 Task: Add Sunfood Superfoods Maca Extreme to the cart.
Action: Mouse moved to (327, 163)
Screenshot: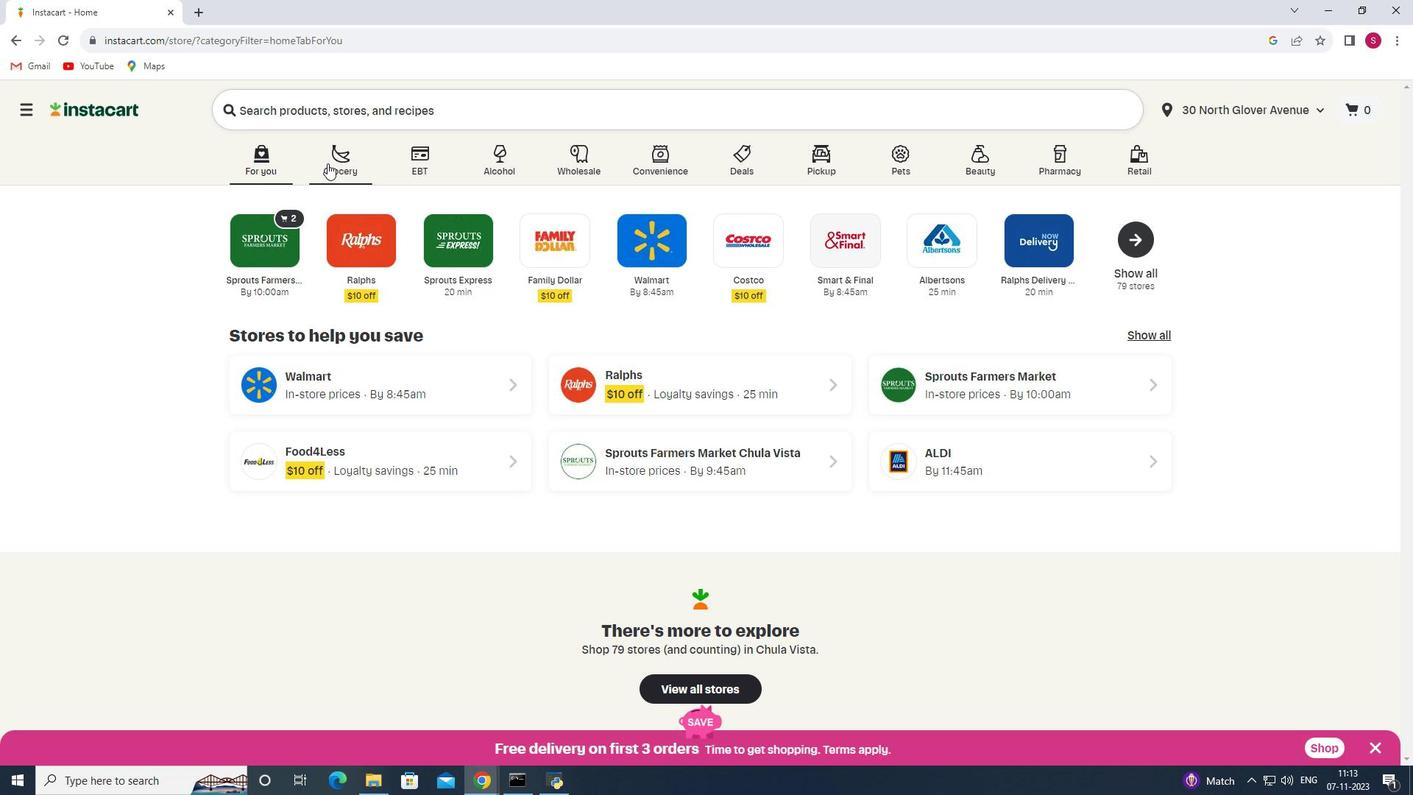 
Action: Mouse pressed left at (327, 163)
Screenshot: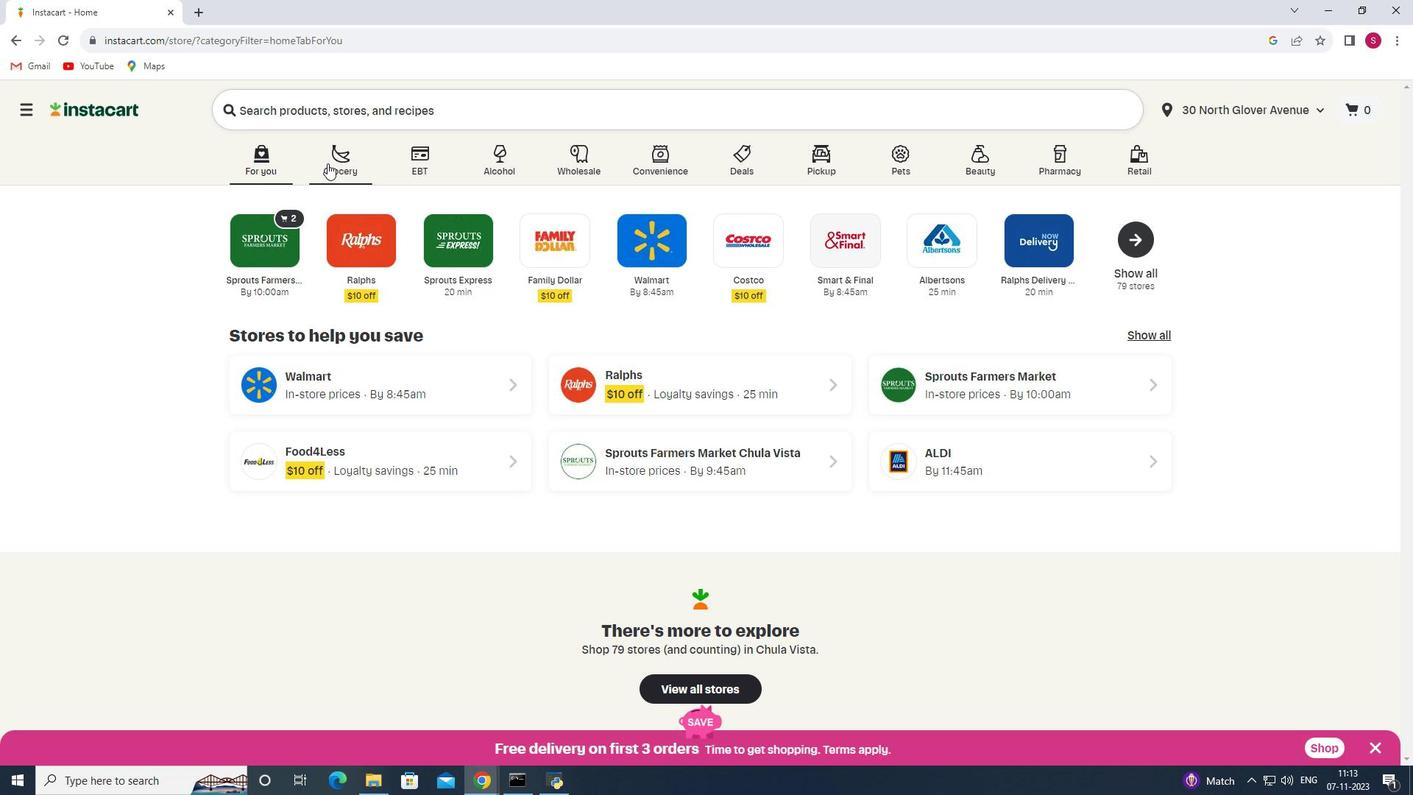 
Action: Mouse moved to (344, 415)
Screenshot: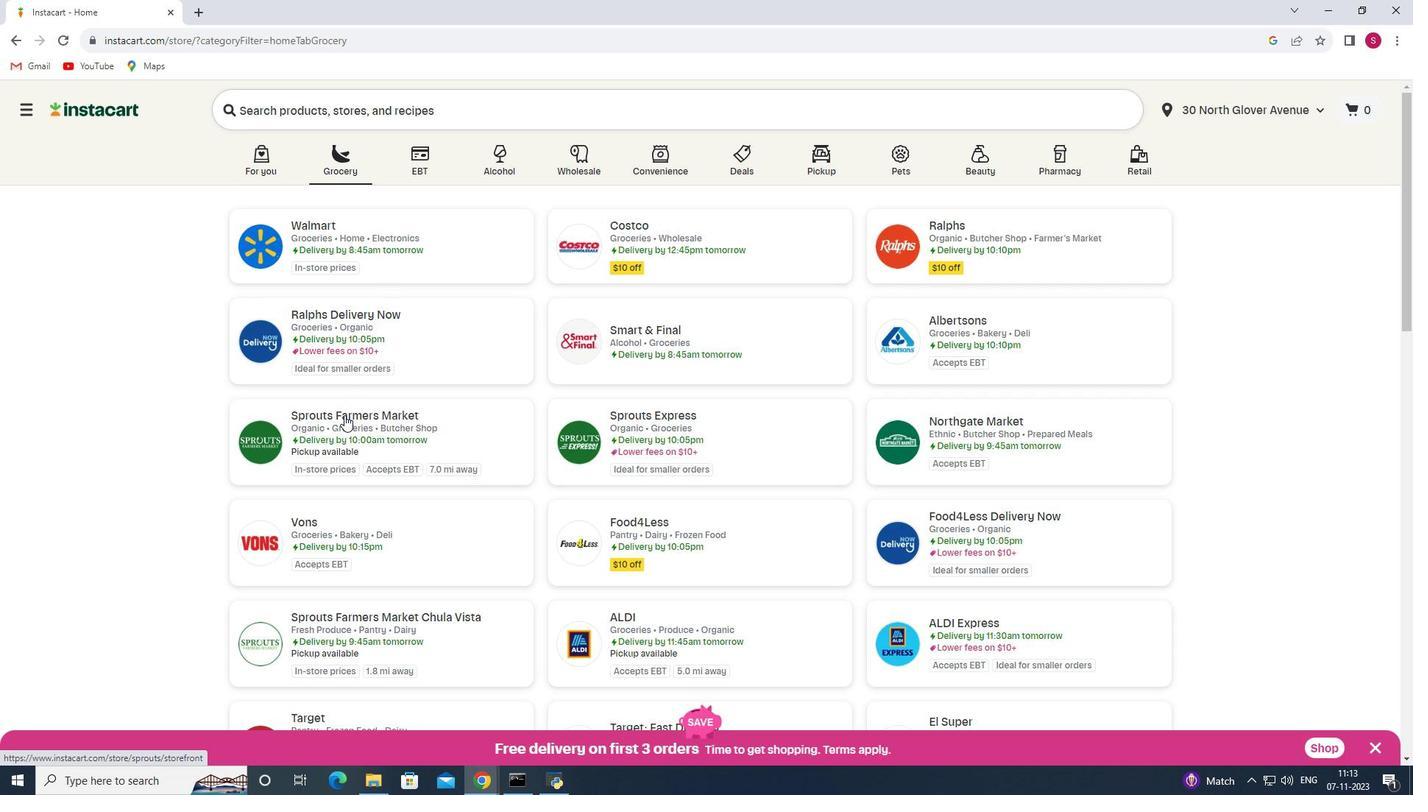 
Action: Mouse pressed left at (344, 415)
Screenshot: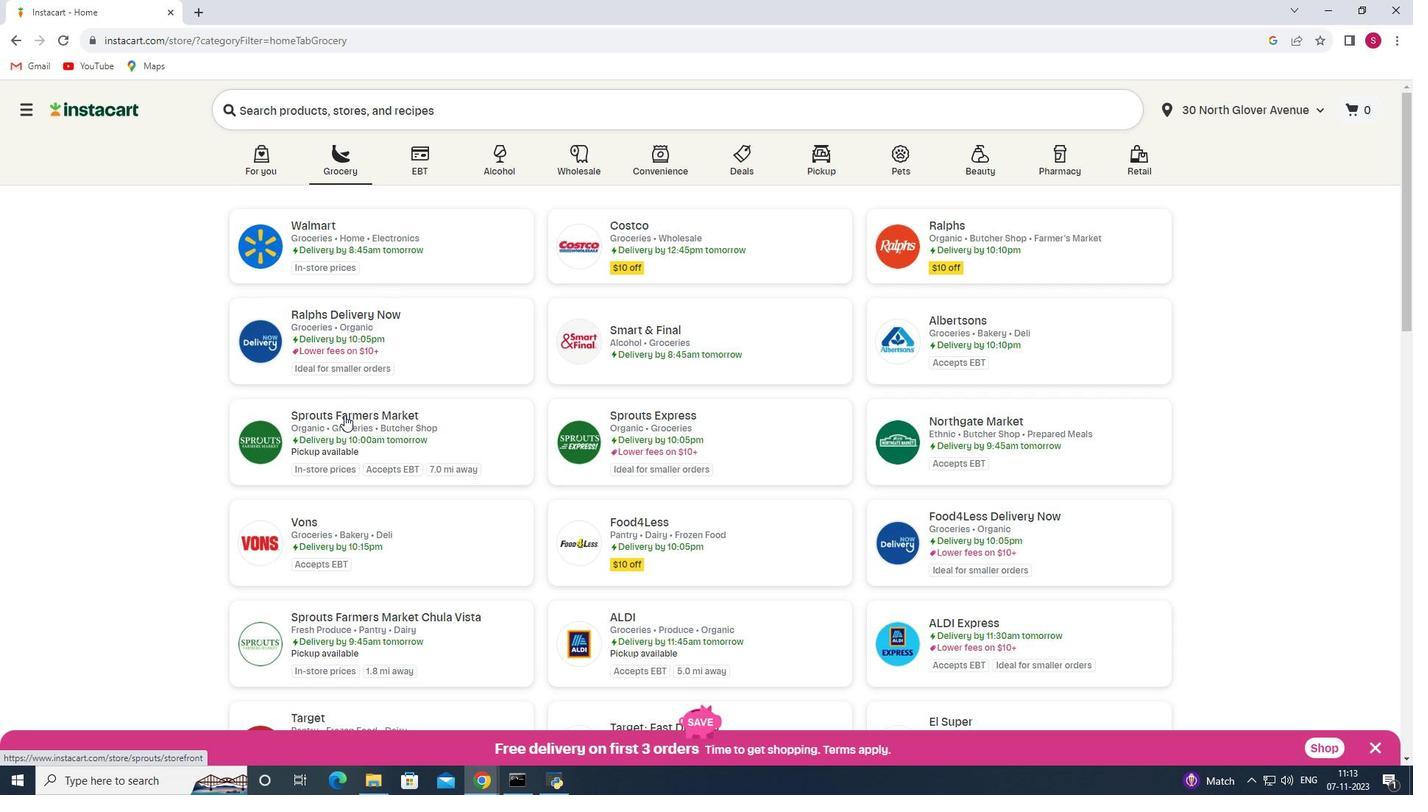 
Action: Mouse moved to (128, 463)
Screenshot: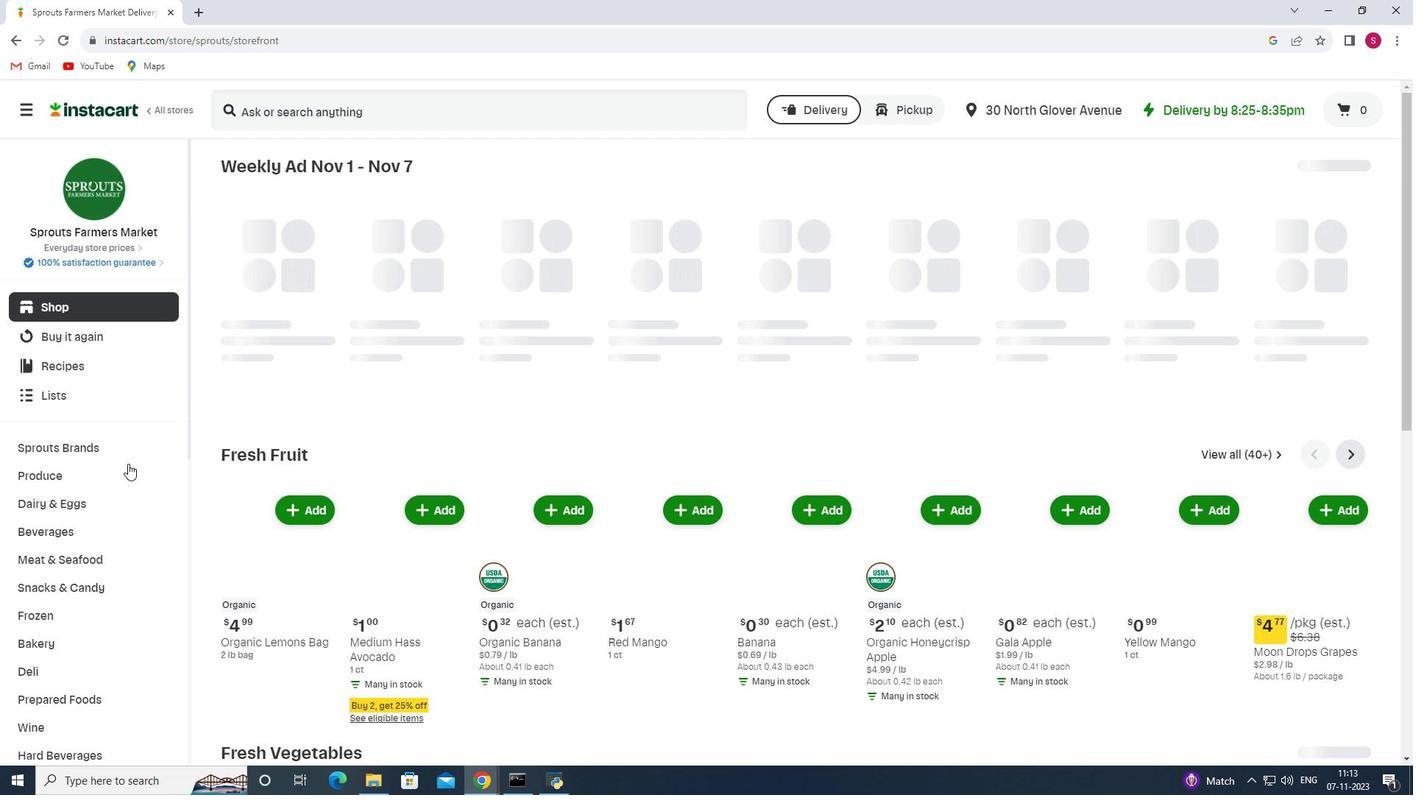
Action: Mouse scrolled (128, 463) with delta (0, 0)
Screenshot: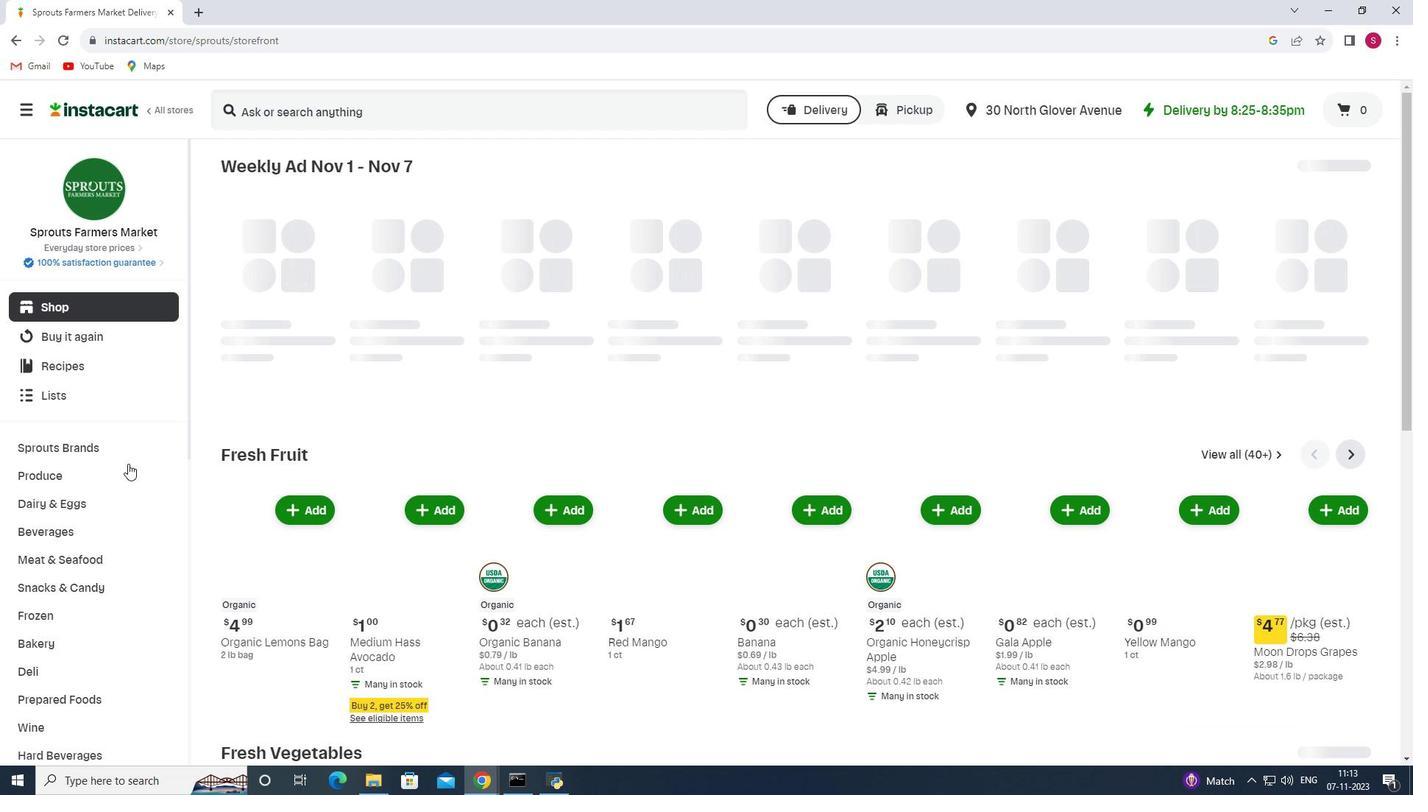 
Action: Mouse scrolled (128, 463) with delta (0, 0)
Screenshot: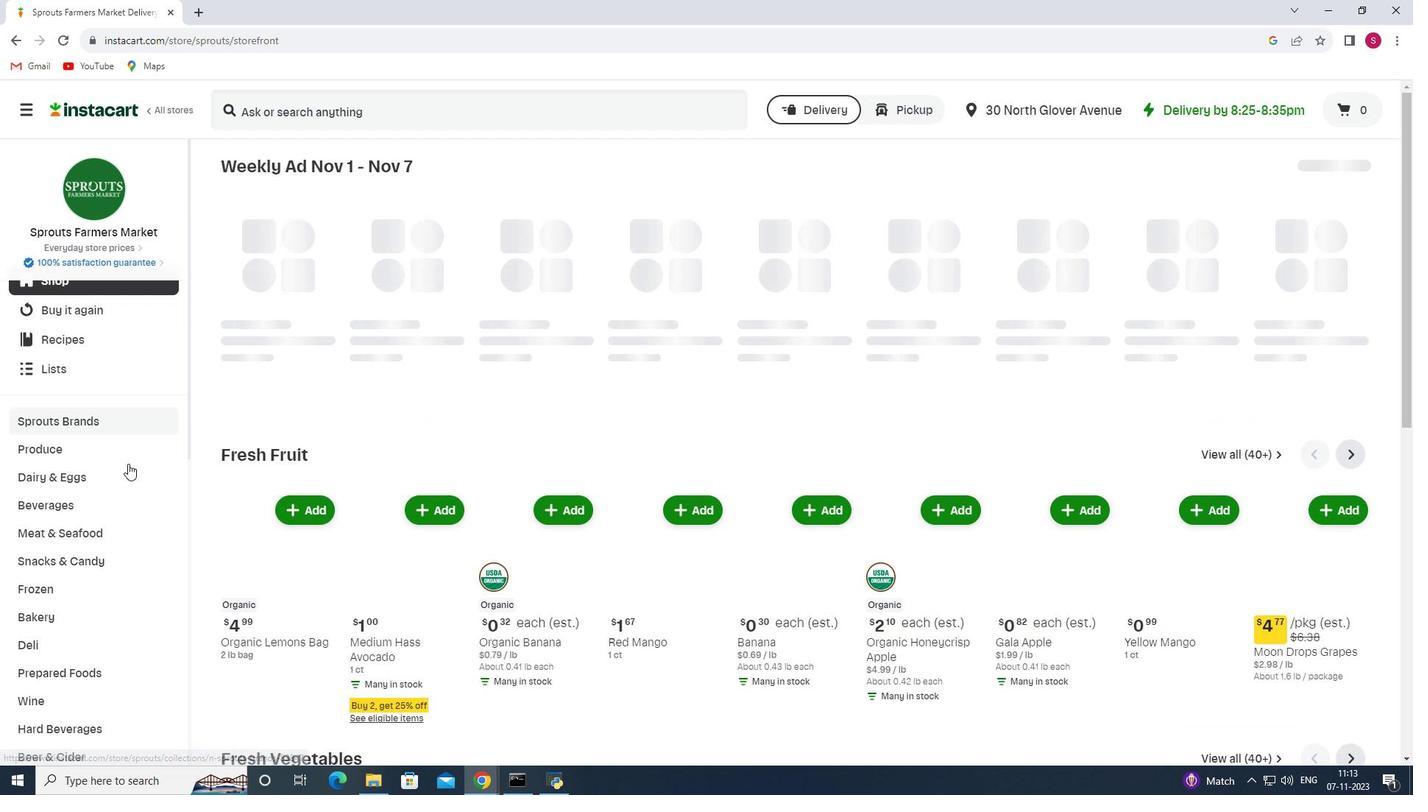 
Action: Mouse scrolled (128, 463) with delta (0, 0)
Screenshot: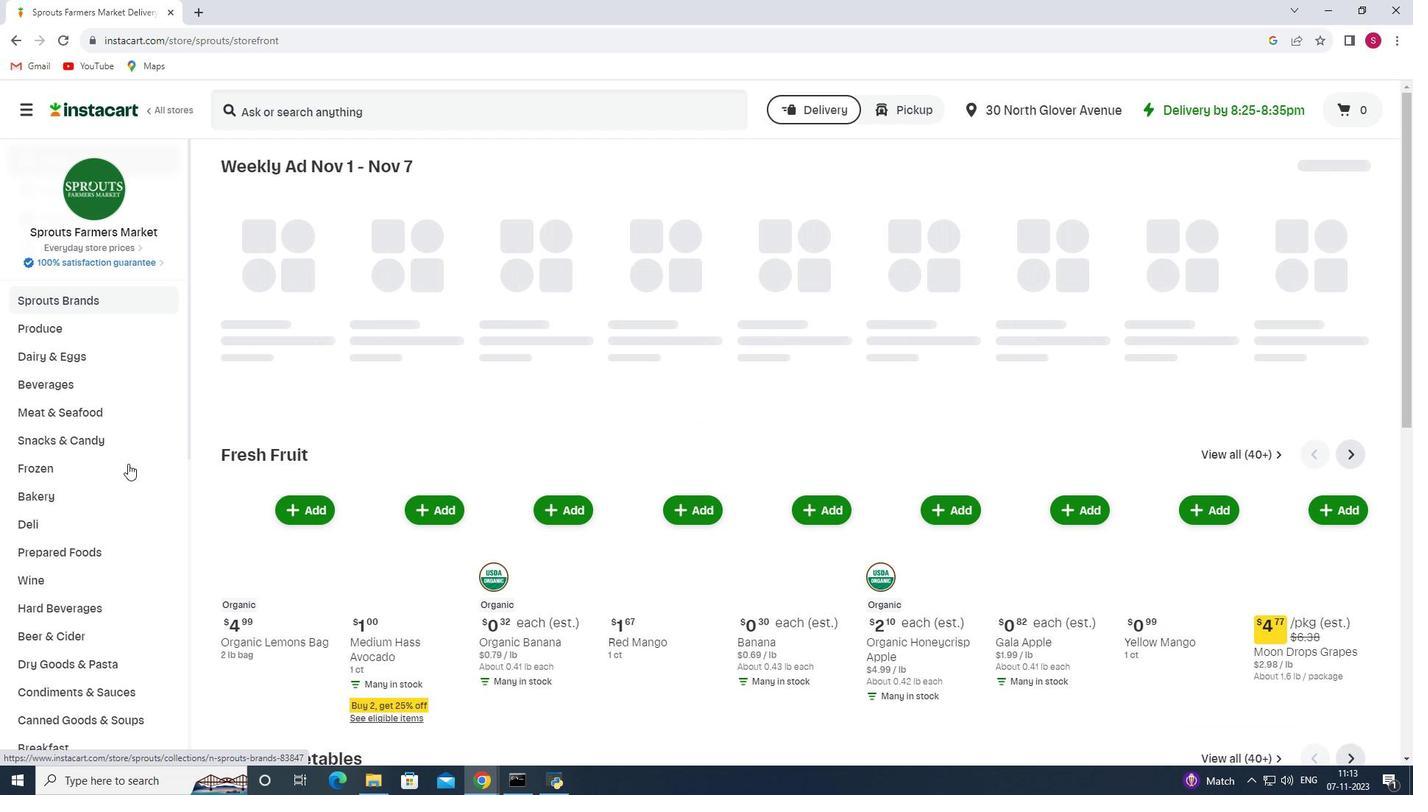 
Action: Mouse scrolled (128, 463) with delta (0, 0)
Screenshot: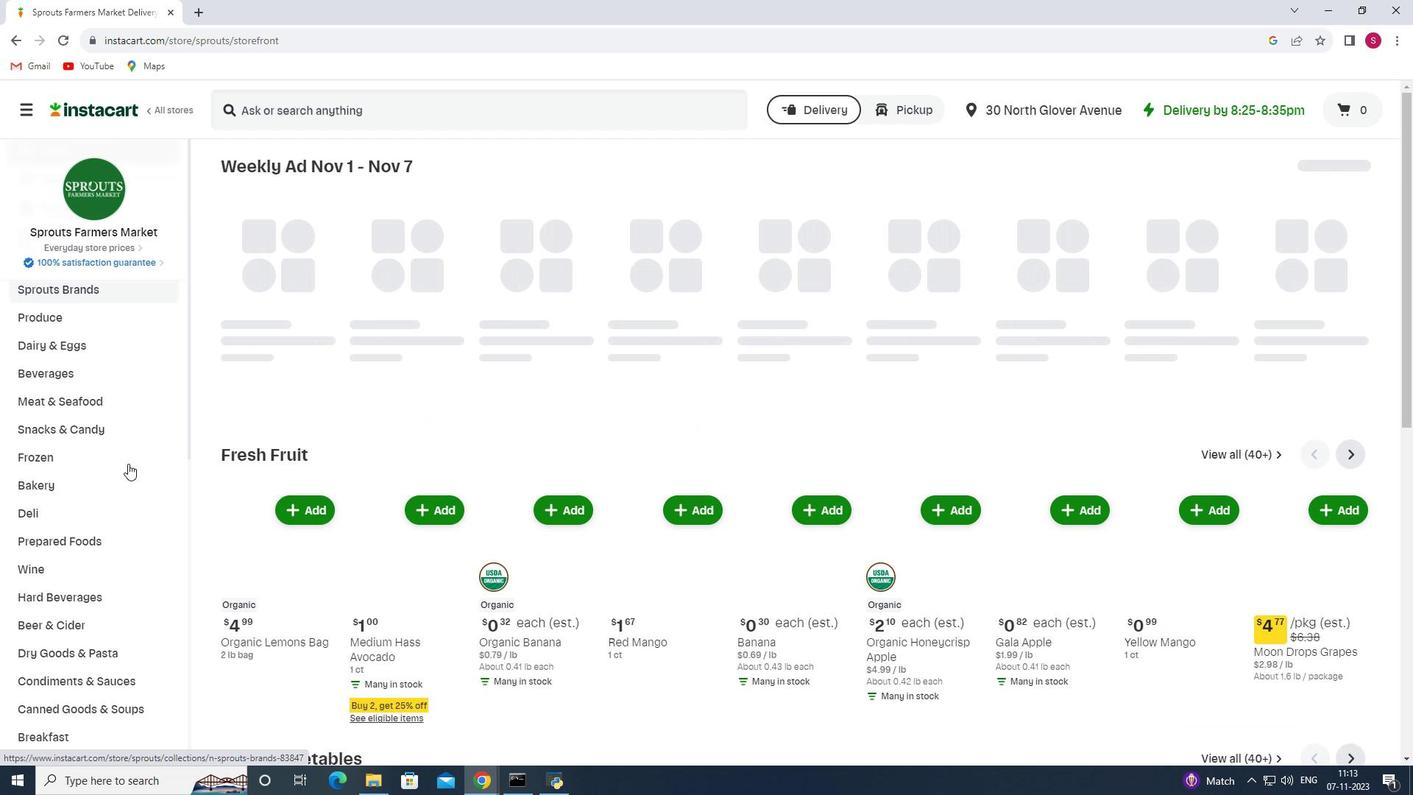 
Action: Mouse scrolled (128, 463) with delta (0, 0)
Screenshot: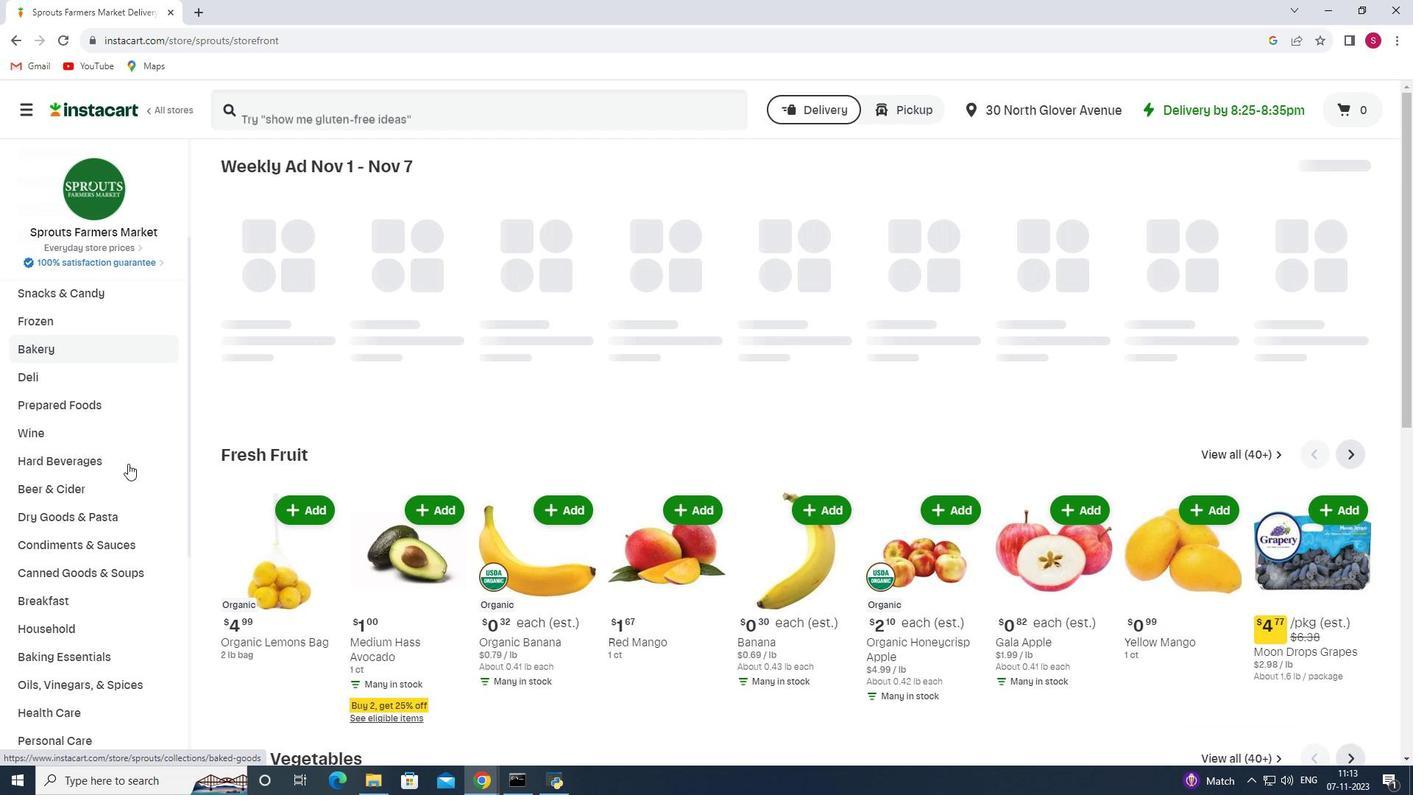 
Action: Mouse scrolled (128, 463) with delta (0, 0)
Screenshot: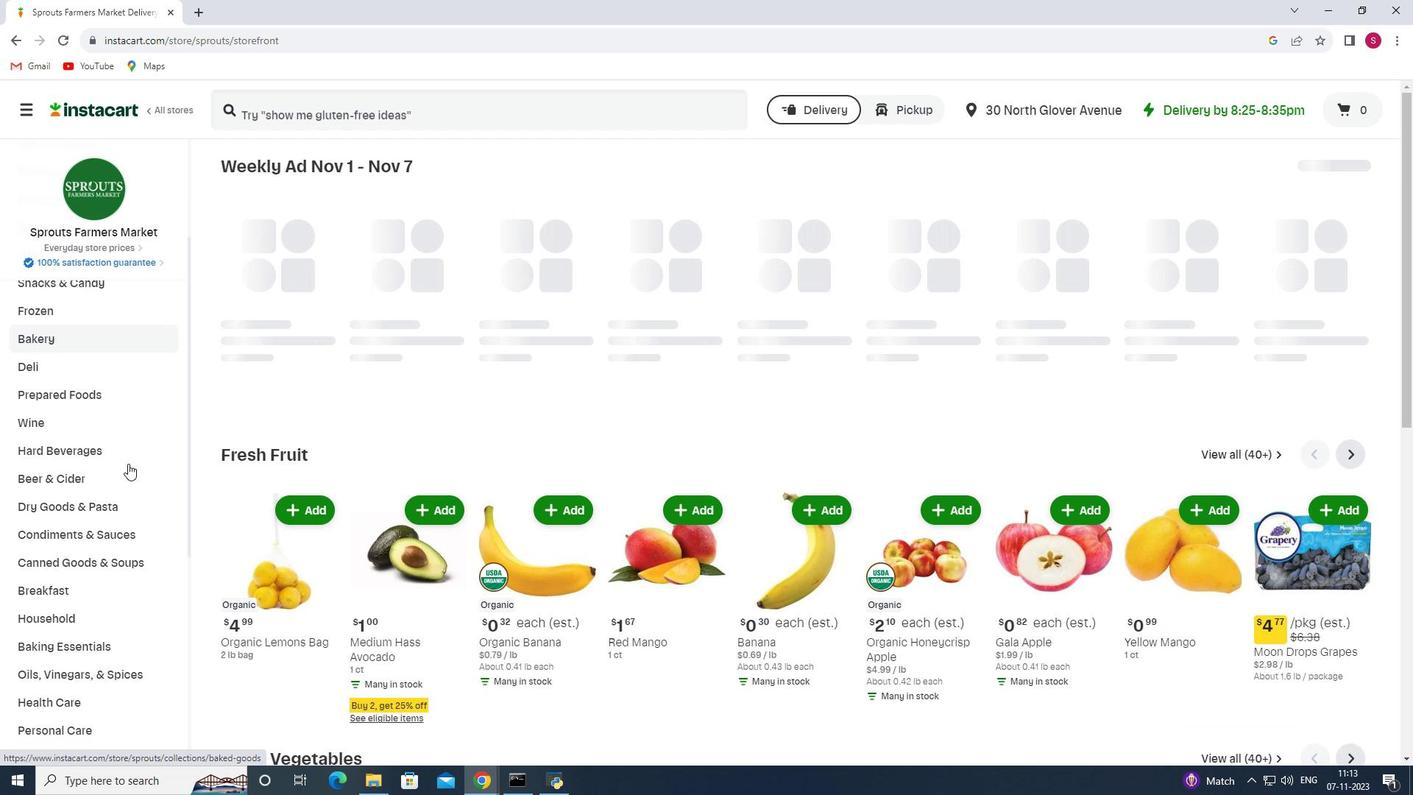 
Action: Mouse scrolled (128, 463) with delta (0, 0)
Screenshot: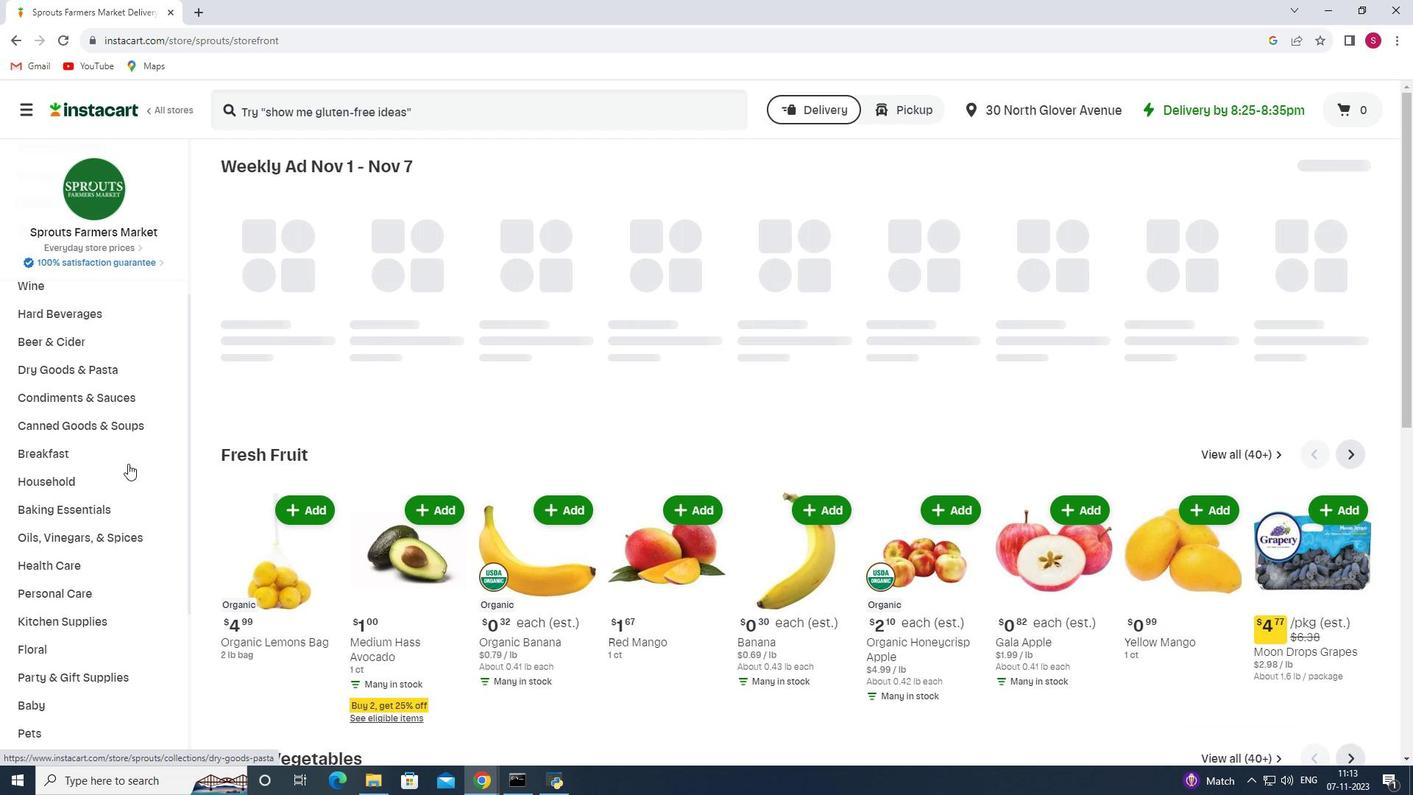 
Action: Mouse scrolled (128, 463) with delta (0, 0)
Screenshot: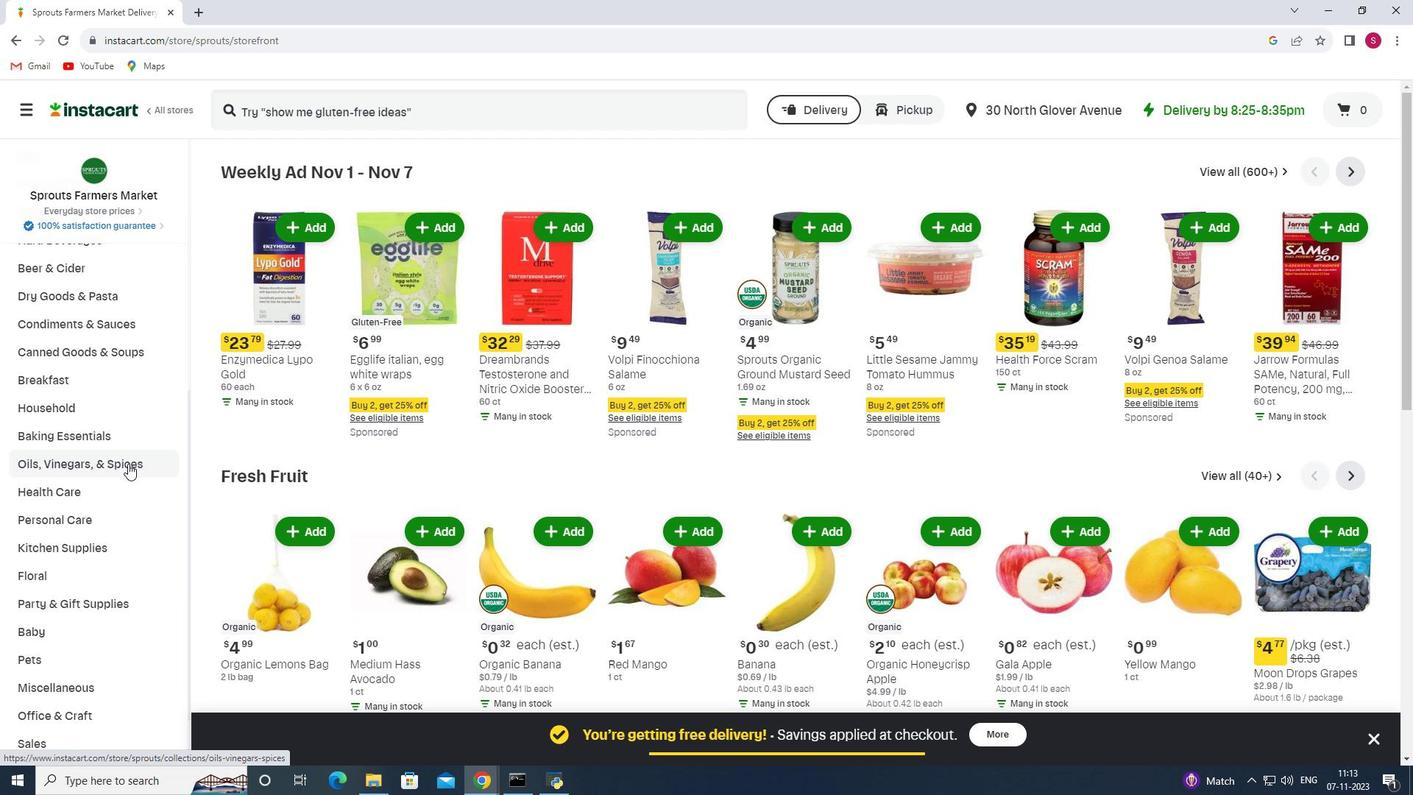 
Action: Mouse moved to (114, 418)
Screenshot: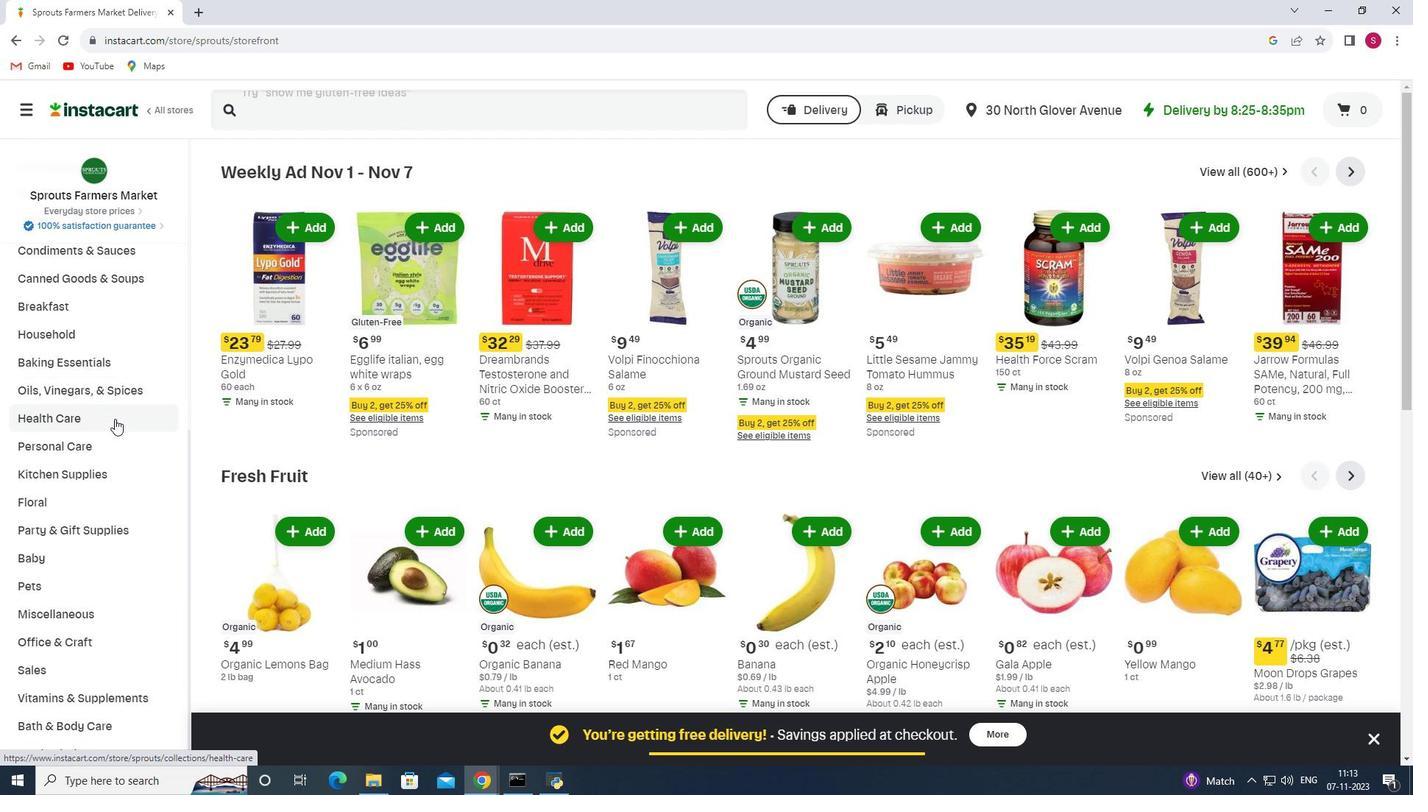 
Action: Mouse pressed left at (114, 418)
Screenshot: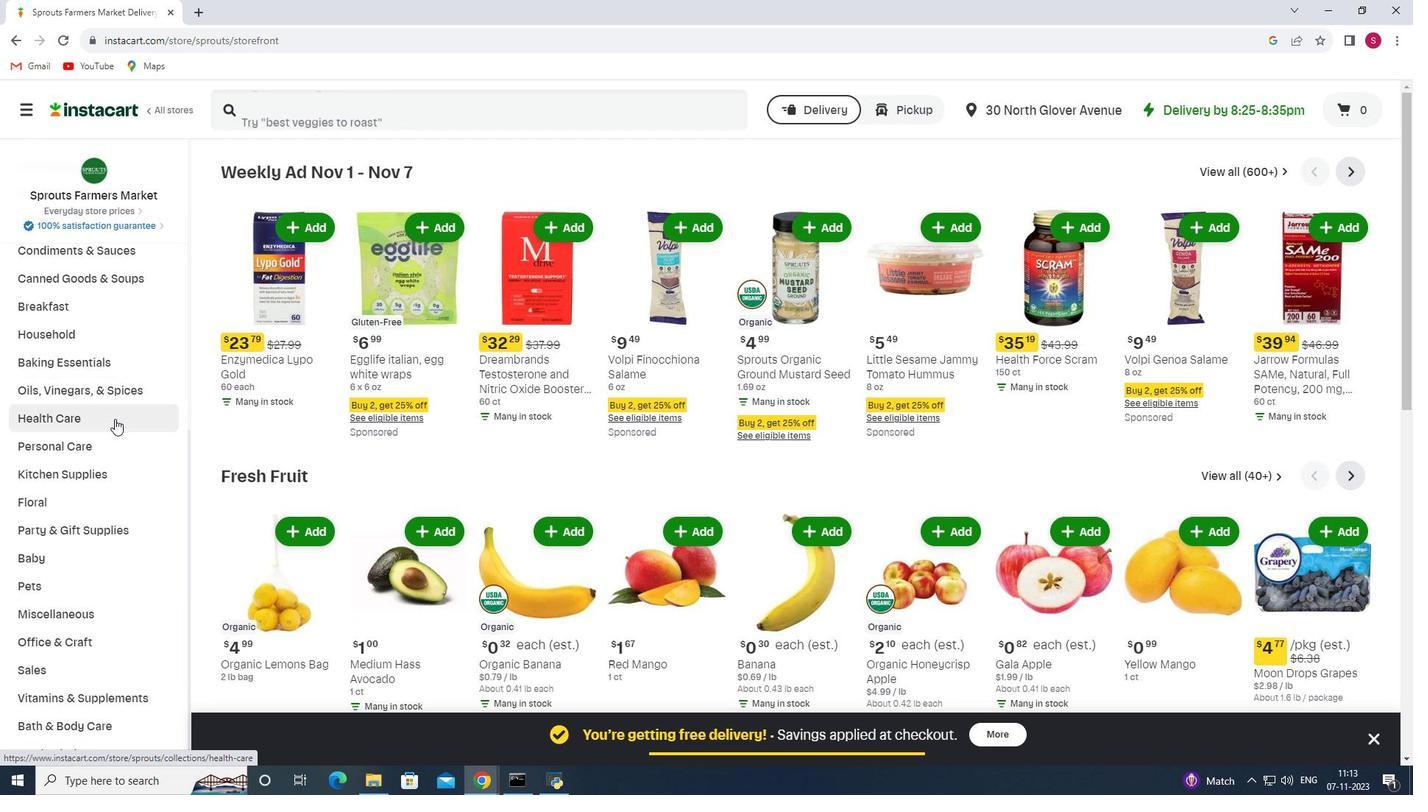 
Action: Mouse moved to (495, 206)
Screenshot: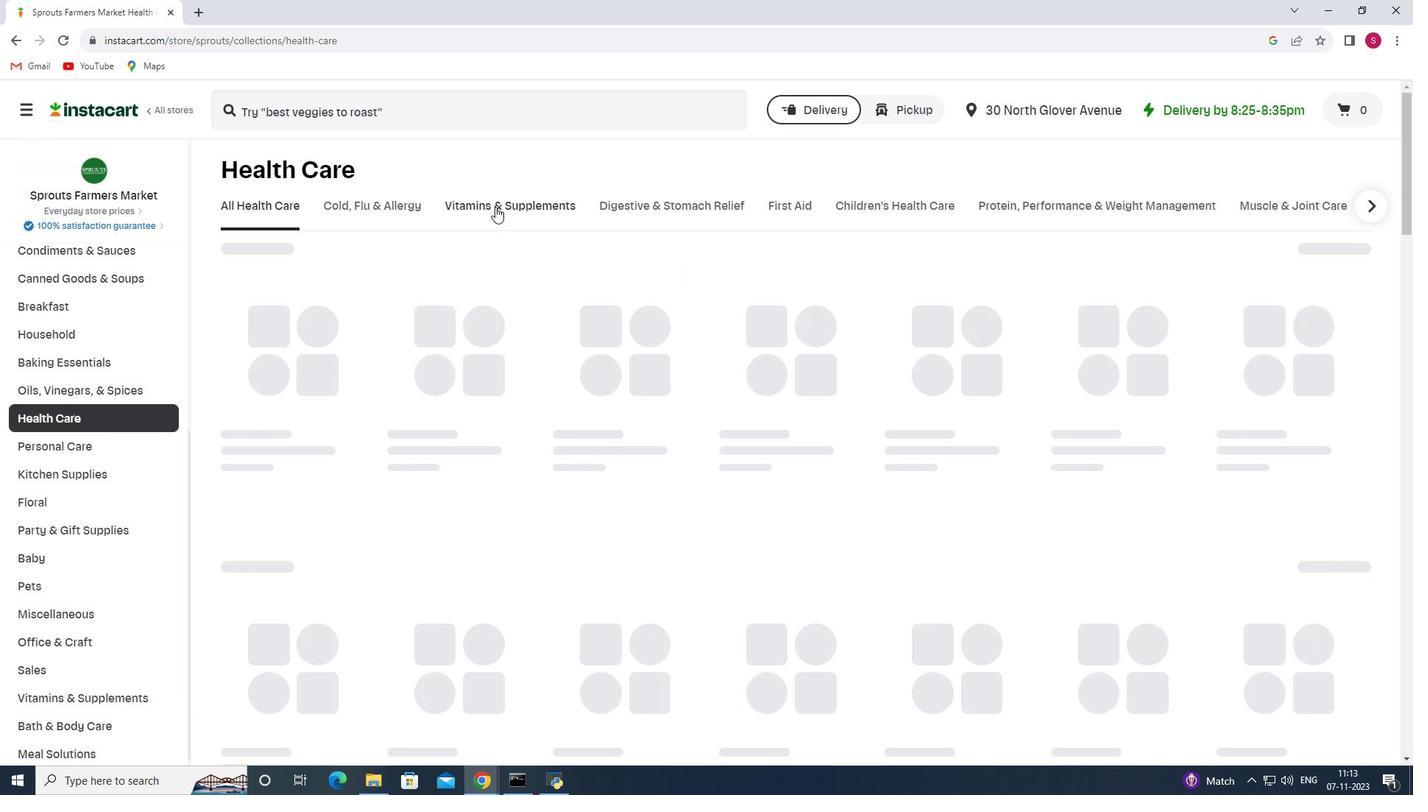 
Action: Mouse pressed left at (495, 206)
Screenshot: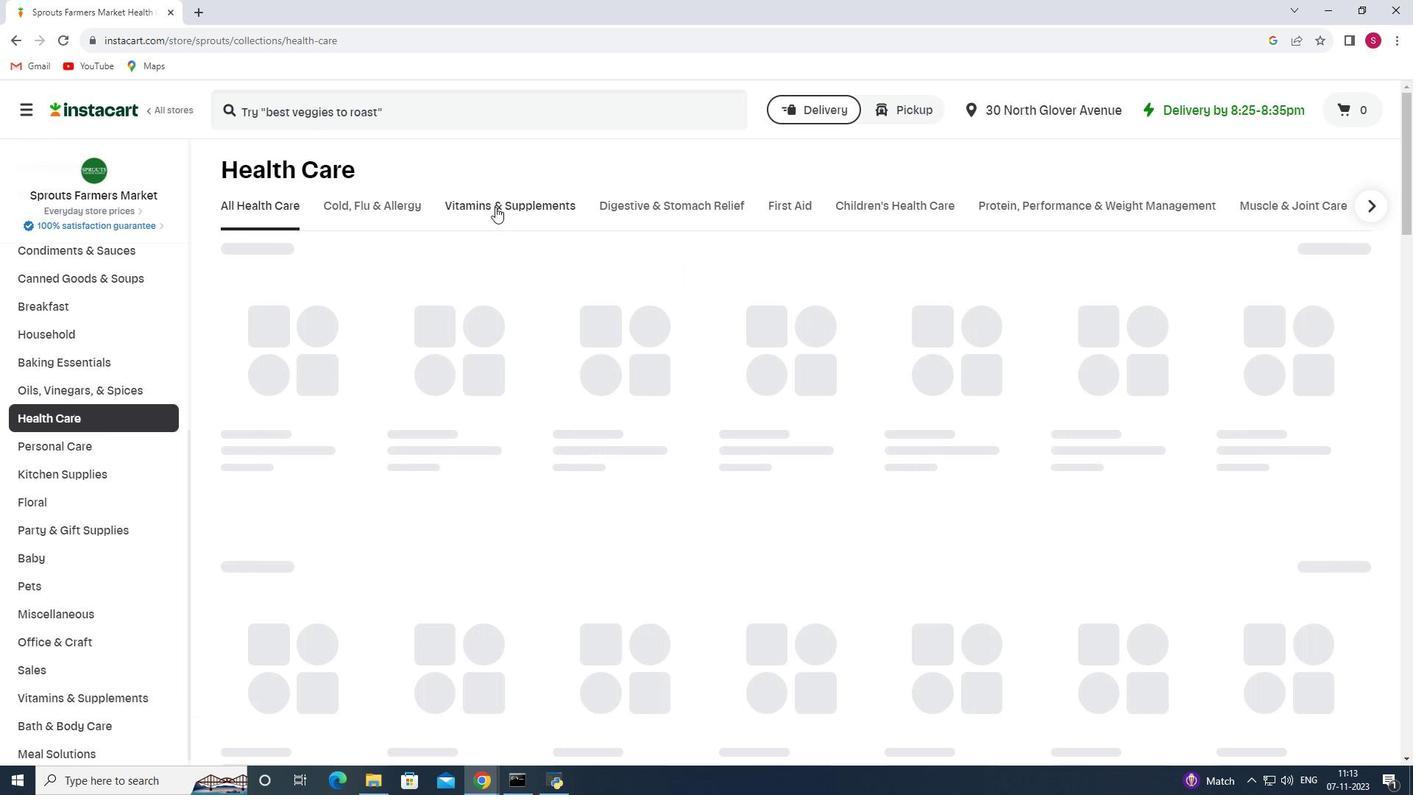 
Action: Mouse moved to (605, 277)
Screenshot: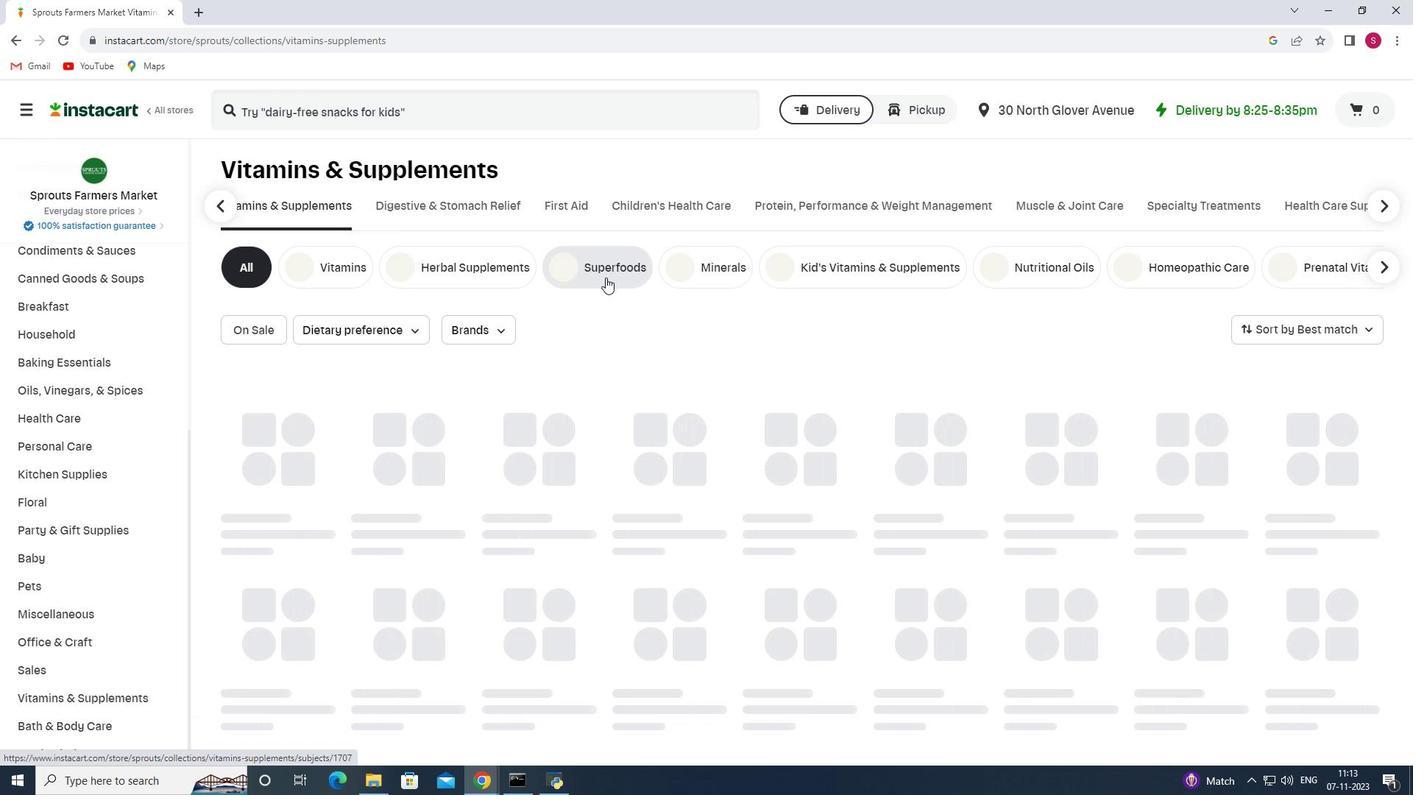 
Action: Mouse pressed left at (605, 277)
Screenshot: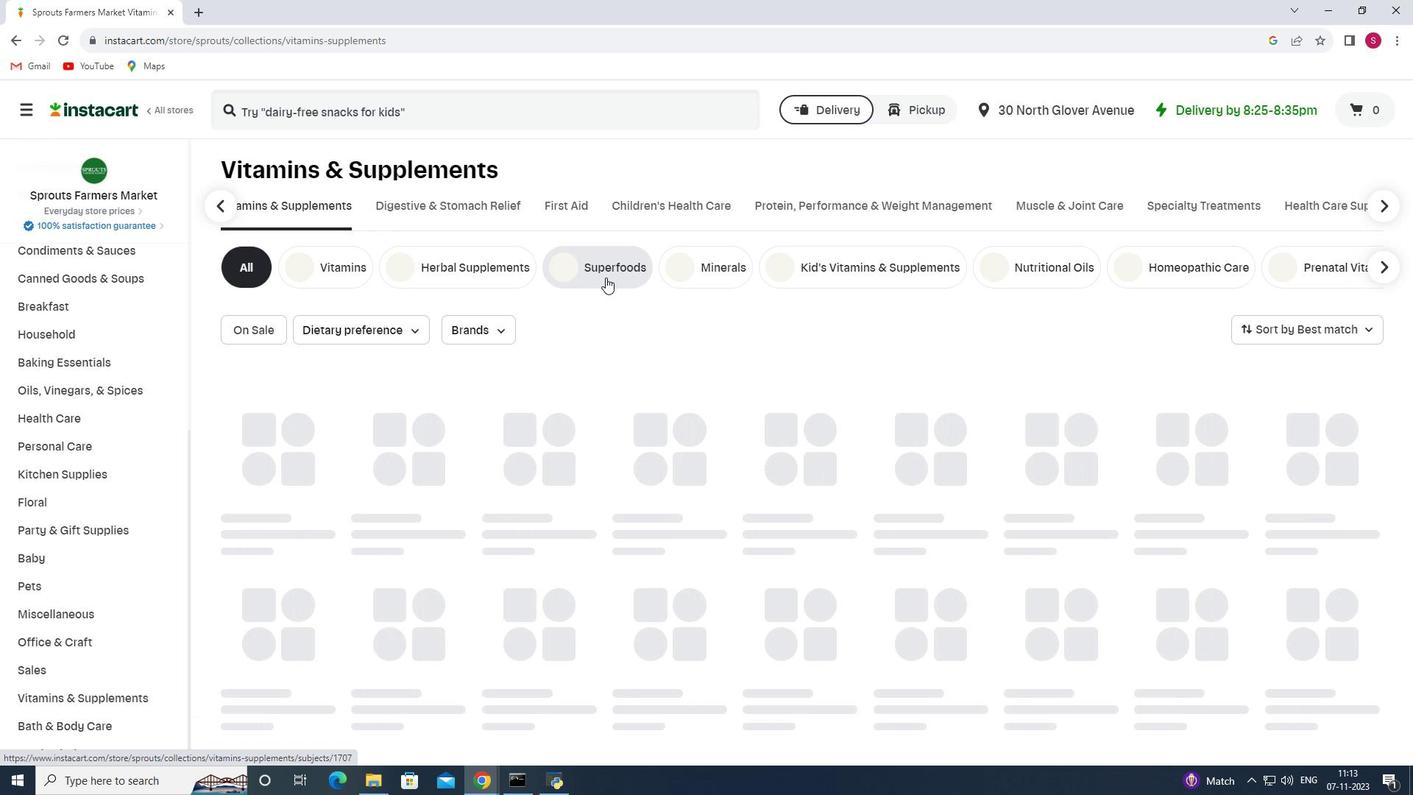 
Action: Mouse moved to (380, 108)
Screenshot: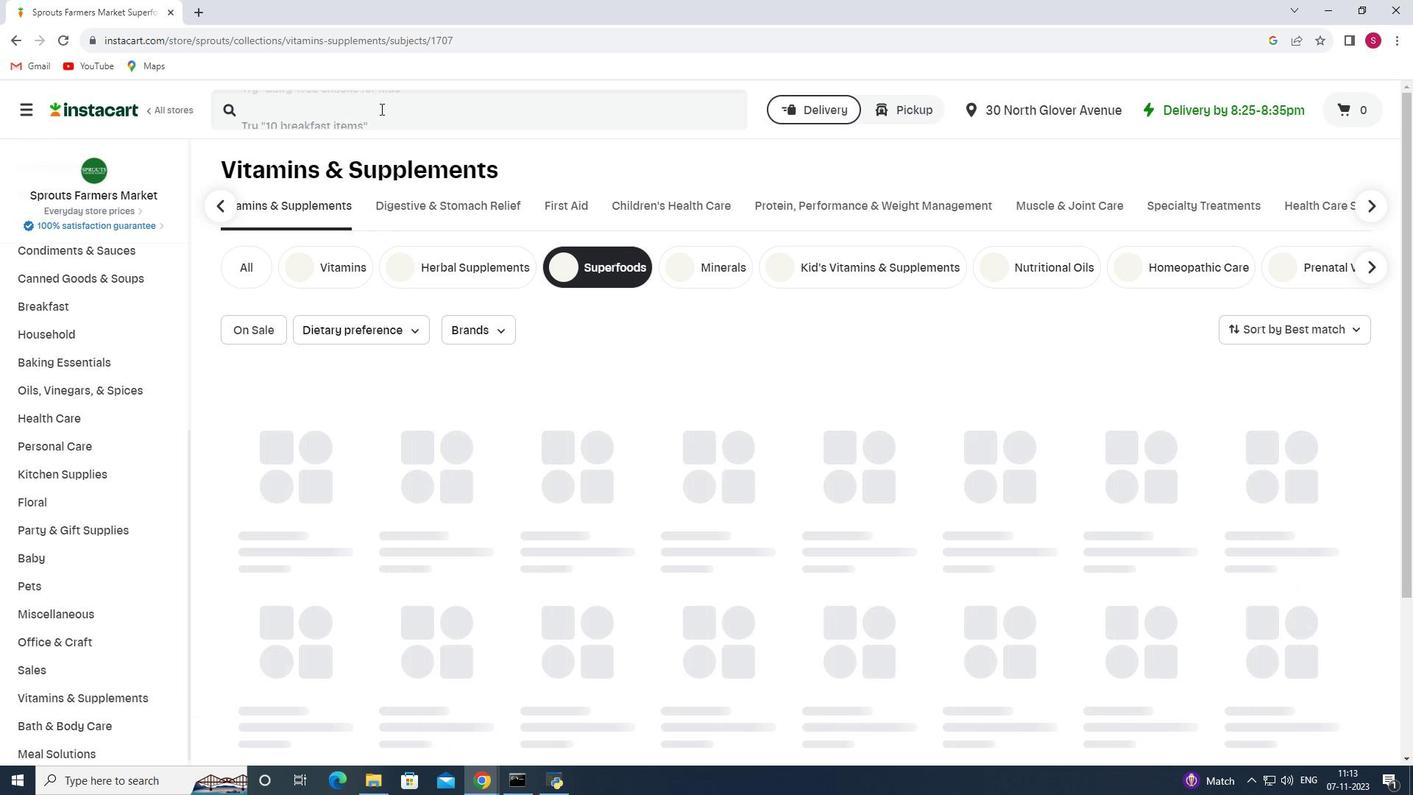 
Action: Mouse pressed left at (380, 108)
Screenshot: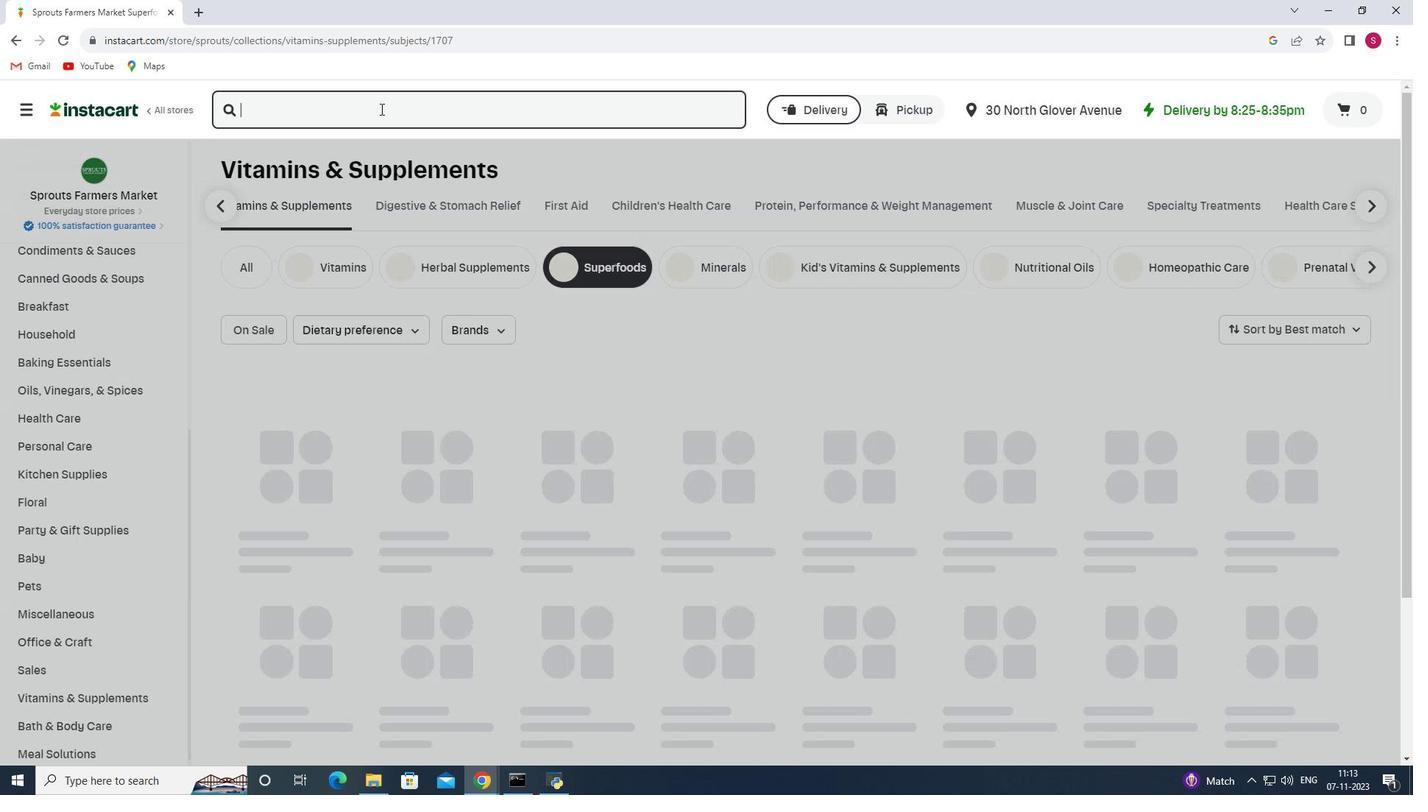
Action: Key pressed <Key.shift>Sunfood<Key.space><Key.shift>Superfoods<Key.space><Key.shift>maca<Key.space><Key.shift>Extreme<Key.enter>
Screenshot: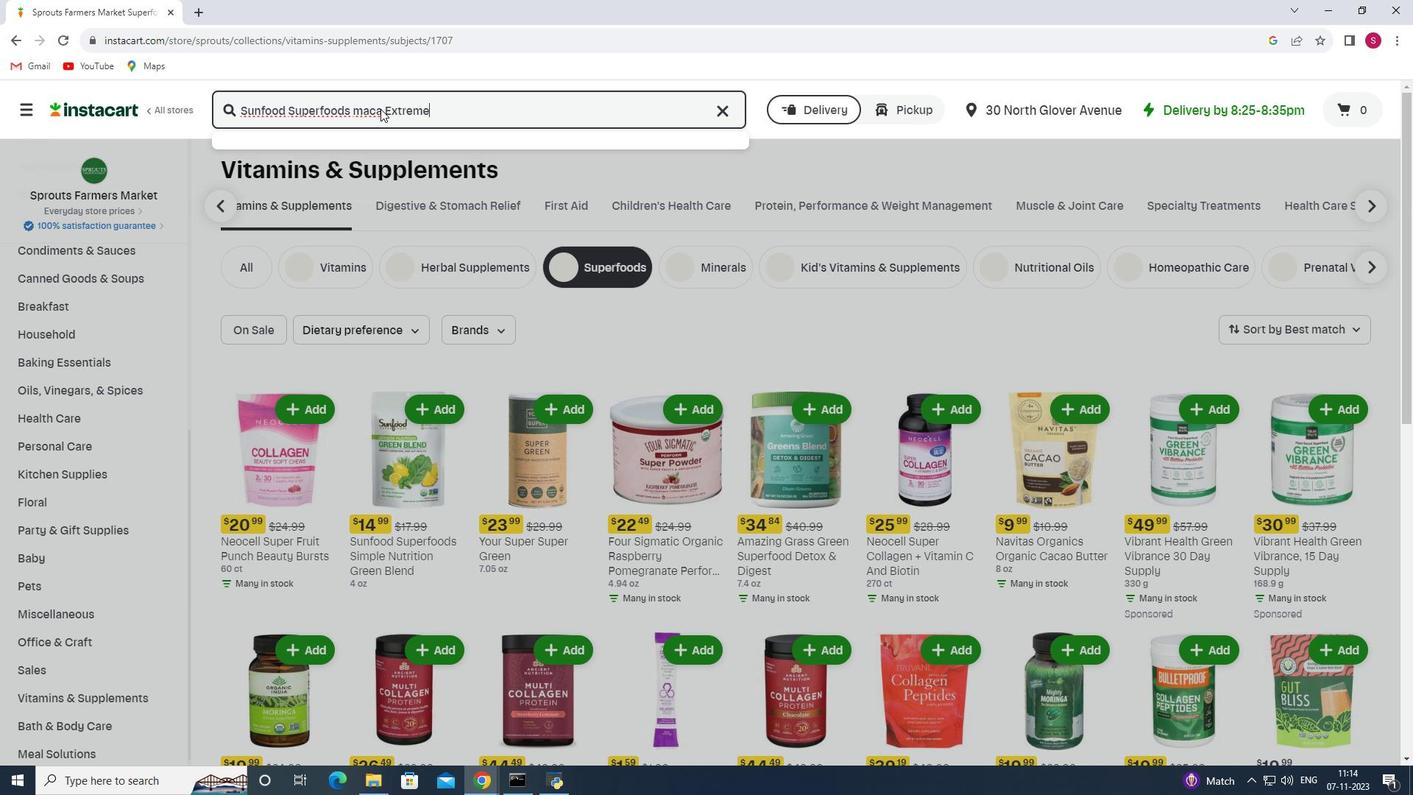 
Action: Mouse moved to (459, 212)
Screenshot: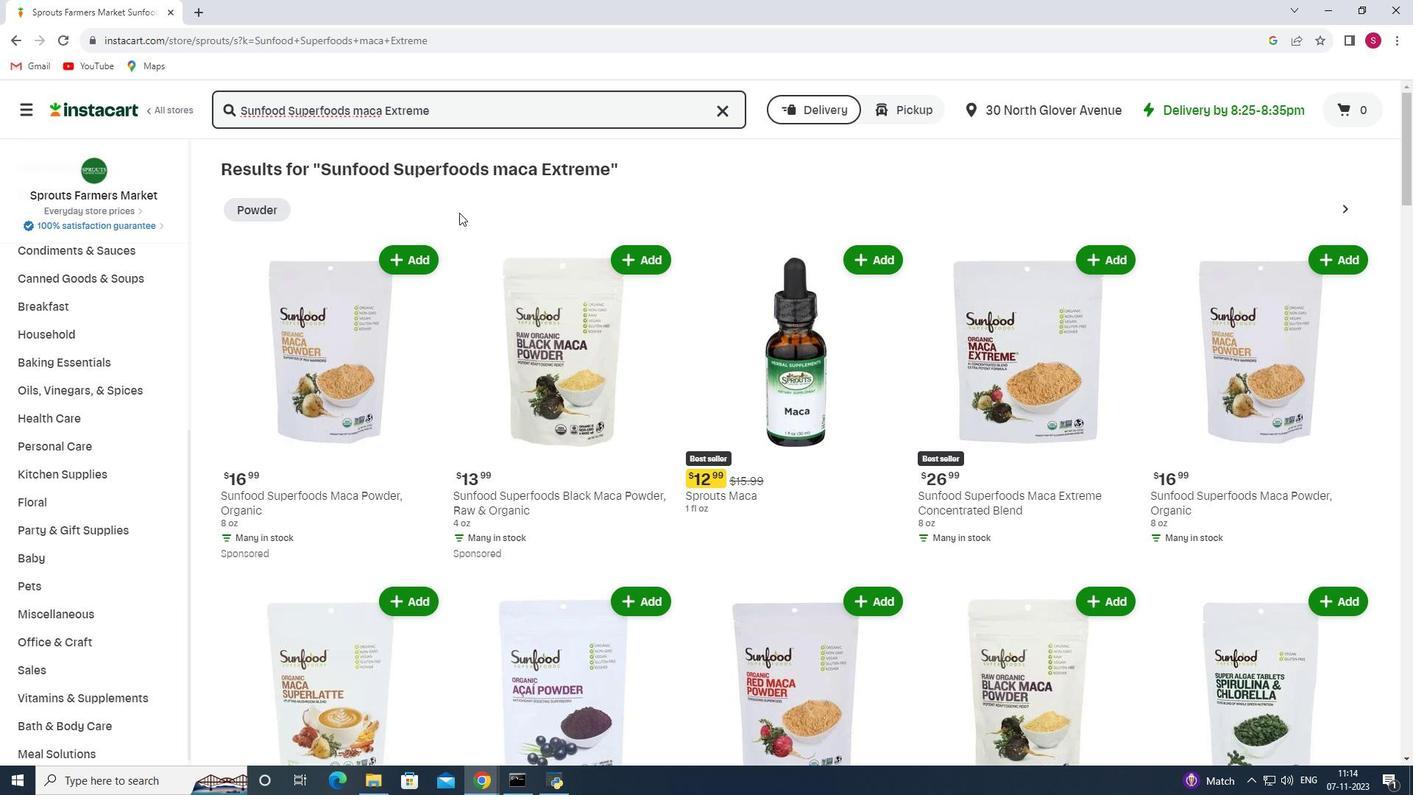 
Action: Mouse scrolled (459, 212) with delta (0, 0)
Screenshot: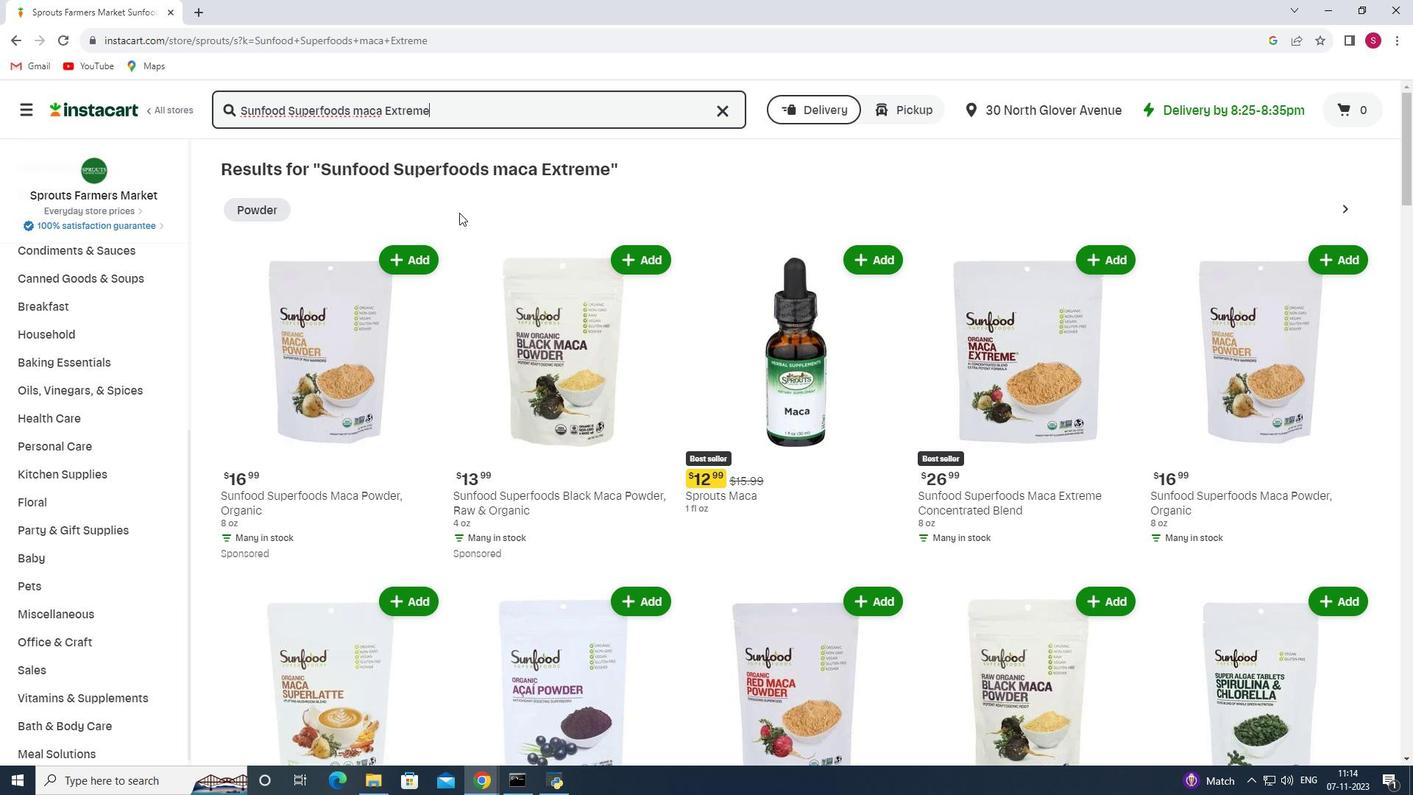 
Action: Mouse moved to (475, 216)
Screenshot: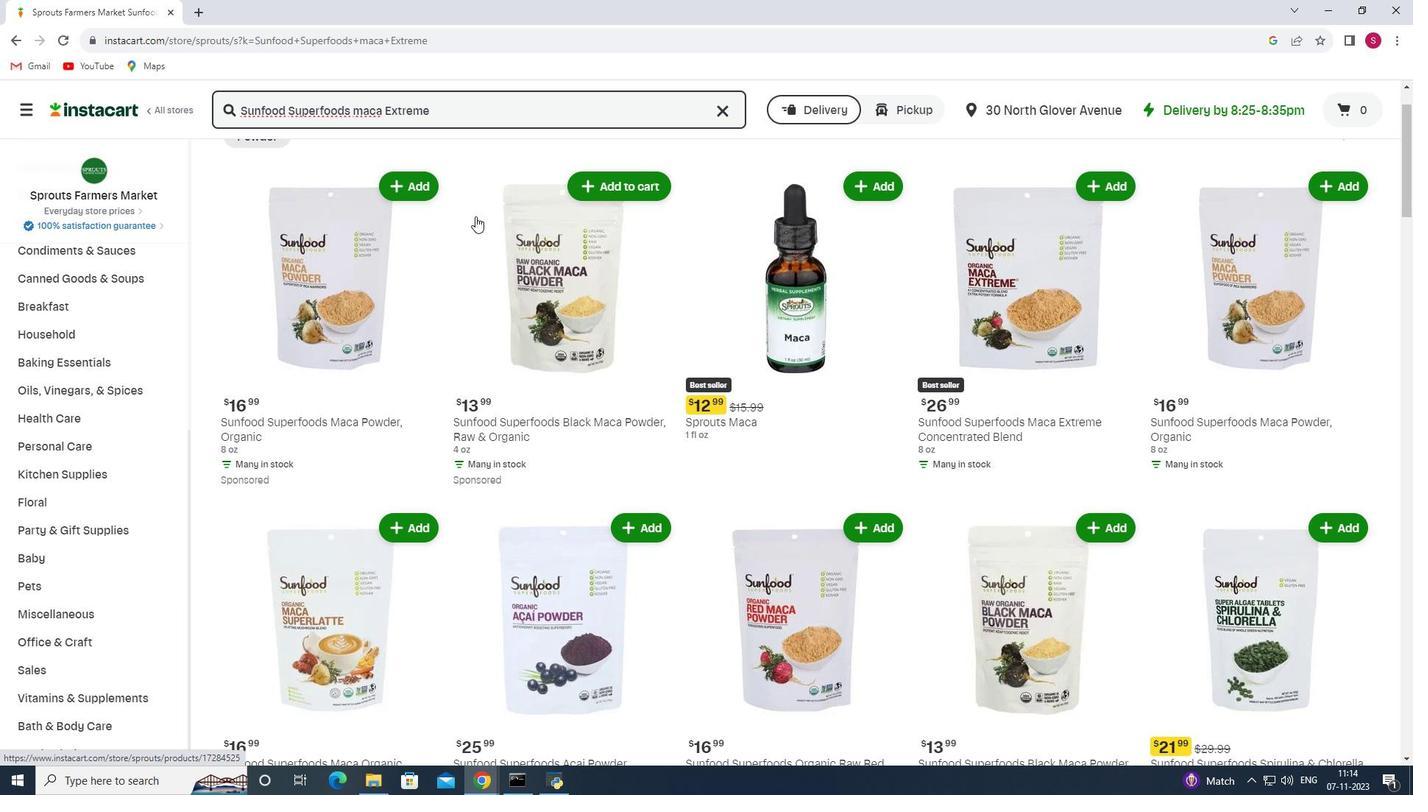
Action: Mouse scrolled (475, 215) with delta (0, 0)
Screenshot: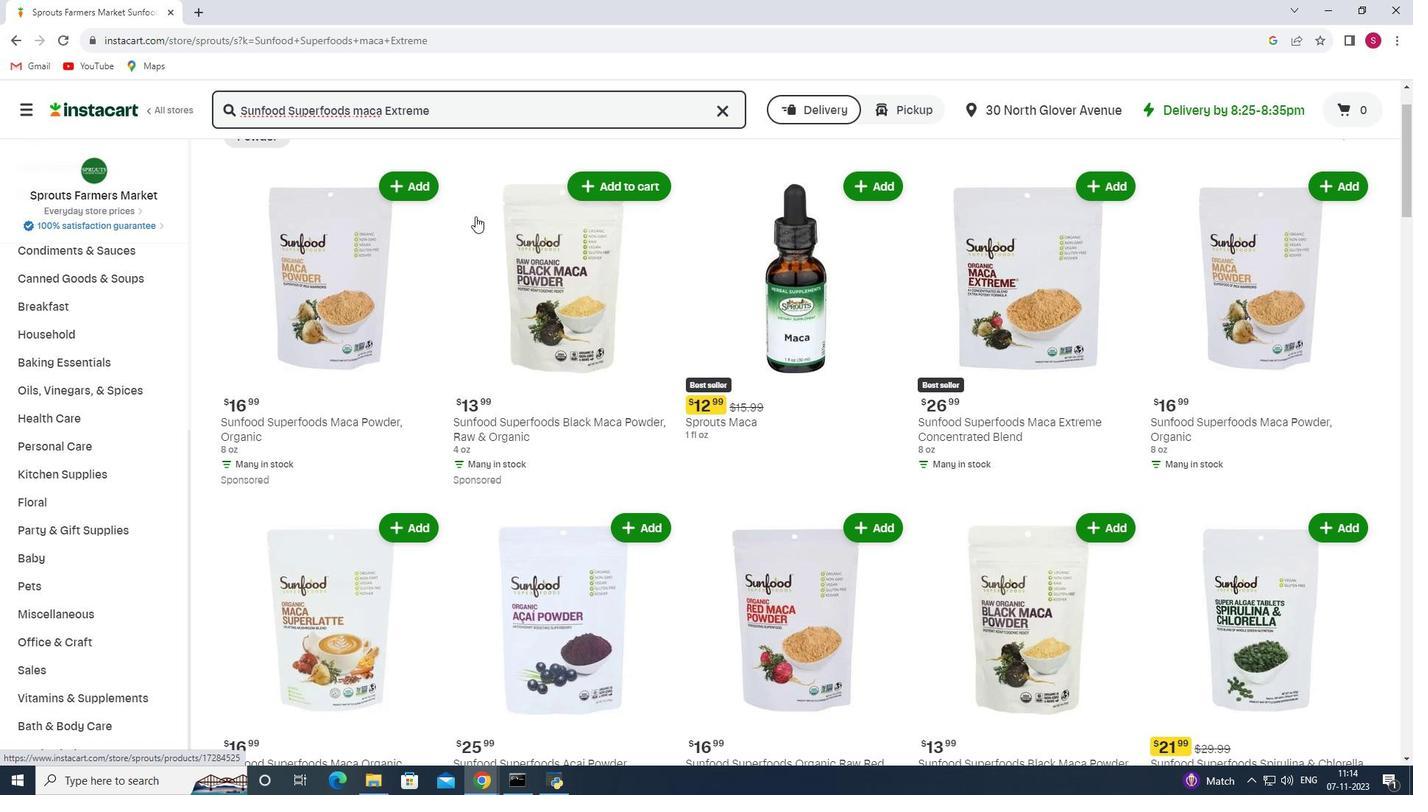 
Action: Mouse scrolled (475, 215) with delta (0, 0)
Screenshot: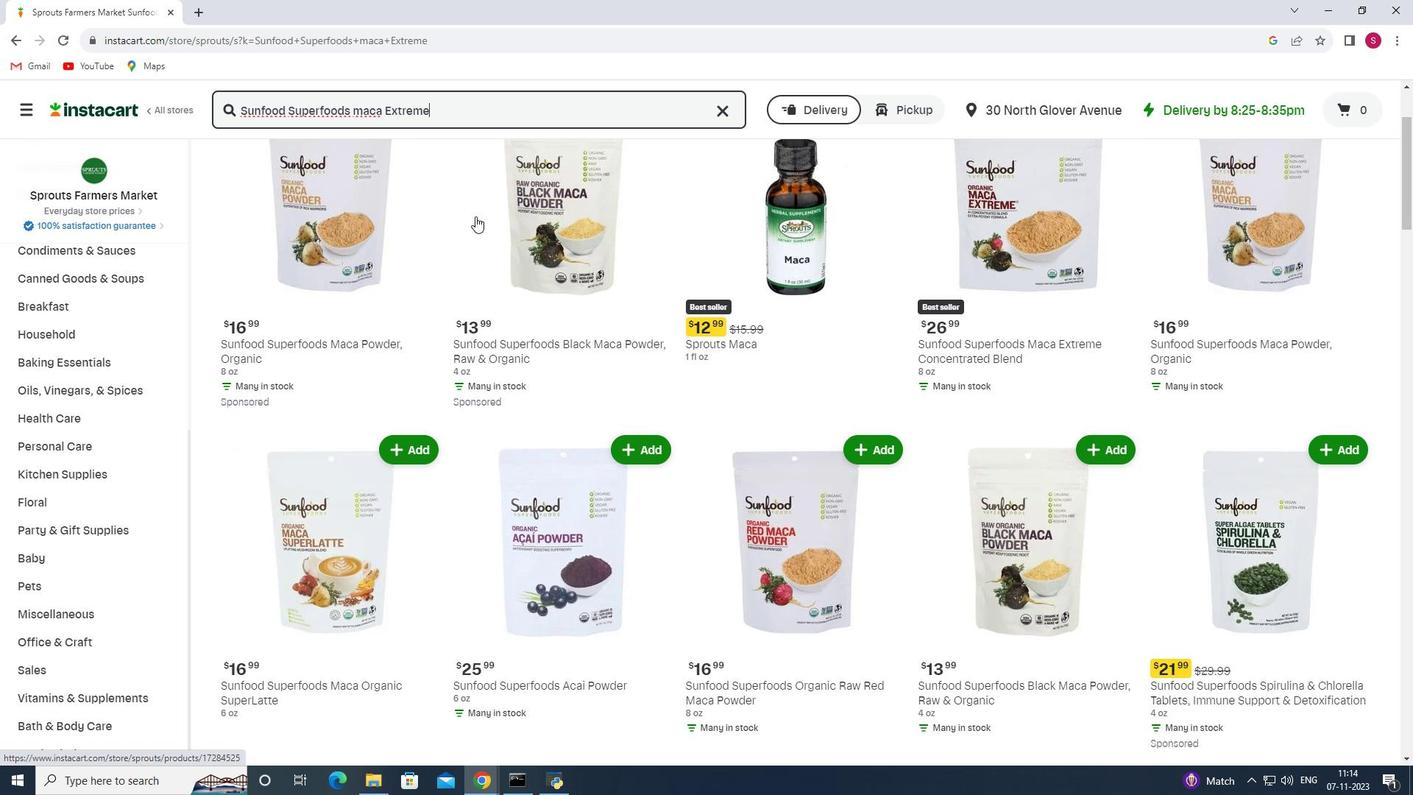 
Action: Mouse scrolled (475, 215) with delta (0, 0)
Screenshot: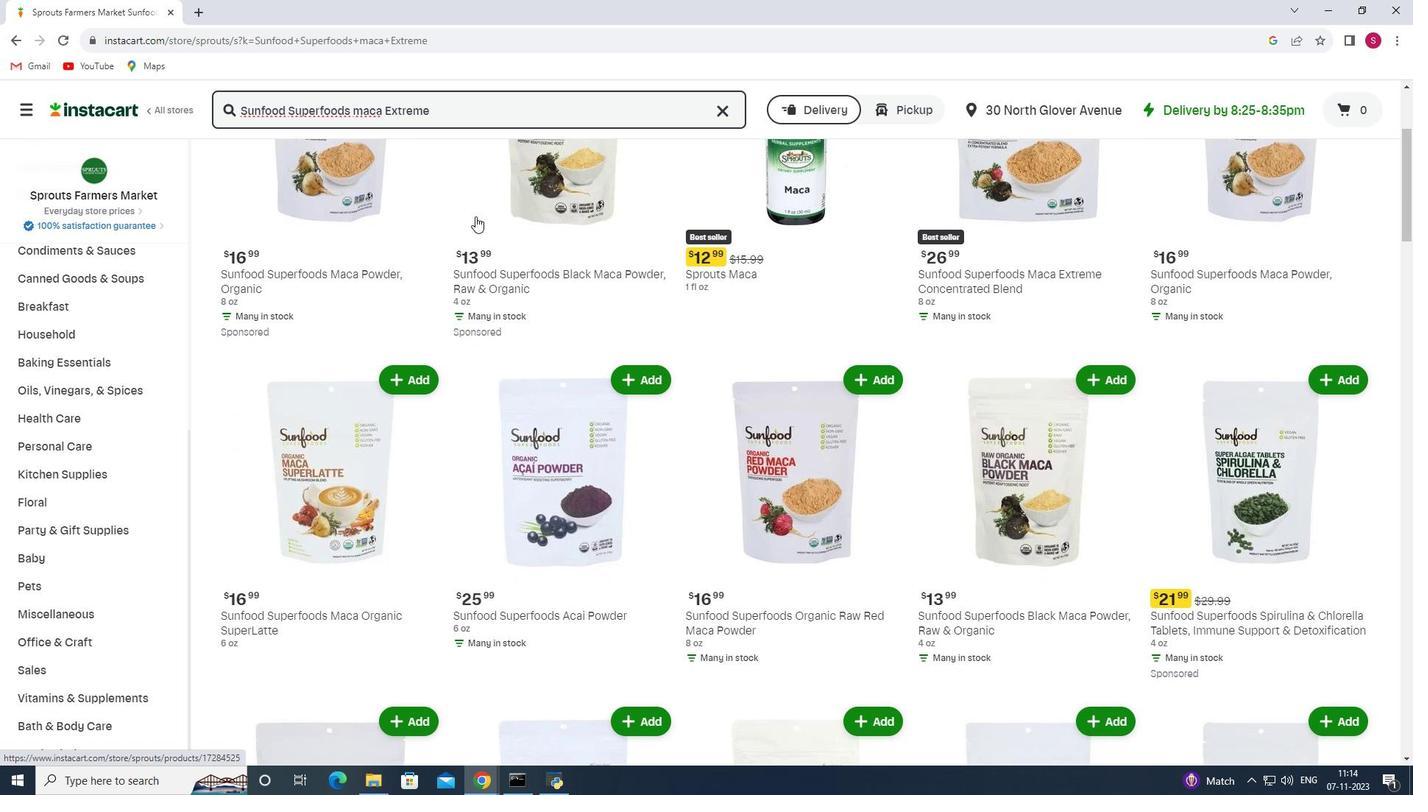 
Action: Mouse scrolled (475, 215) with delta (0, 0)
Screenshot: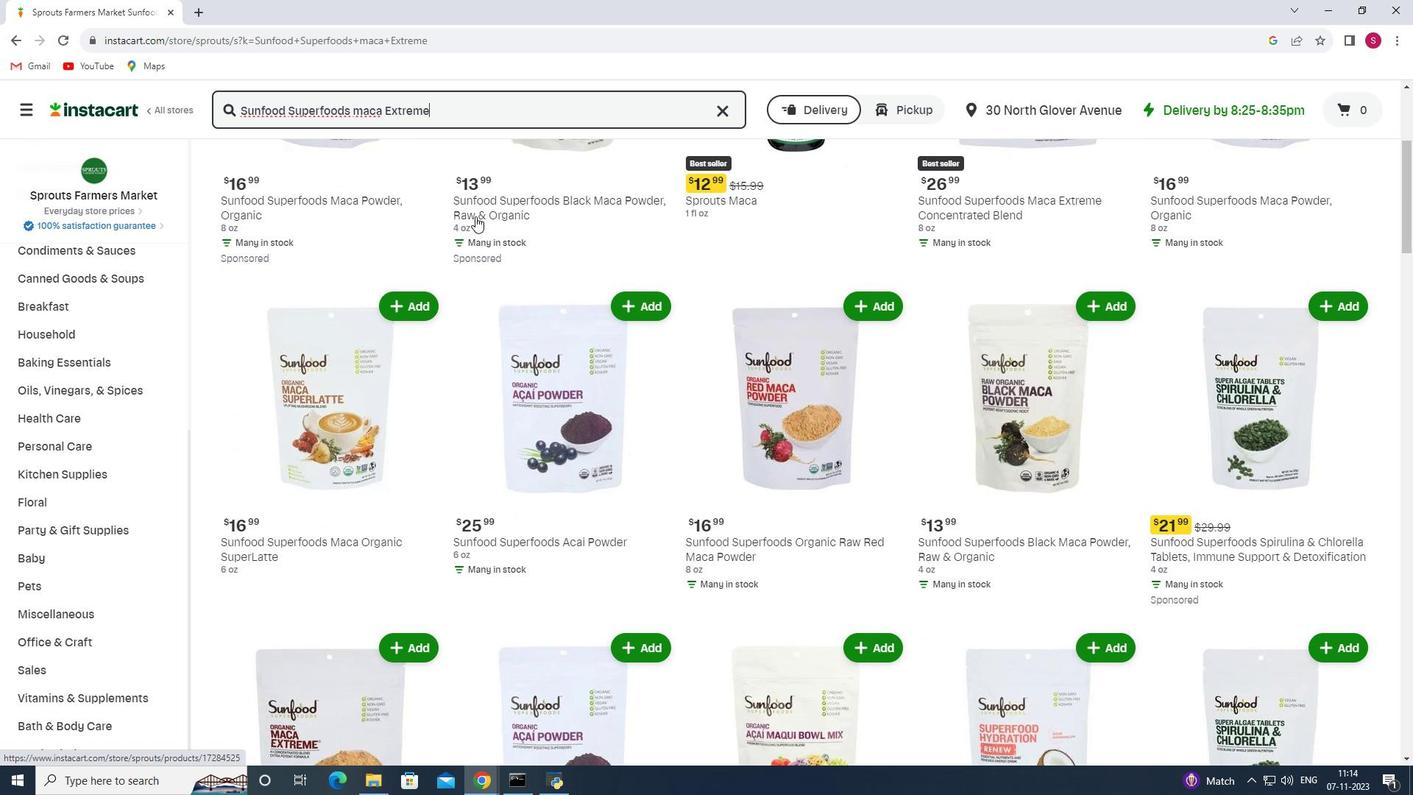 
Action: Mouse scrolled (475, 215) with delta (0, 0)
Screenshot: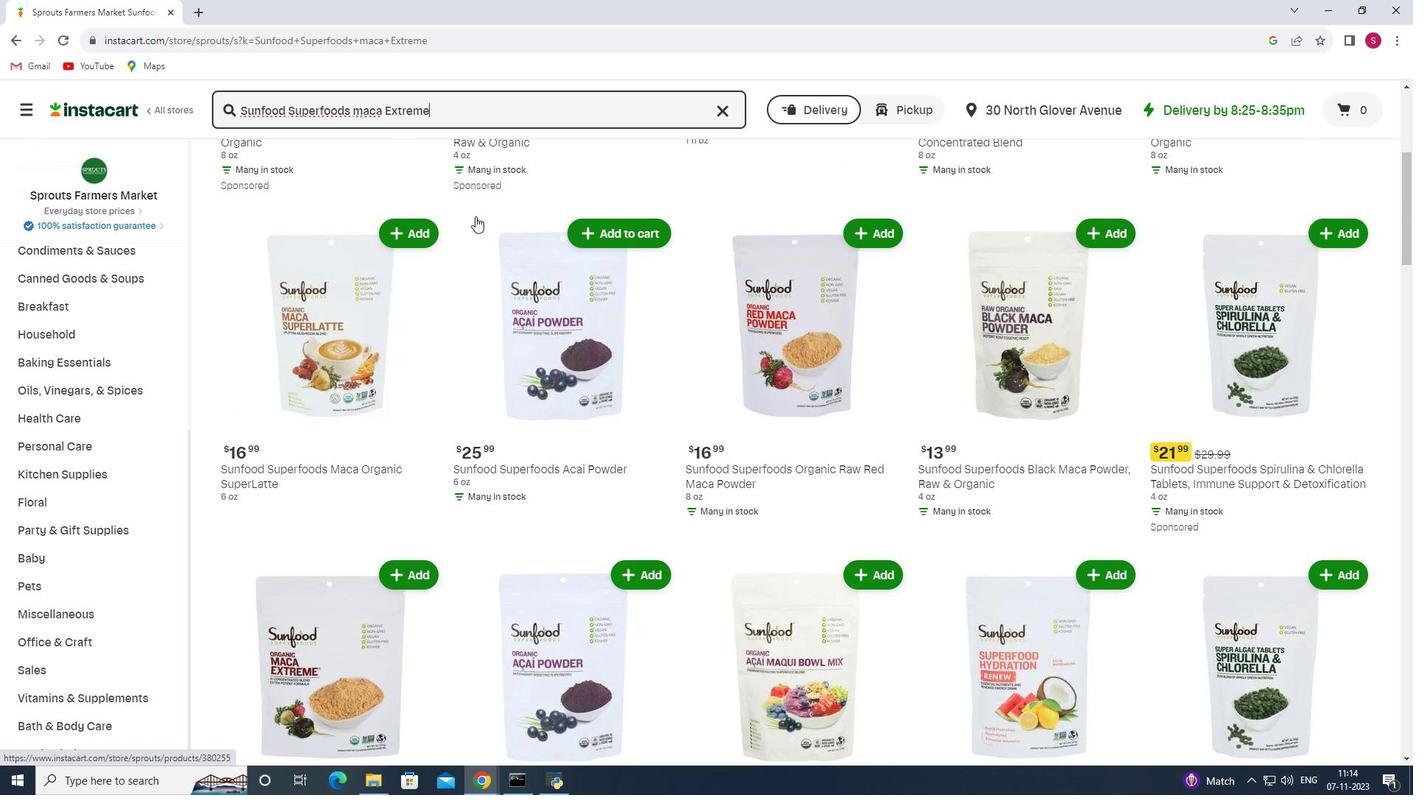 
Action: Mouse moved to (495, 223)
Screenshot: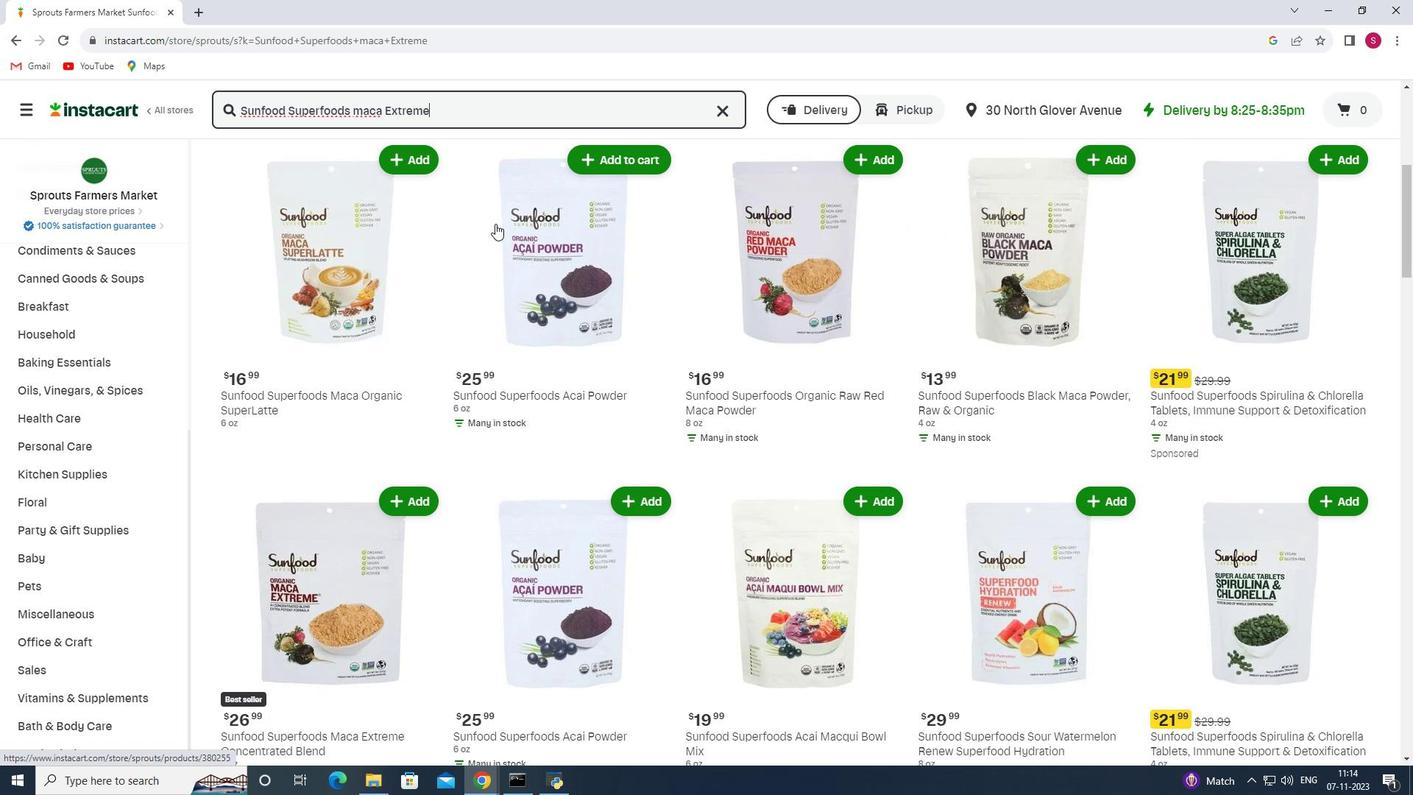 
Action: Mouse scrolled (495, 223) with delta (0, 0)
Screenshot: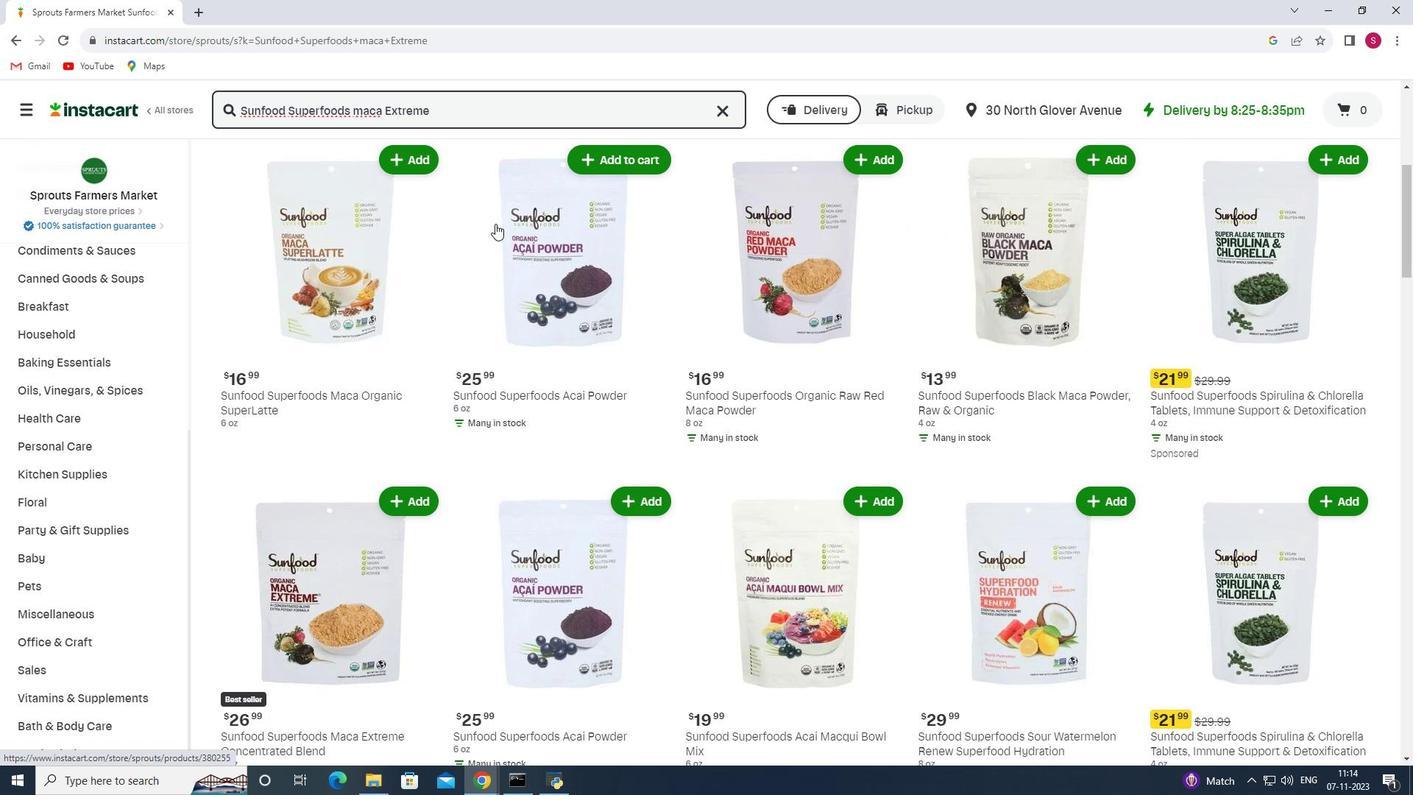 
Action: Mouse scrolled (495, 223) with delta (0, 0)
Screenshot: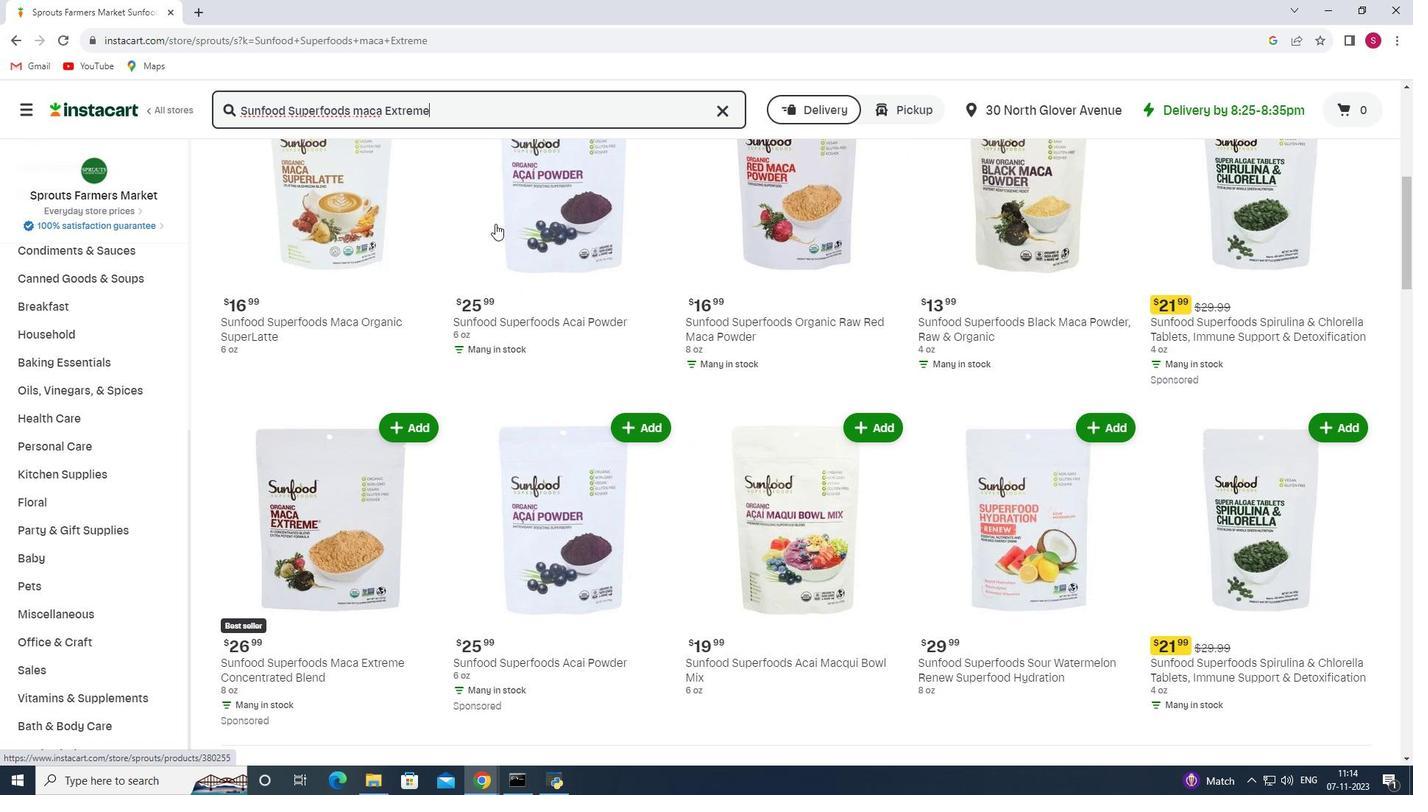 
Action: Mouse scrolled (495, 223) with delta (0, 0)
Screenshot: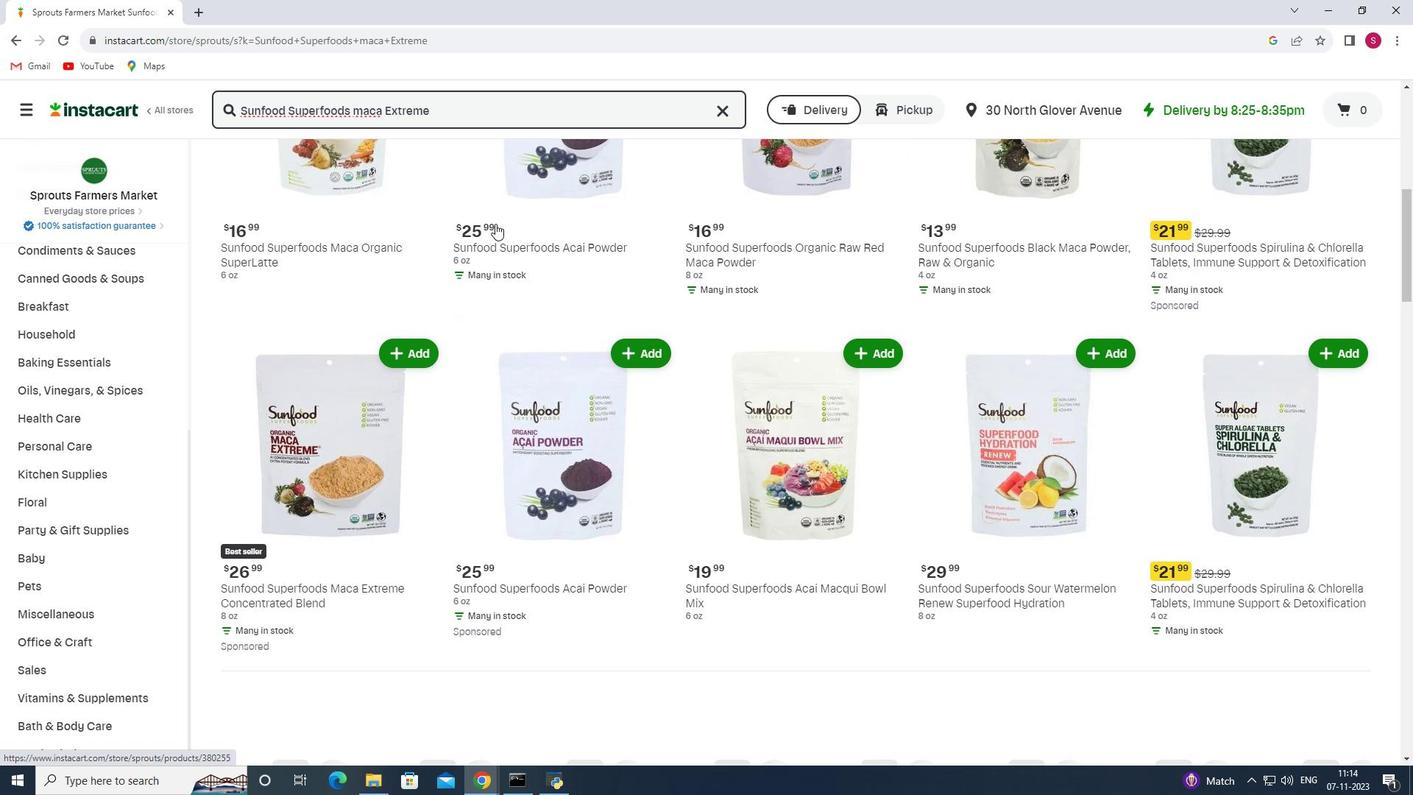 
Action: Mouse scrolled (495, 223) with delta (0, 0)
Screenshot: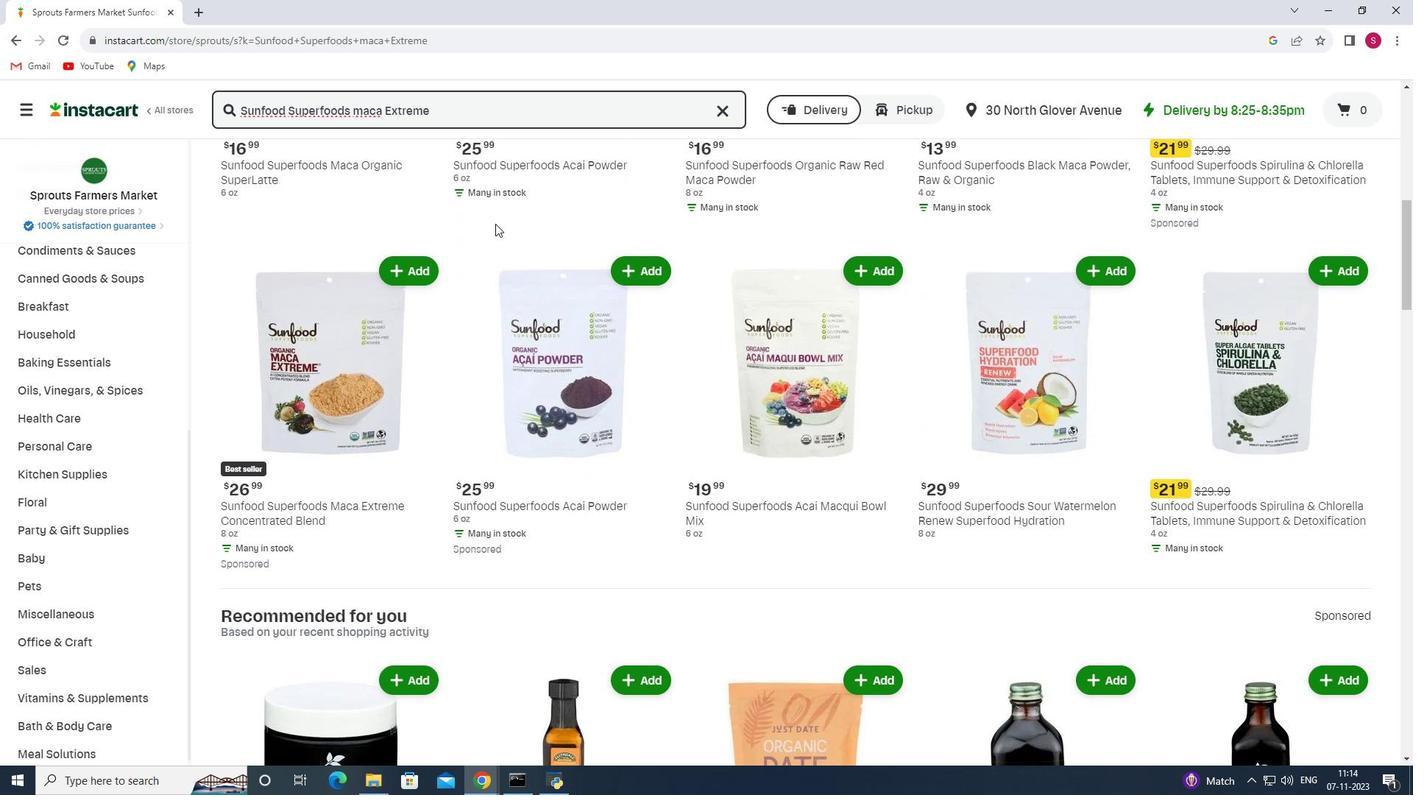 
Action: Mouse scrolled (495, 223) with delta (0, 0)
Screenshot: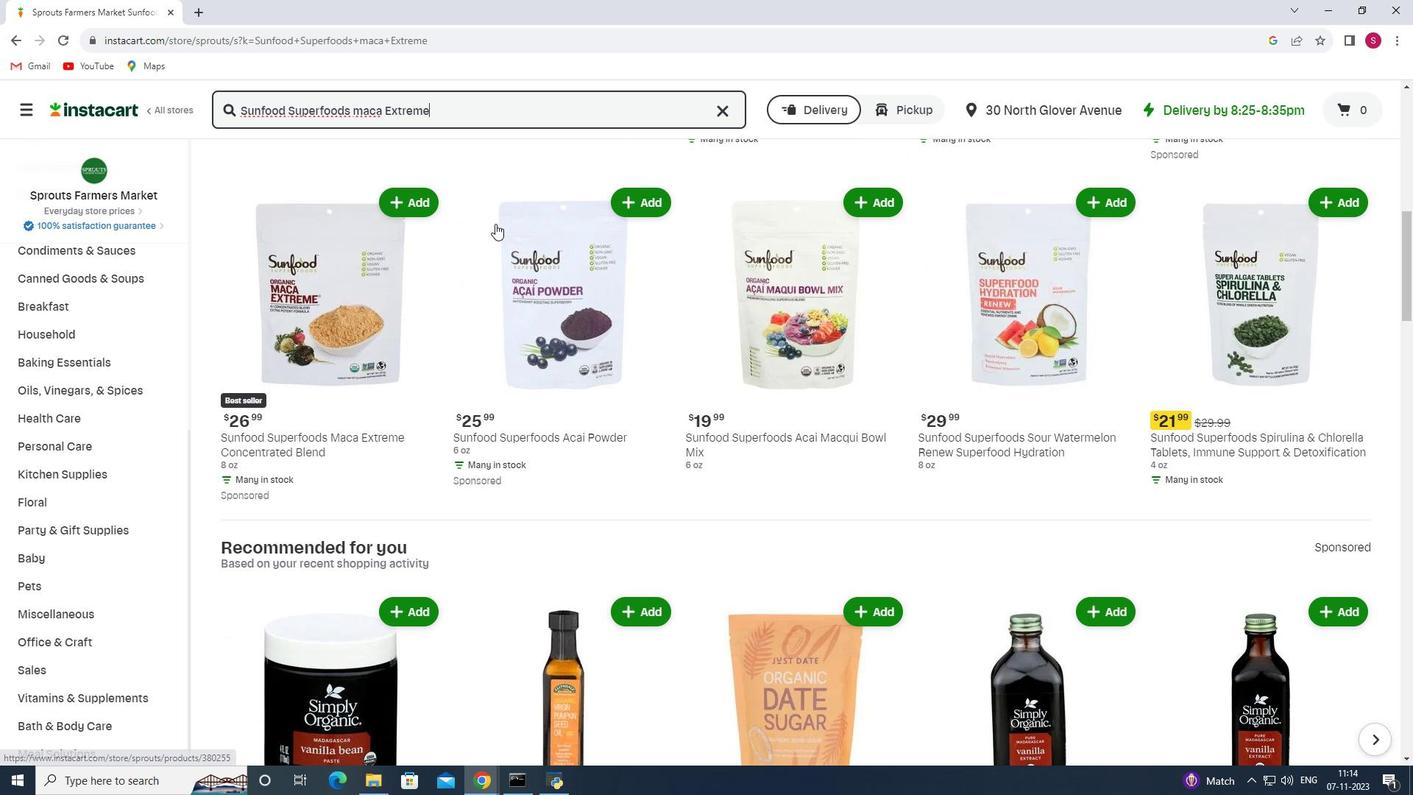 
Action: Mouse scrolled (495, 223) with delta (0, 0)
Screenshot: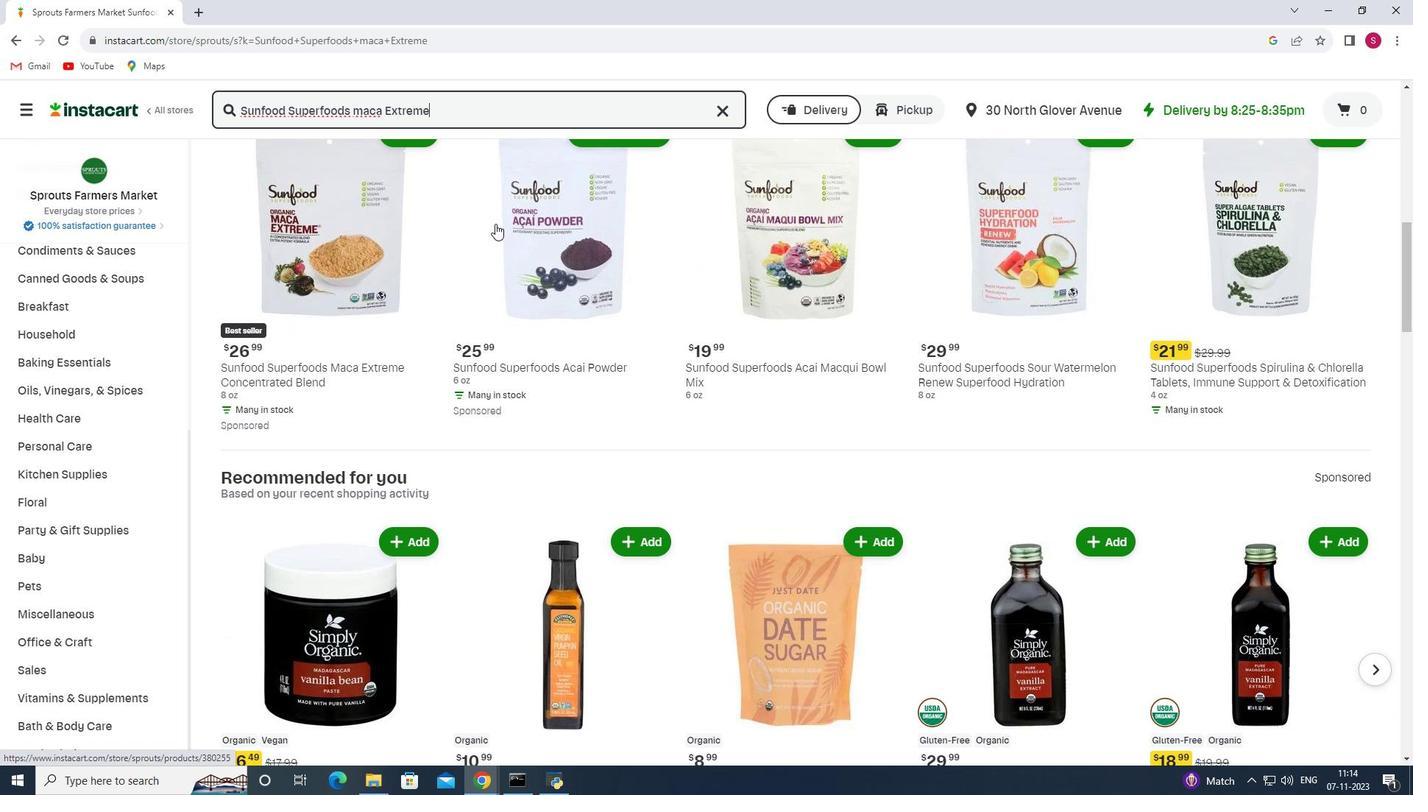 
Action: Mouse scrolled (495, 223) with delta (0, 0)
Screenshot: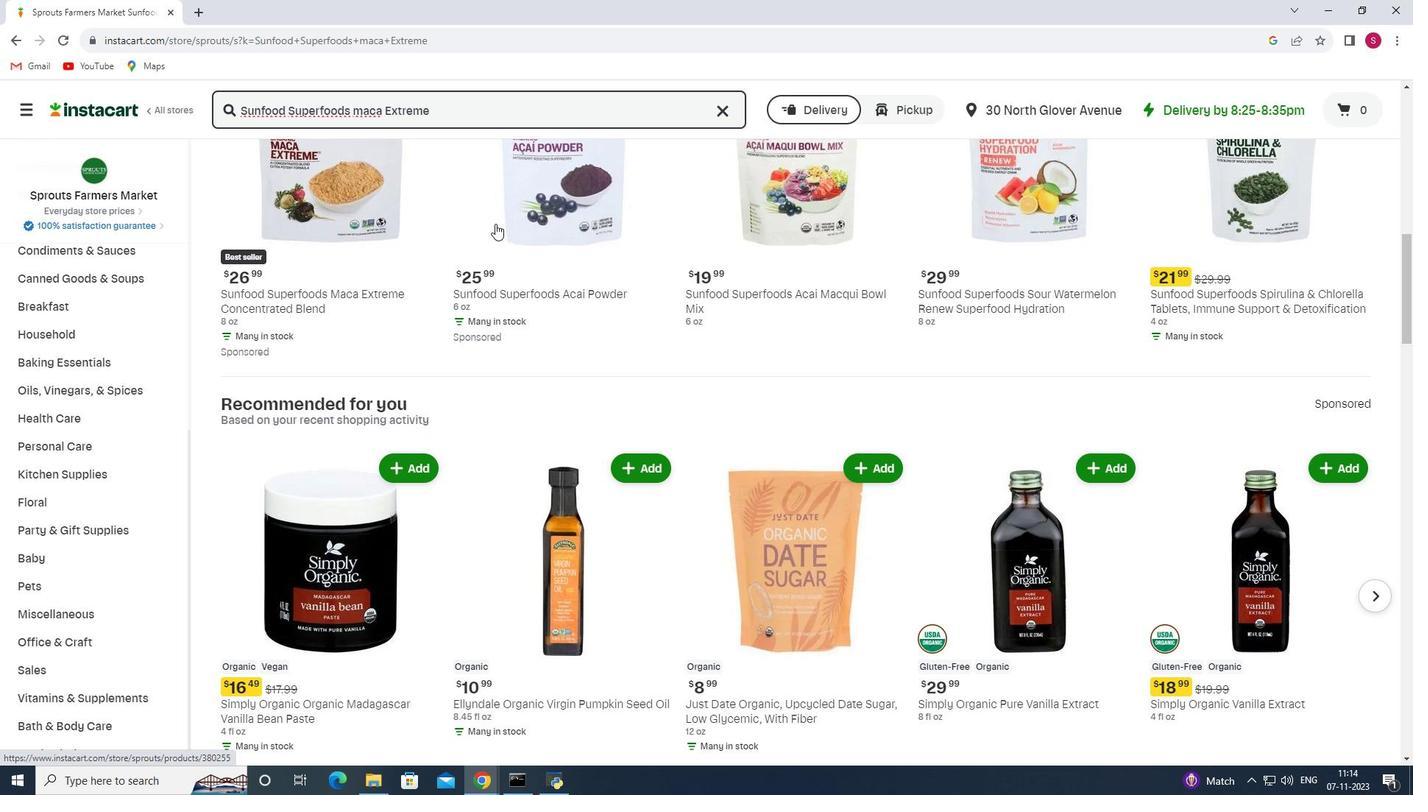 
Action: Mouse scrolled (495, 224) with delta (0, 0)
Screenshot: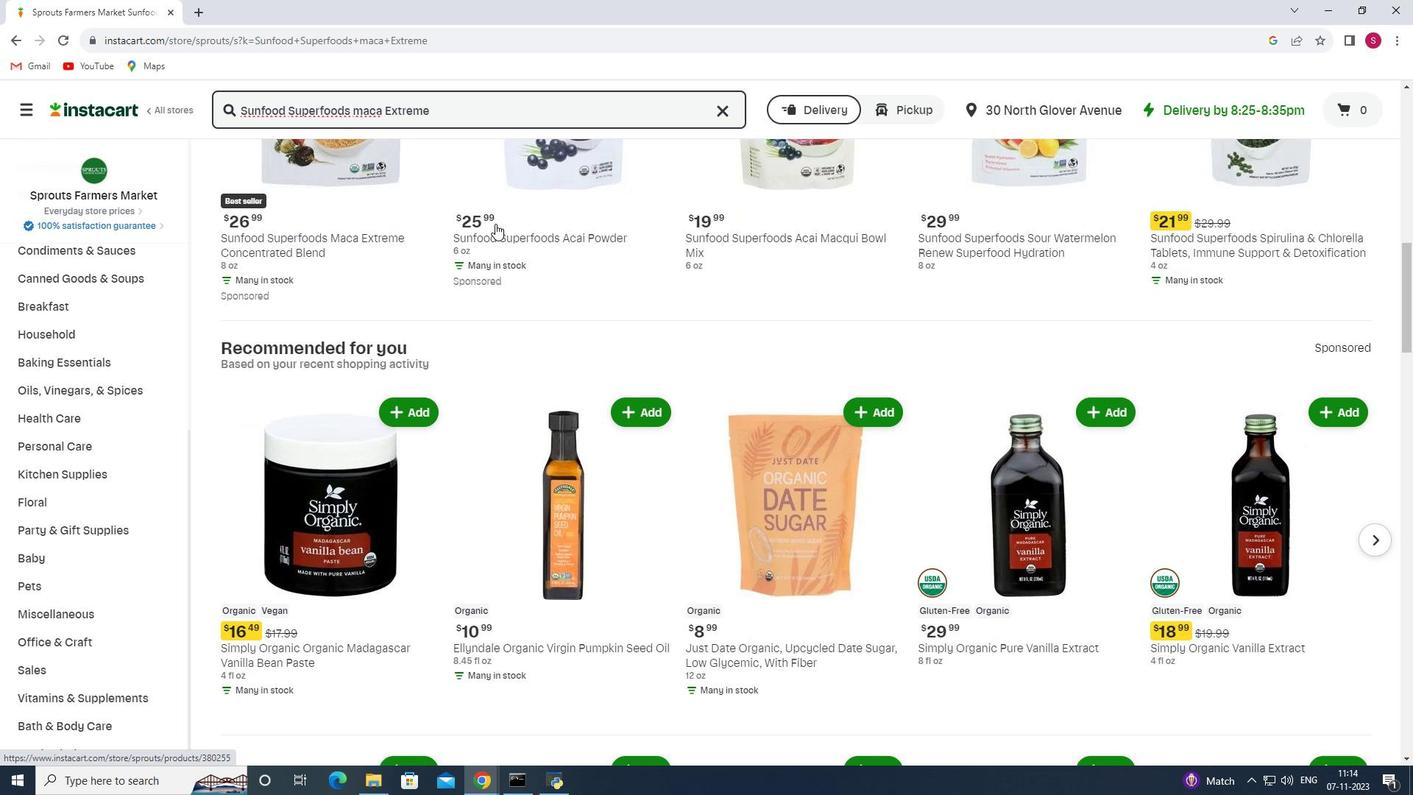 
Action: Mouse scrolled (495, 223) with delta (0, 0)
Screenshot: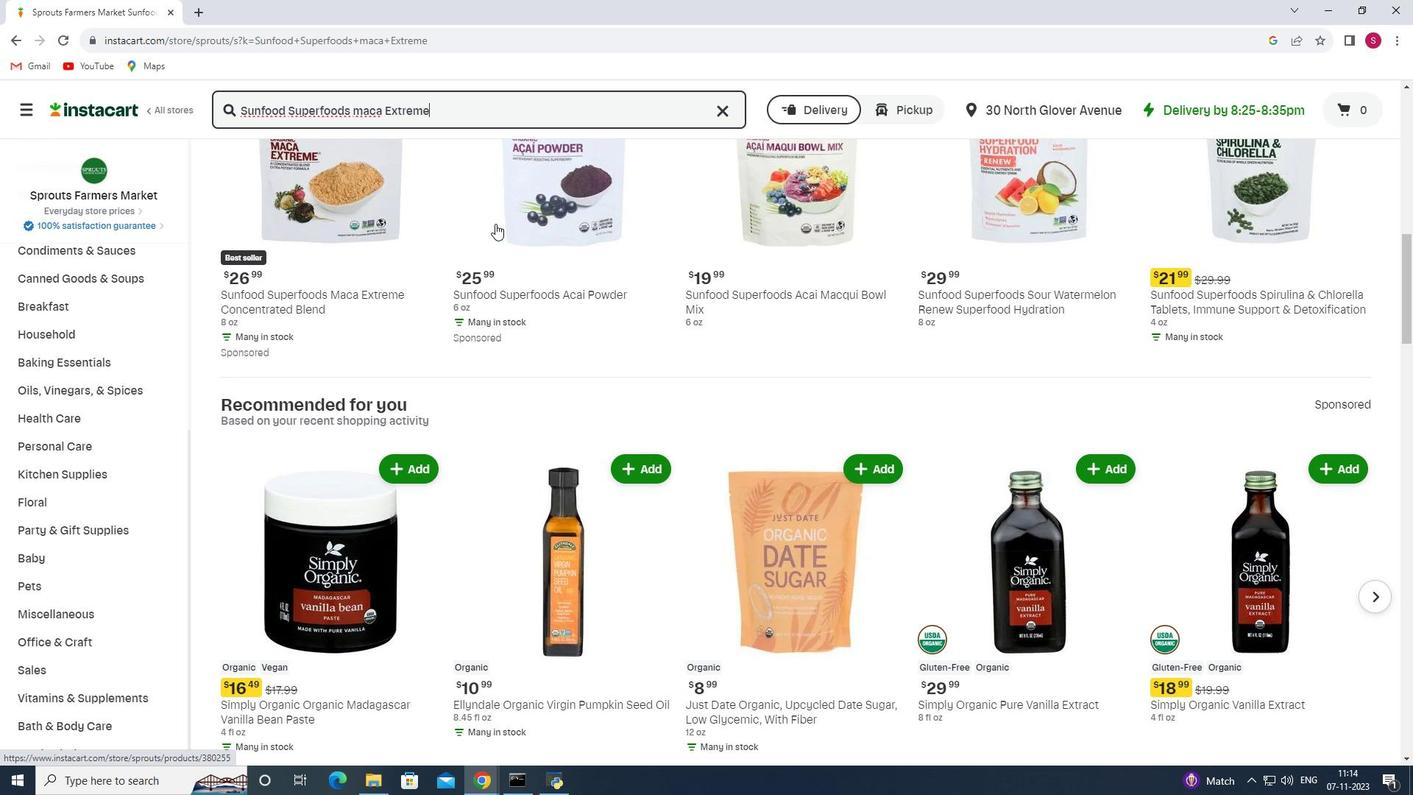 
Action: Mouse scrolled (495, 223) with delta (0, 0)
Screenshot: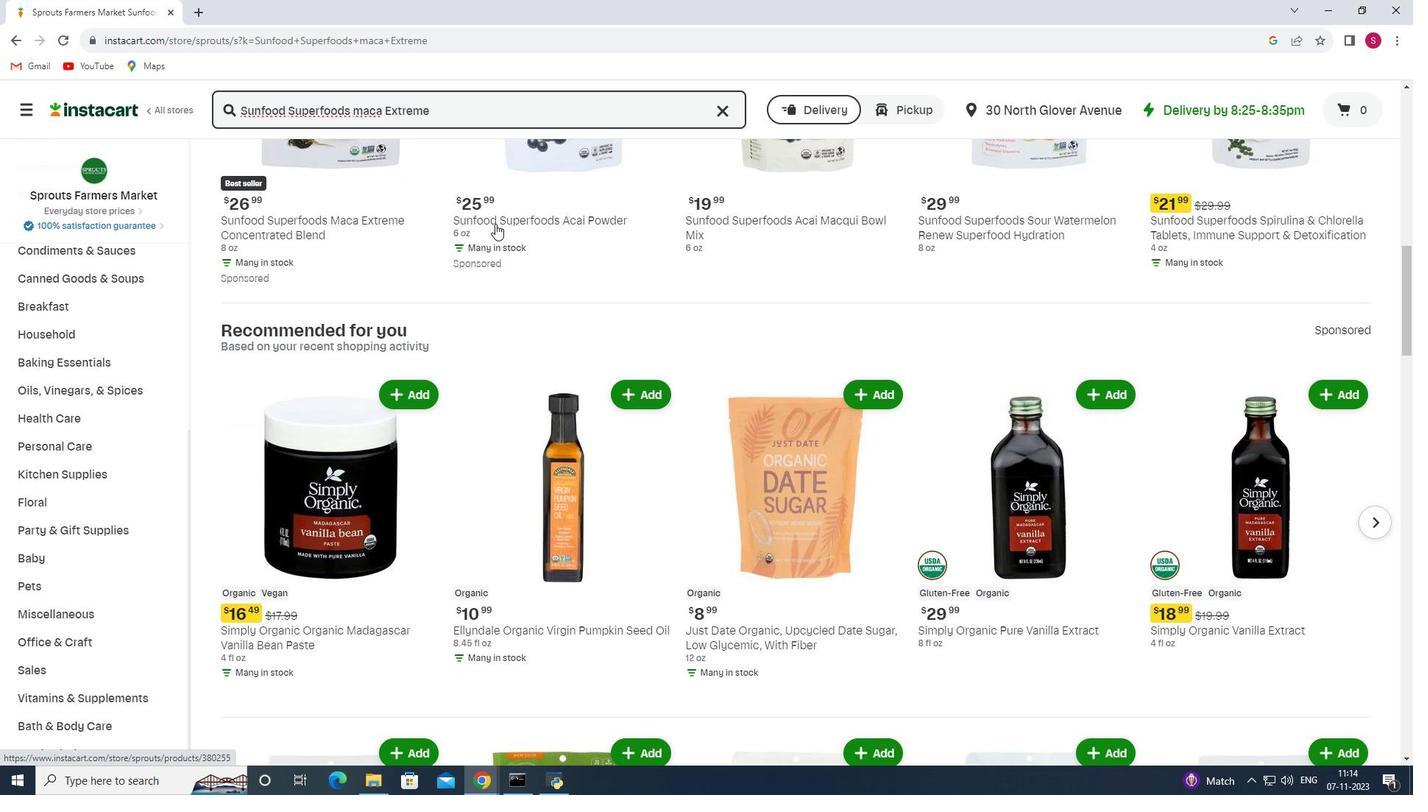
Action: Mouse scrolled (495, 223) with delta (0, 0)
Screenshot: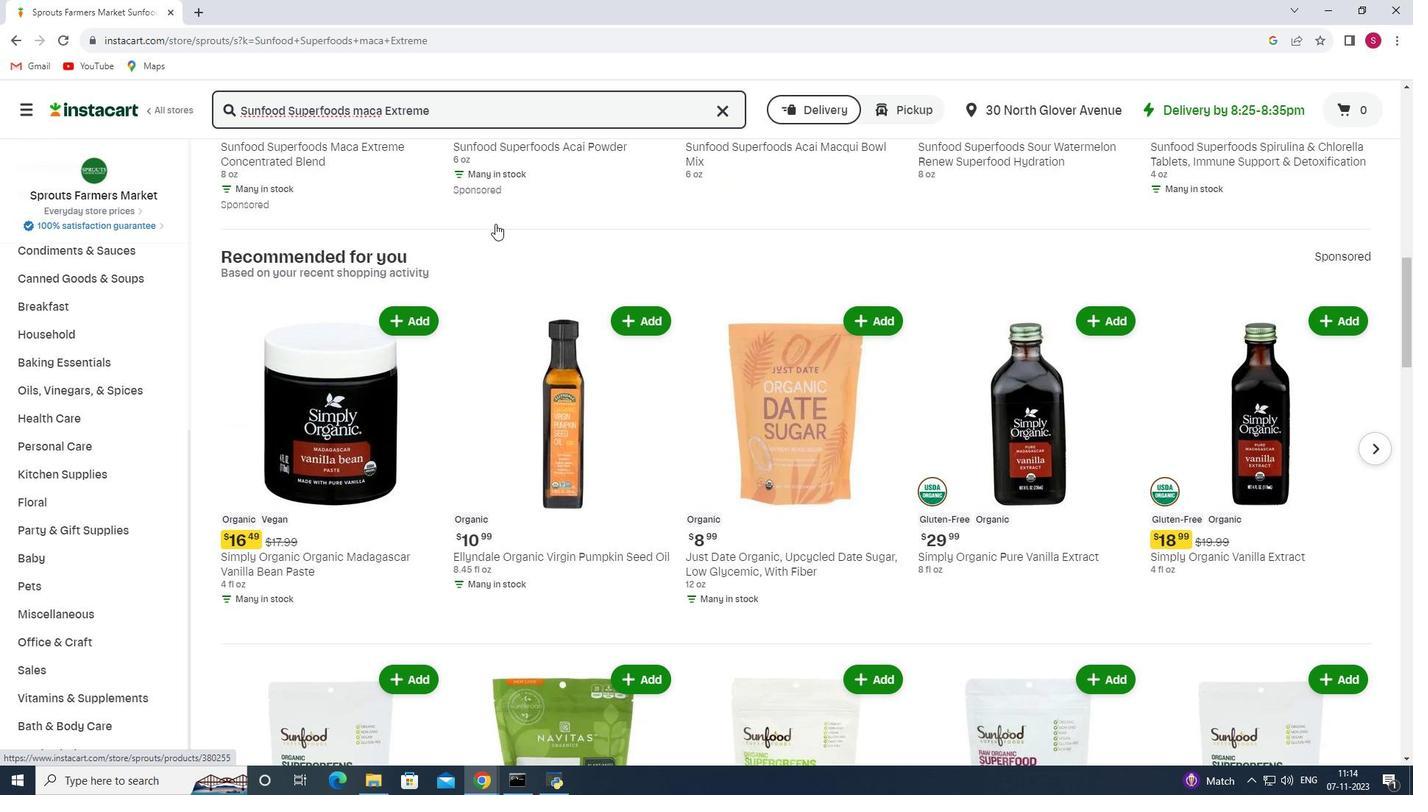 
Action: Mouse scrolled (495, 223) with delta (0, 0)
Screenshot: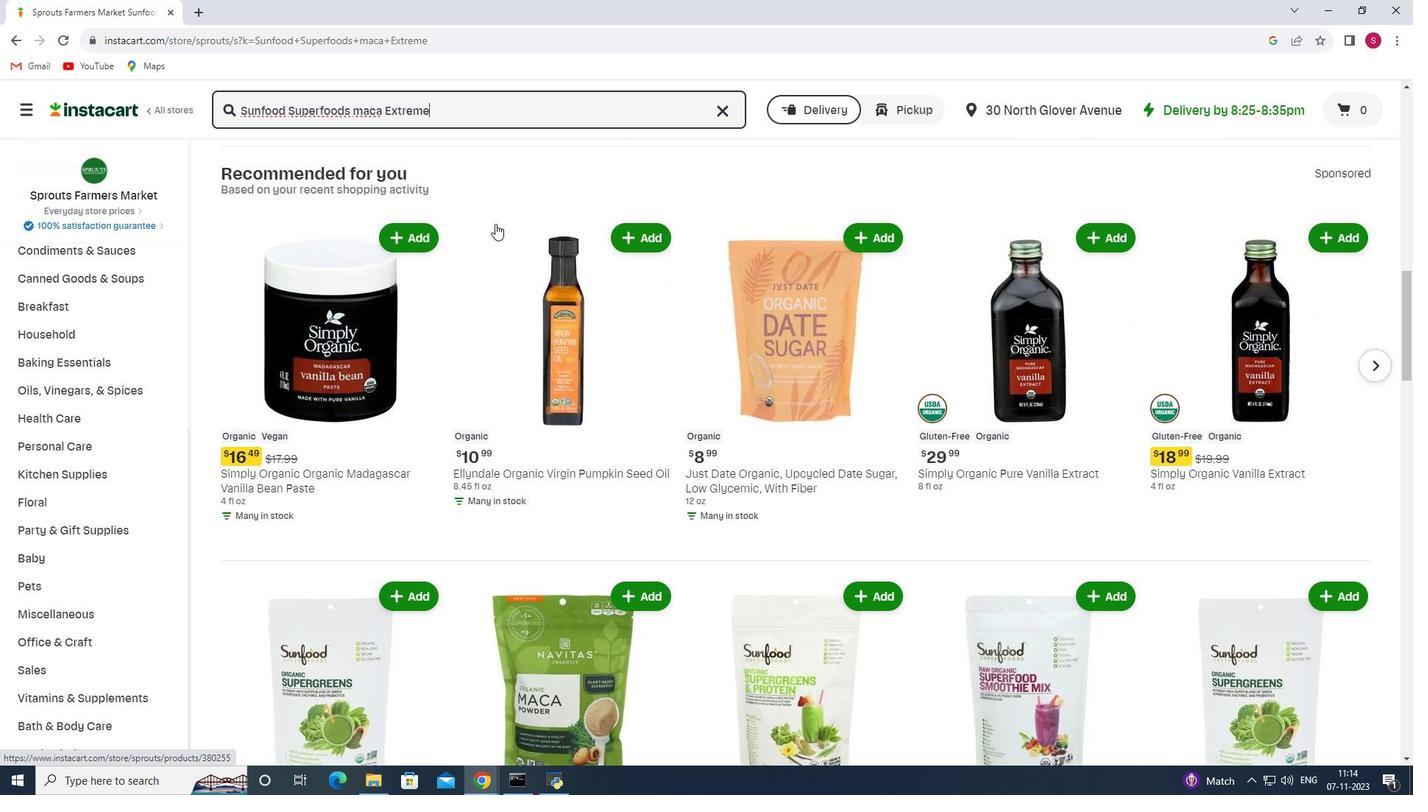
Action: Mouse scrolled (495, 223) with delta (0, 0)
Screenshot: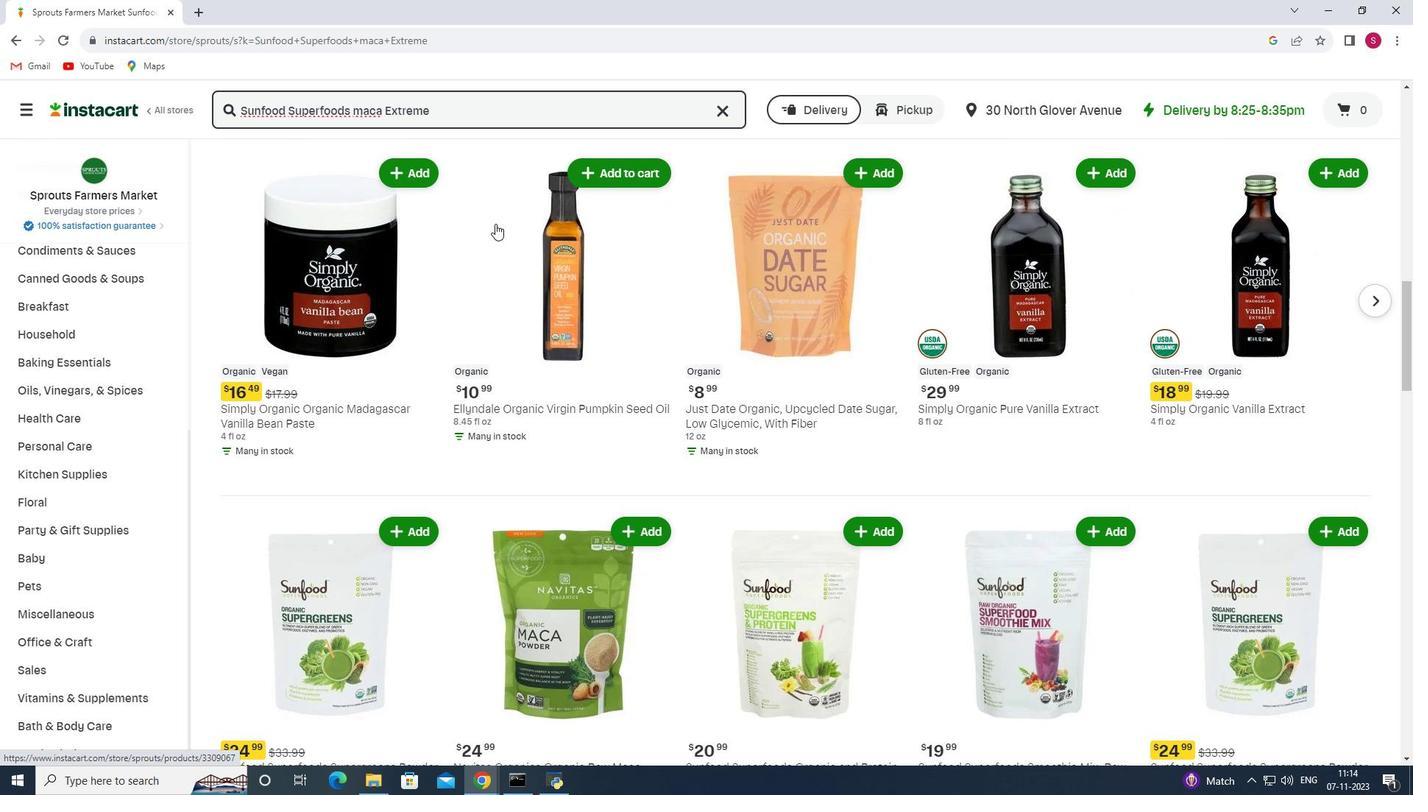 
Action: Mouse scrolled (495, 223) with delta (0, 0)
Screenshot: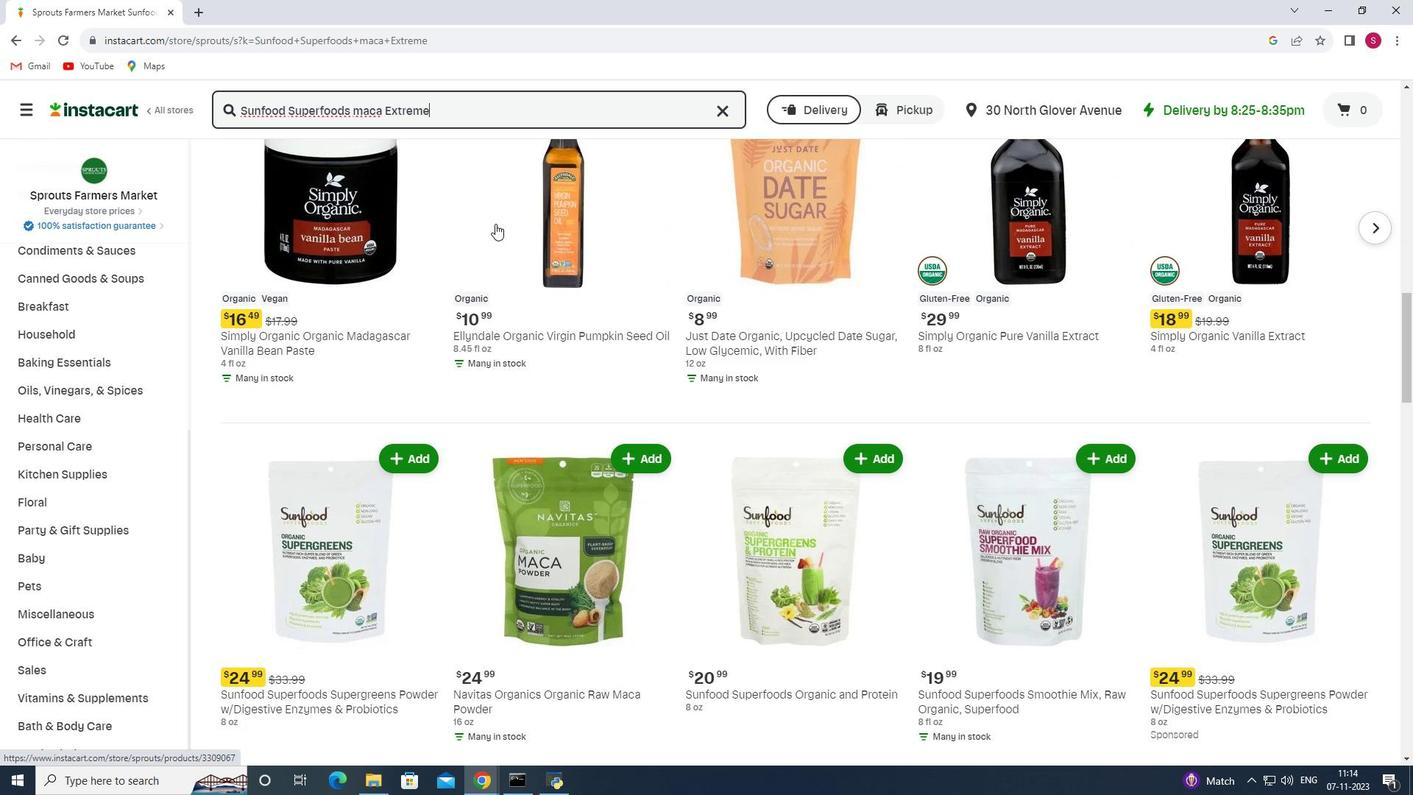 
Action: Mouse moved to (495, 223)
Screenshot: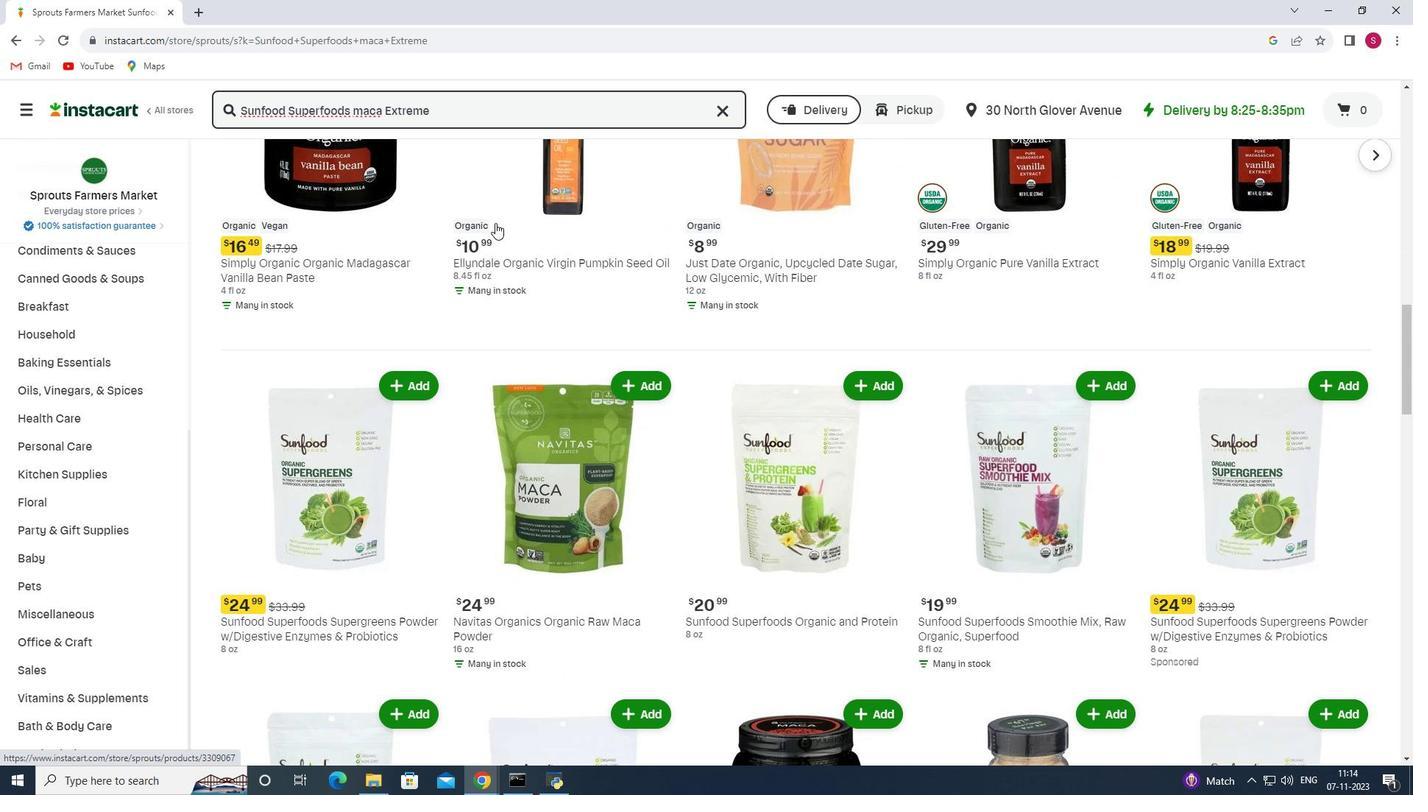 
Action: Mouse scrolled (495, 222) with delta (0, 0)
Screenshot: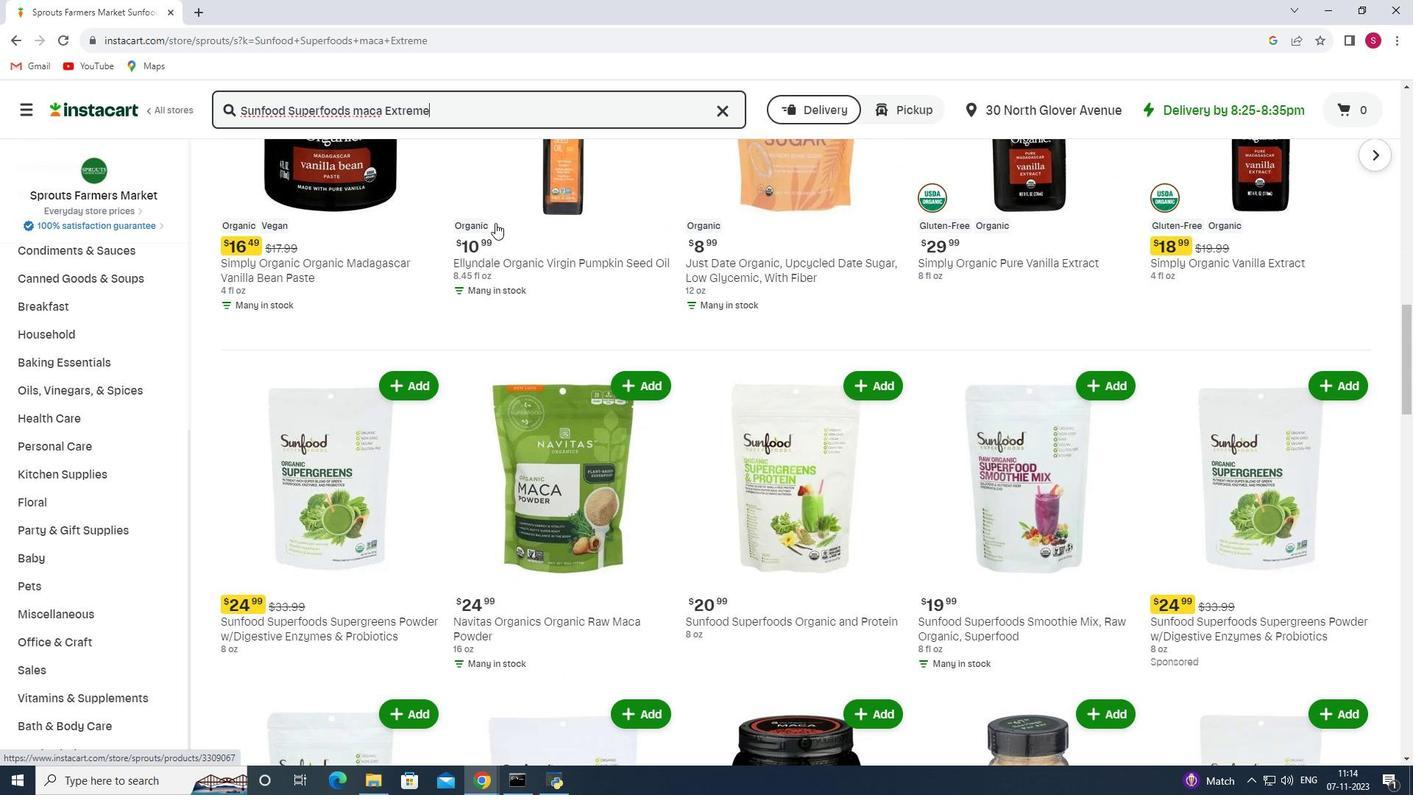 
Action: Mouse scrolled (495, 222) with delta (0, 0)
Screenshot: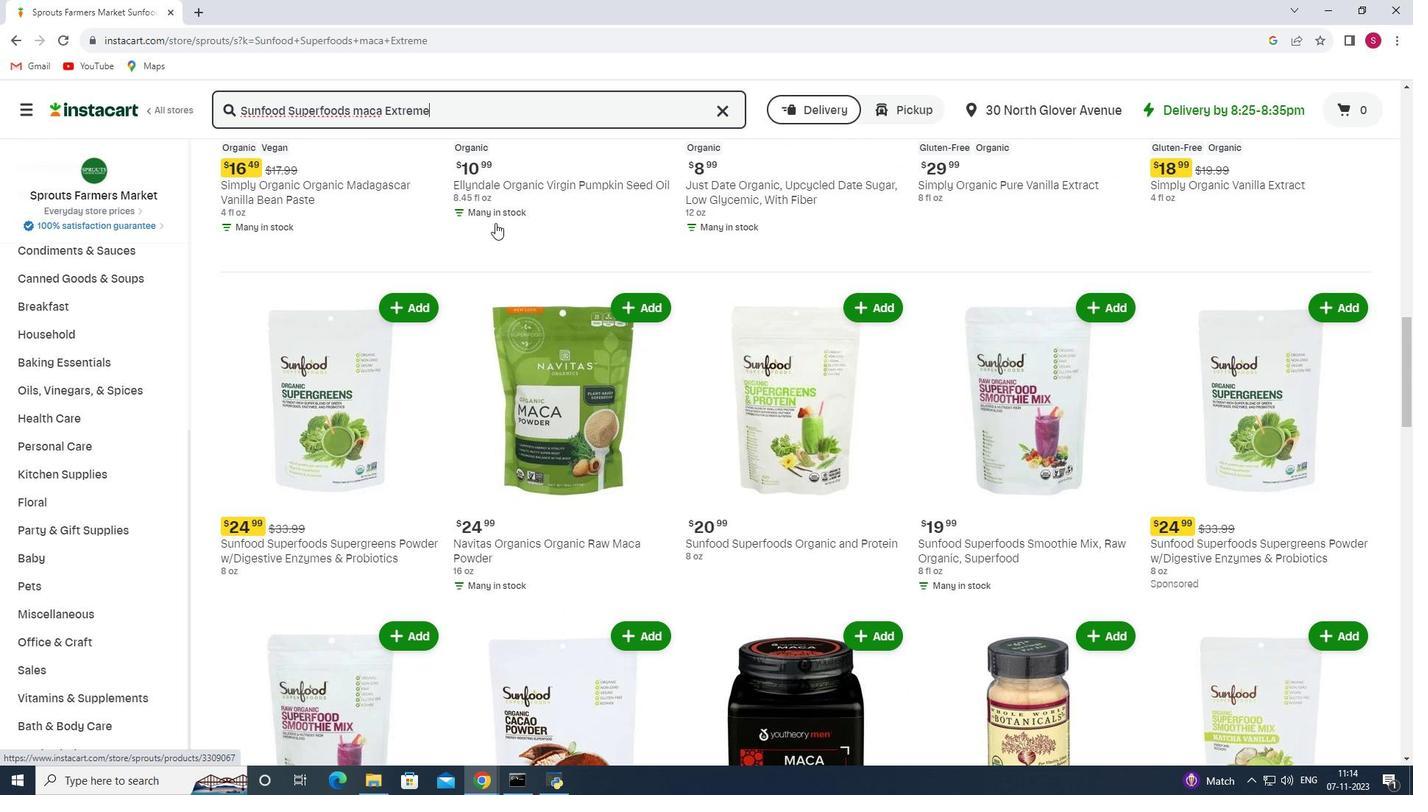 
Action: Mouse scrolled (495, 222) with delta (0, 0)
Screenshot: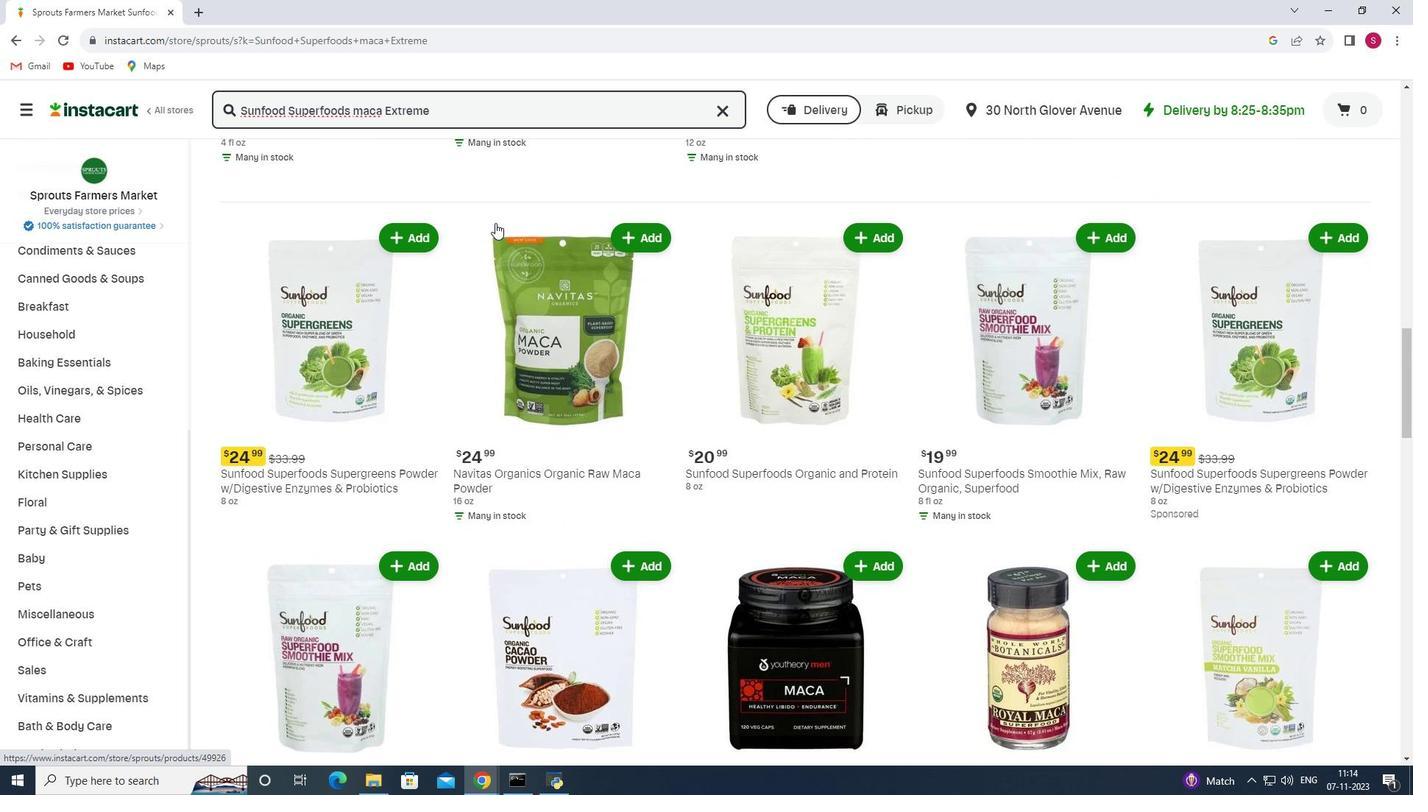 
Action: Mouse scrolled (495, 222) with delta (0, 0)
Screenshot: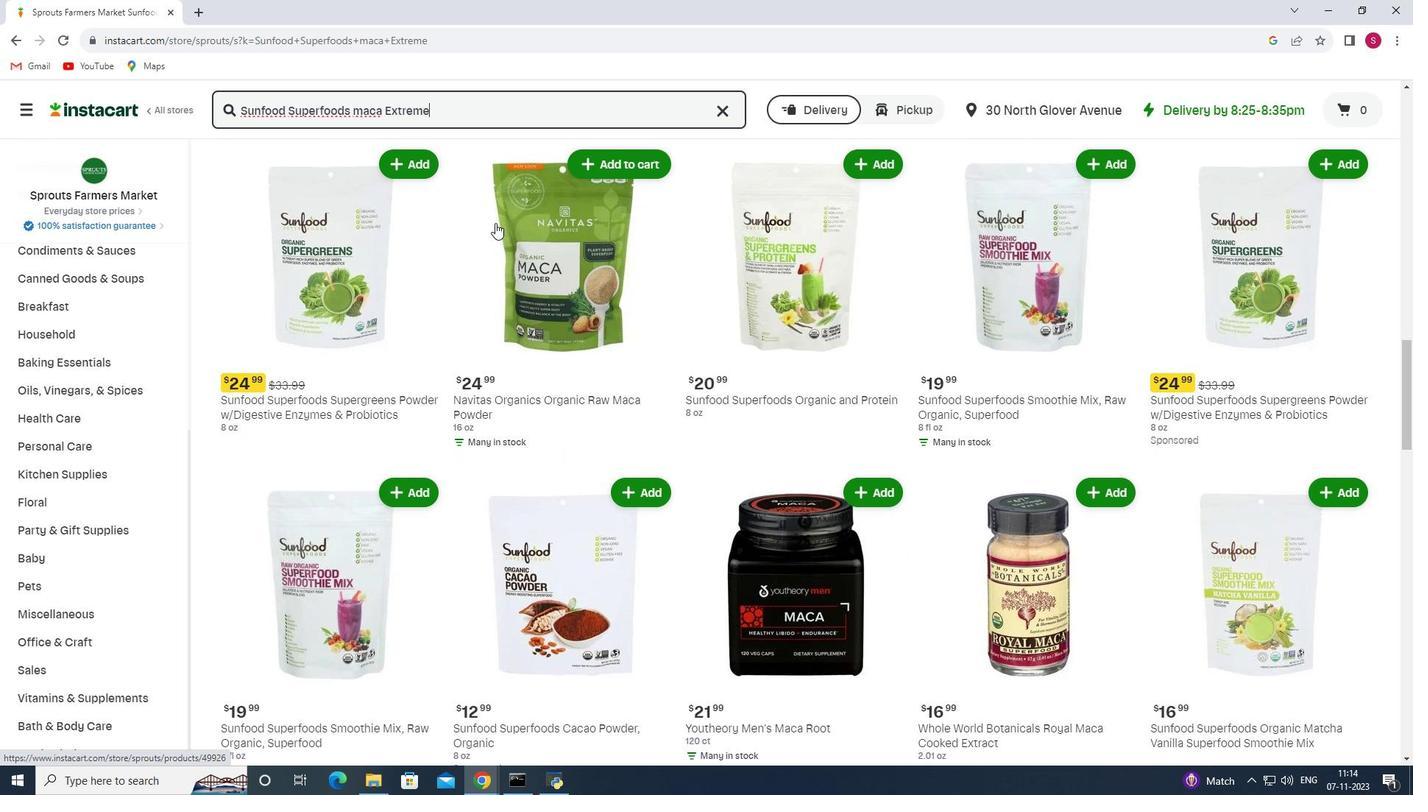 
Action: Mouse scrolled (495, 222) with delta (0, 0)
Screenshot: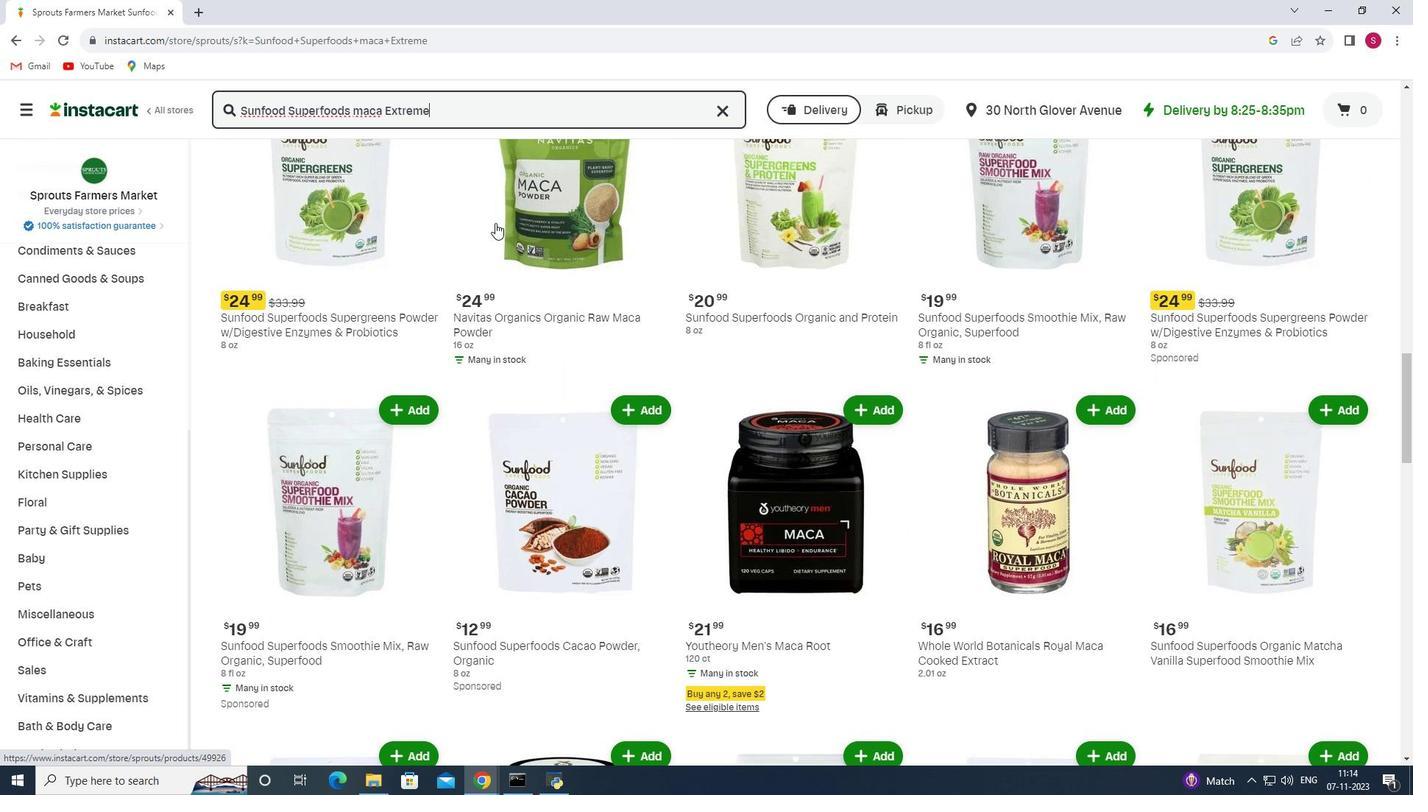 
Action: Mouse scrolled (495, 222) with delta (0, 0)
Screenshot: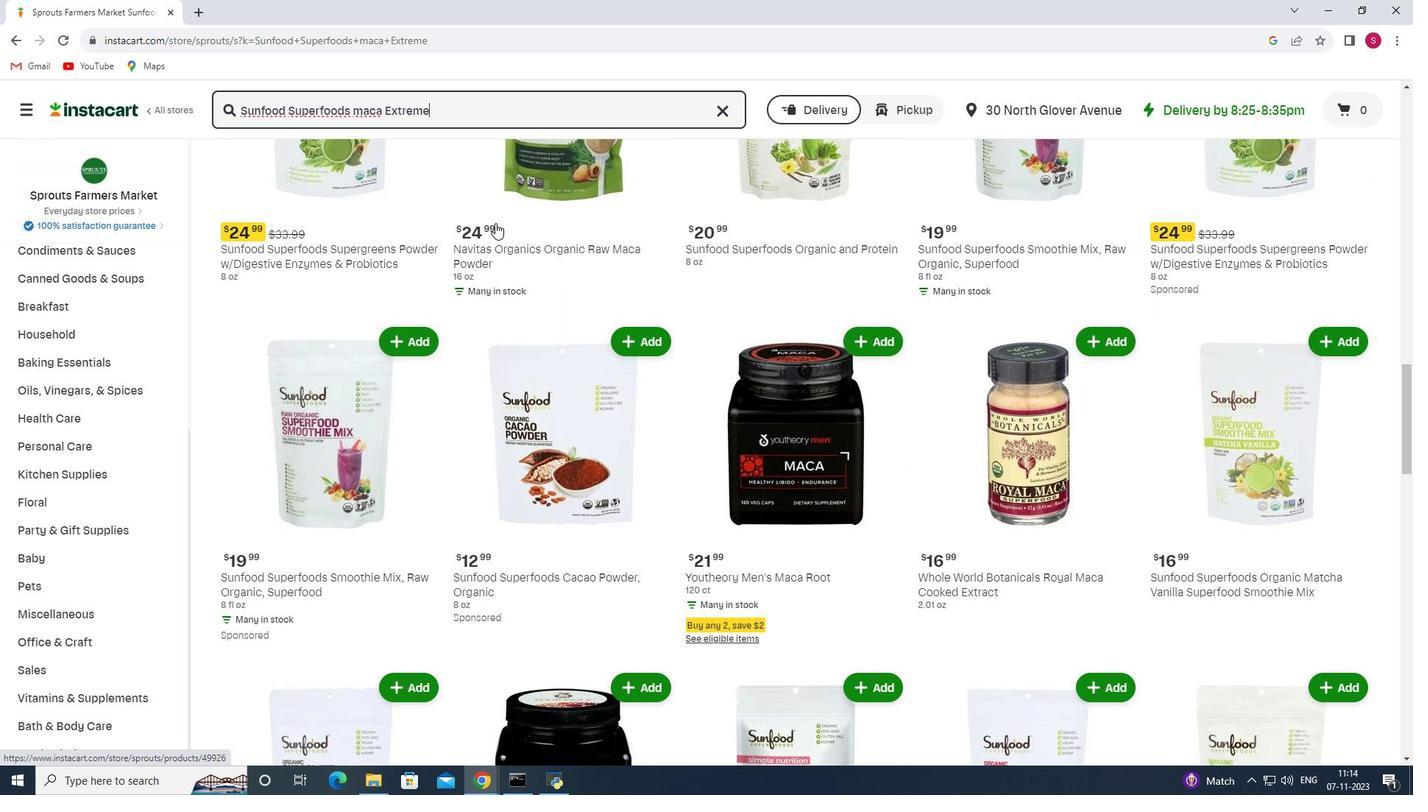 
Action: Mouse scrolled (495, 222) with delta (0, 0)
Screenshot: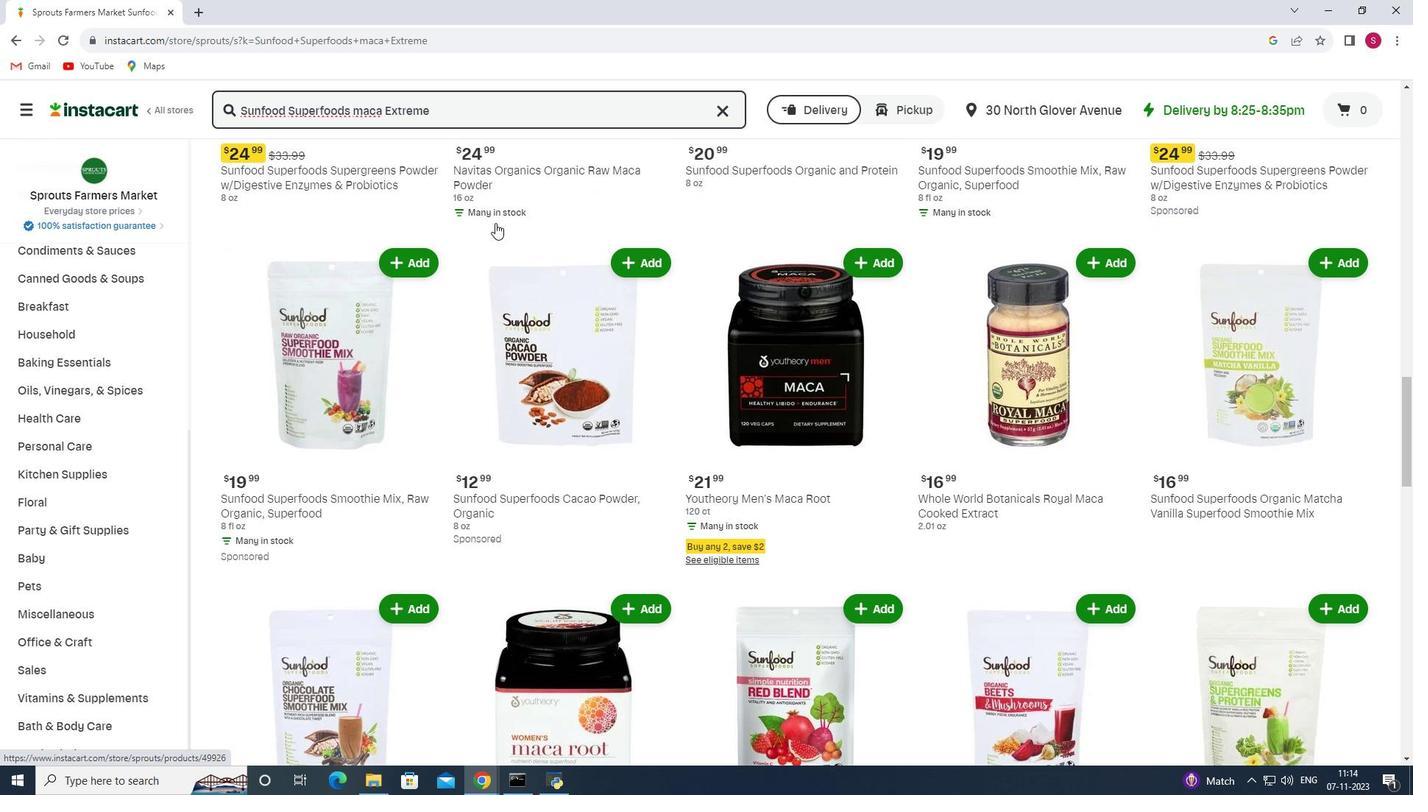 
Action: Mouse scrolled (495, 222) with delta (0, 0)
Screenshot: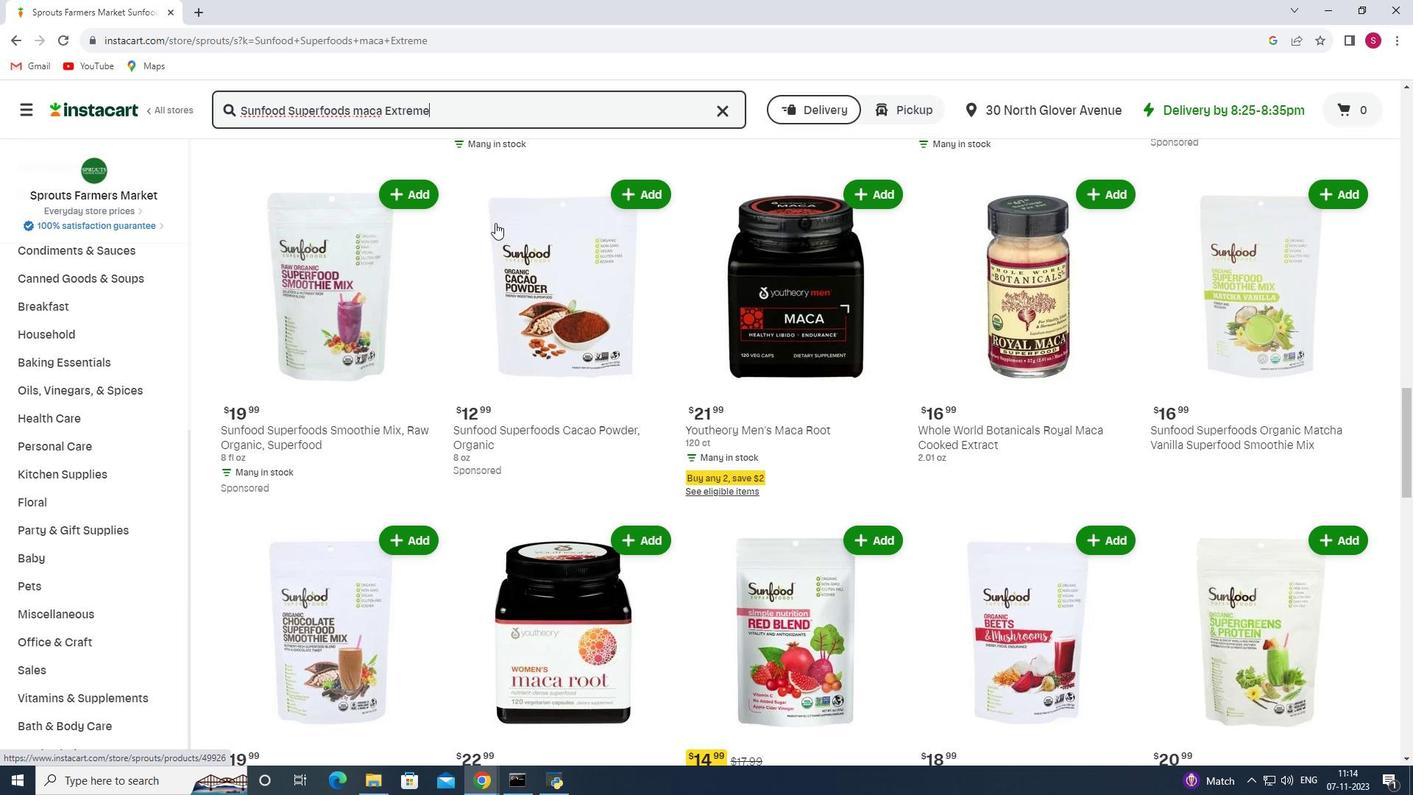 
Action: Mouse scrolled (495, 222) with delta (0, 0)
Screenshot: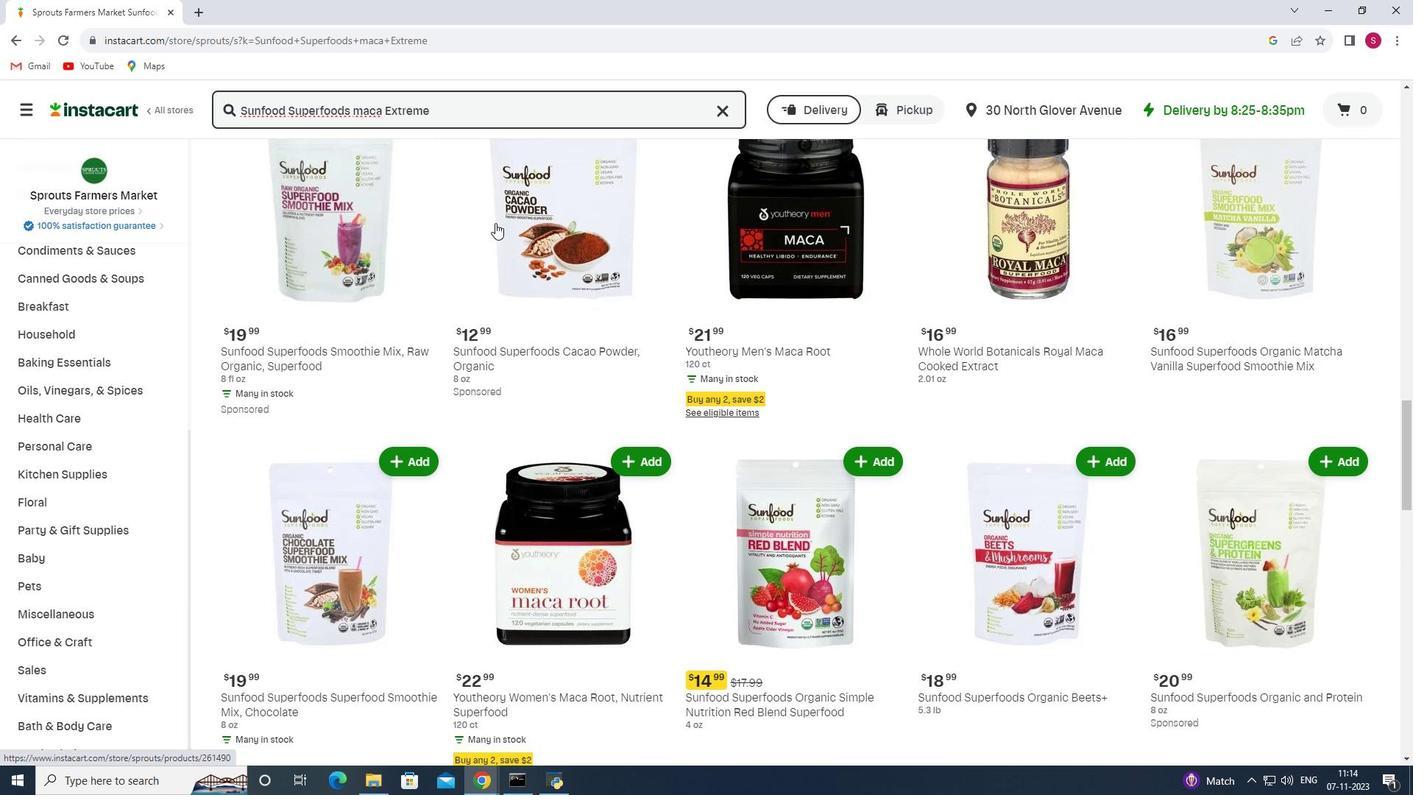 
Action: Mouse scrolled (495, 222) with delta (0, 0)
Screenshot: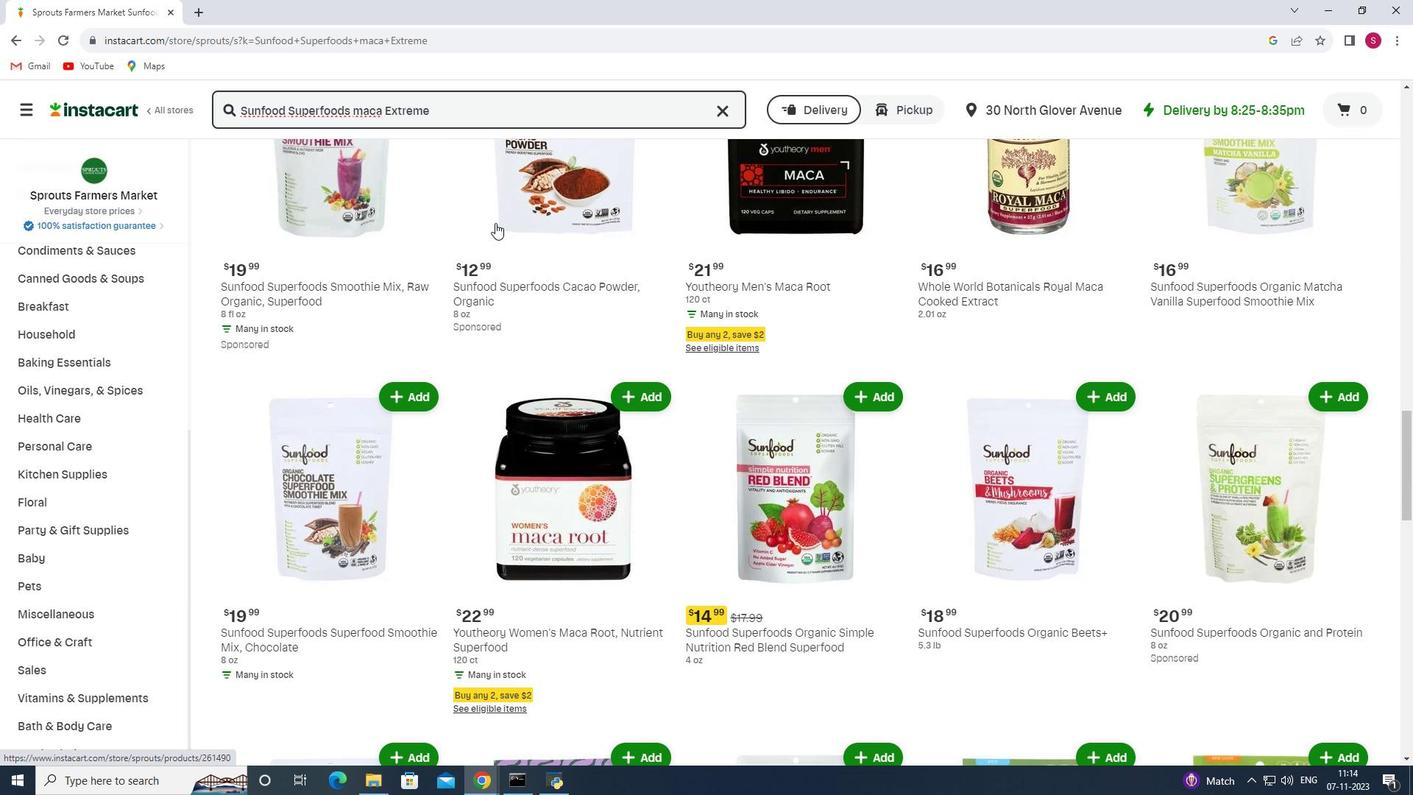 
Action: Mouse scrolled (495, 222) with delta (0, 0)
Screenshot: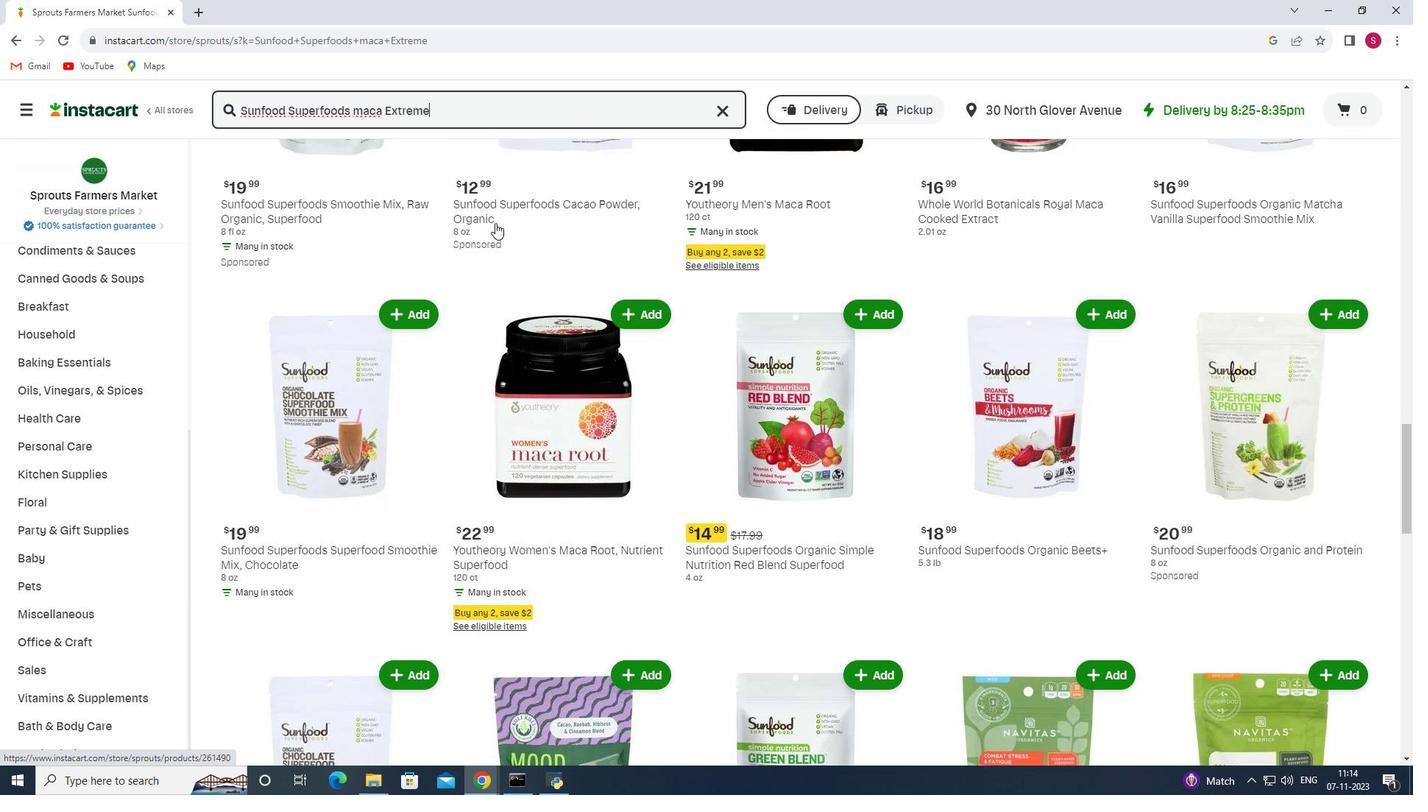 
Action: Mouse scrolled (495, 222) with delta (0, 0)
Screenshot: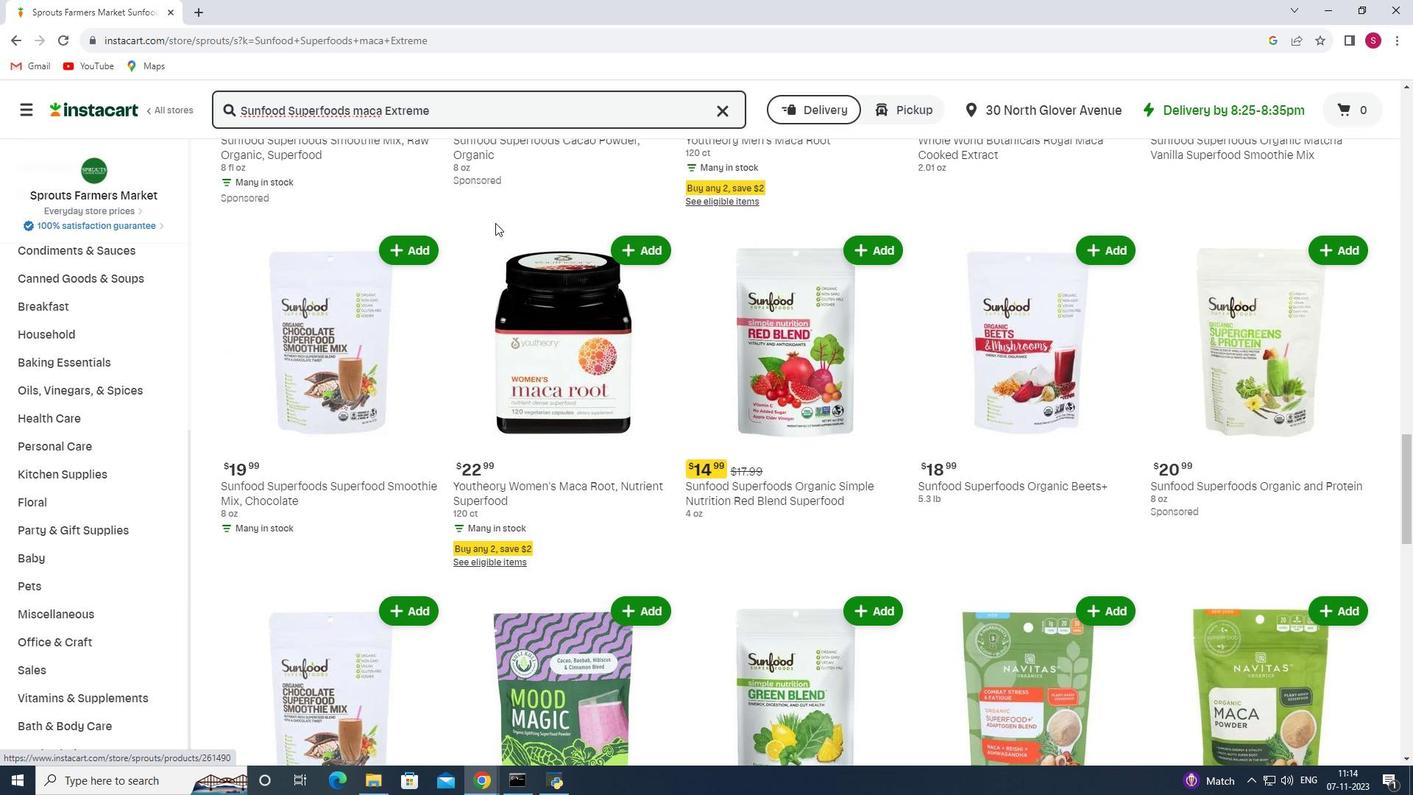 
Action: Mouse scrolled (495, 222) with delta (0, 0)
Screenshot: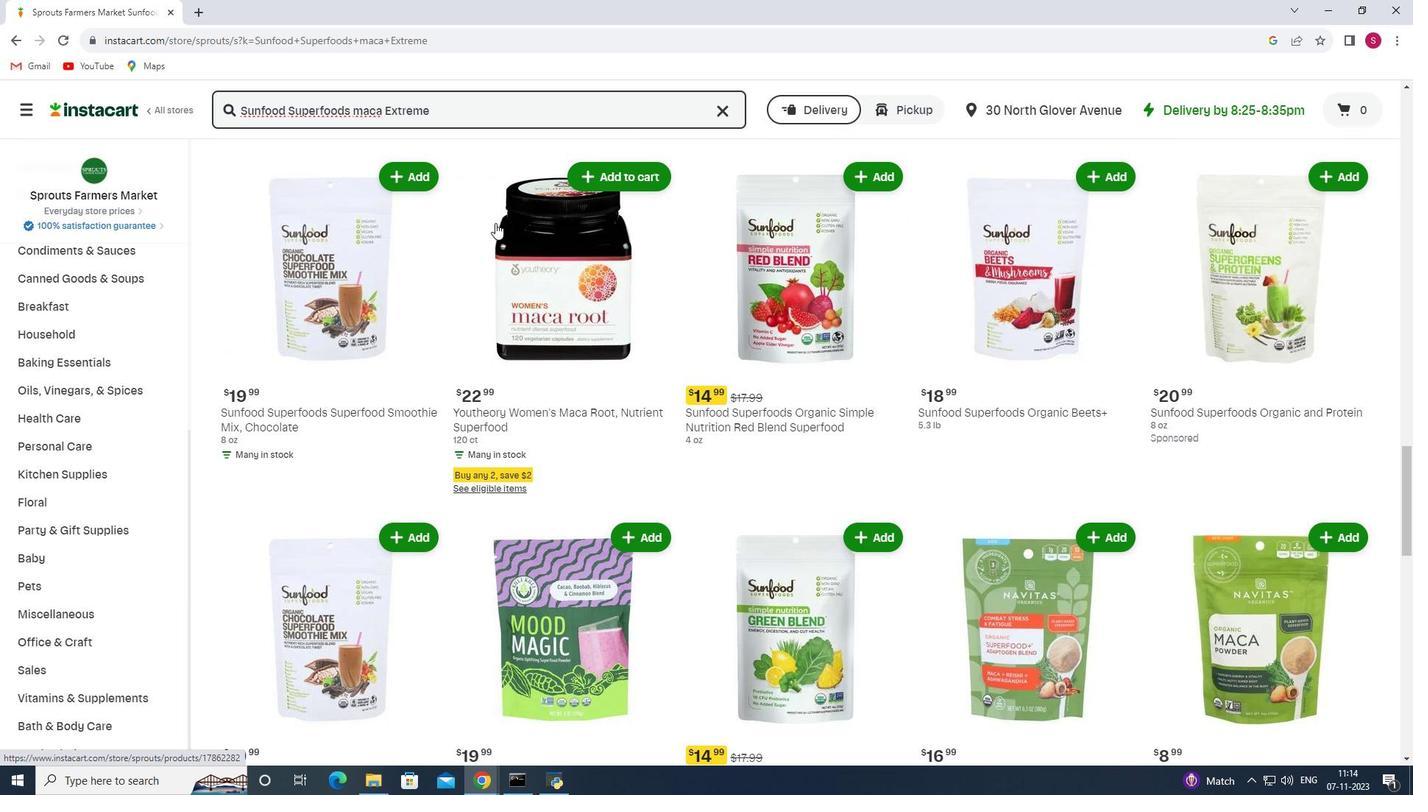 
Action: Mouse scrolled (495, 222) with delta (0, 0)
Screenshot: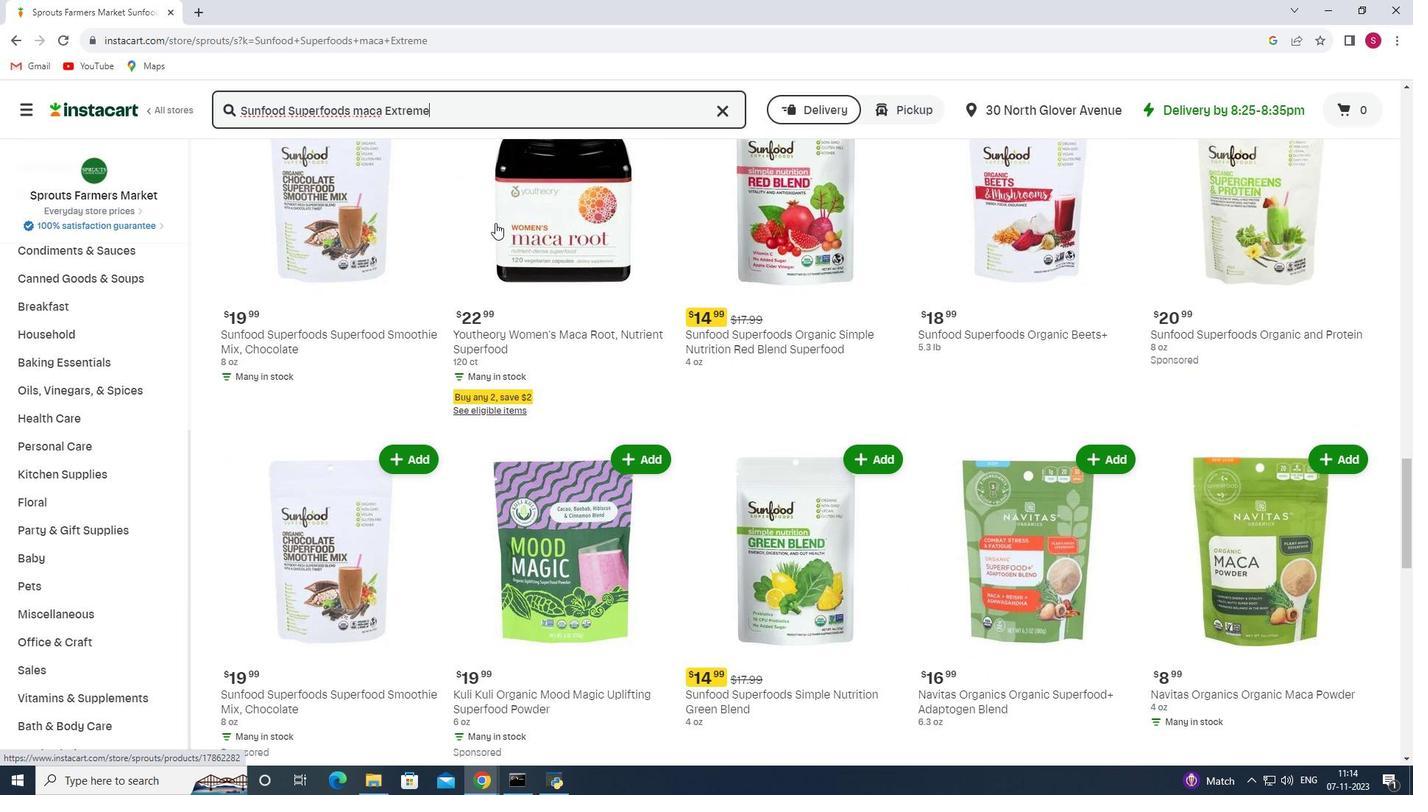 
Action: Mouse scrolled (495, 222) with delta (0, 0)
Screenshot: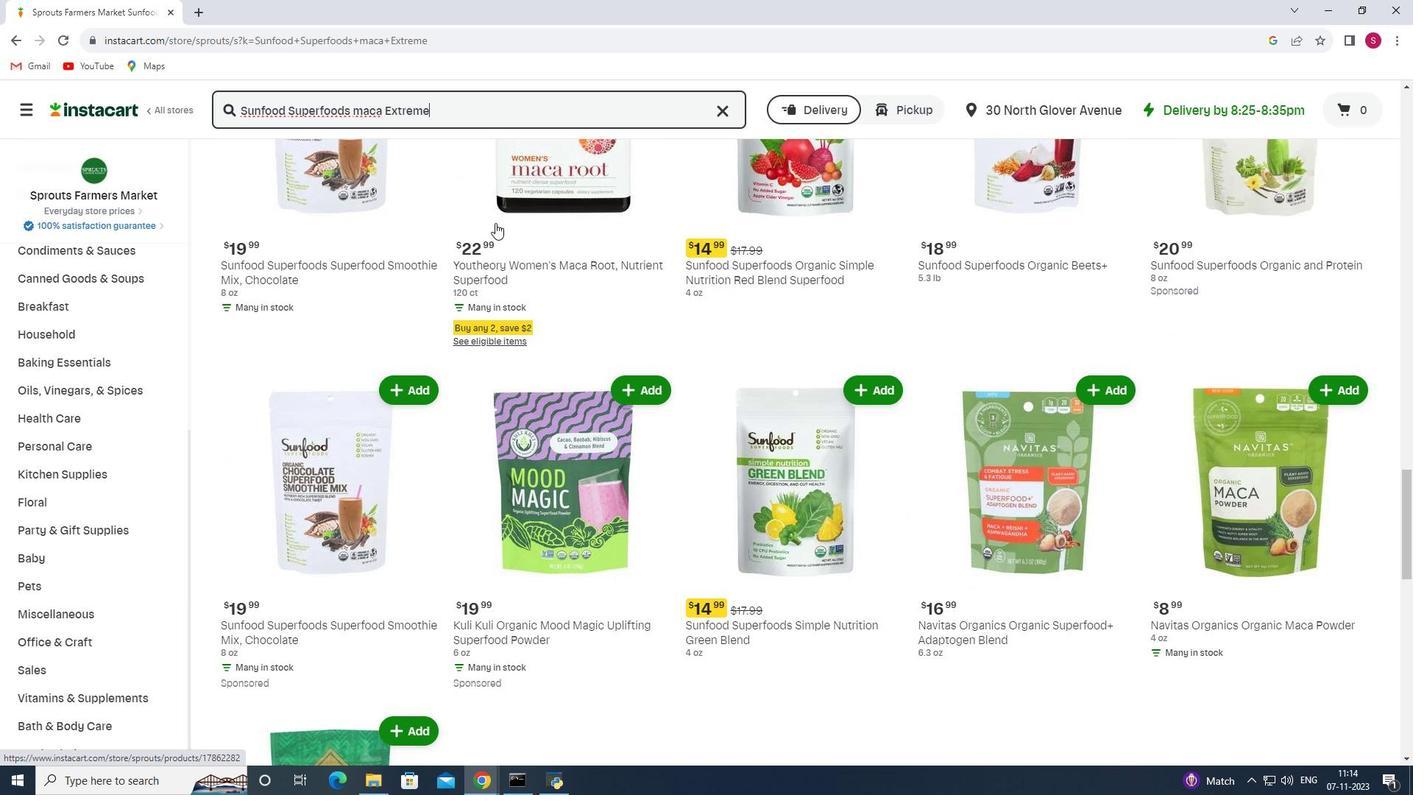 
Action: Mouse scrolled (495, 222) with delta (0, 0)
Screenshot: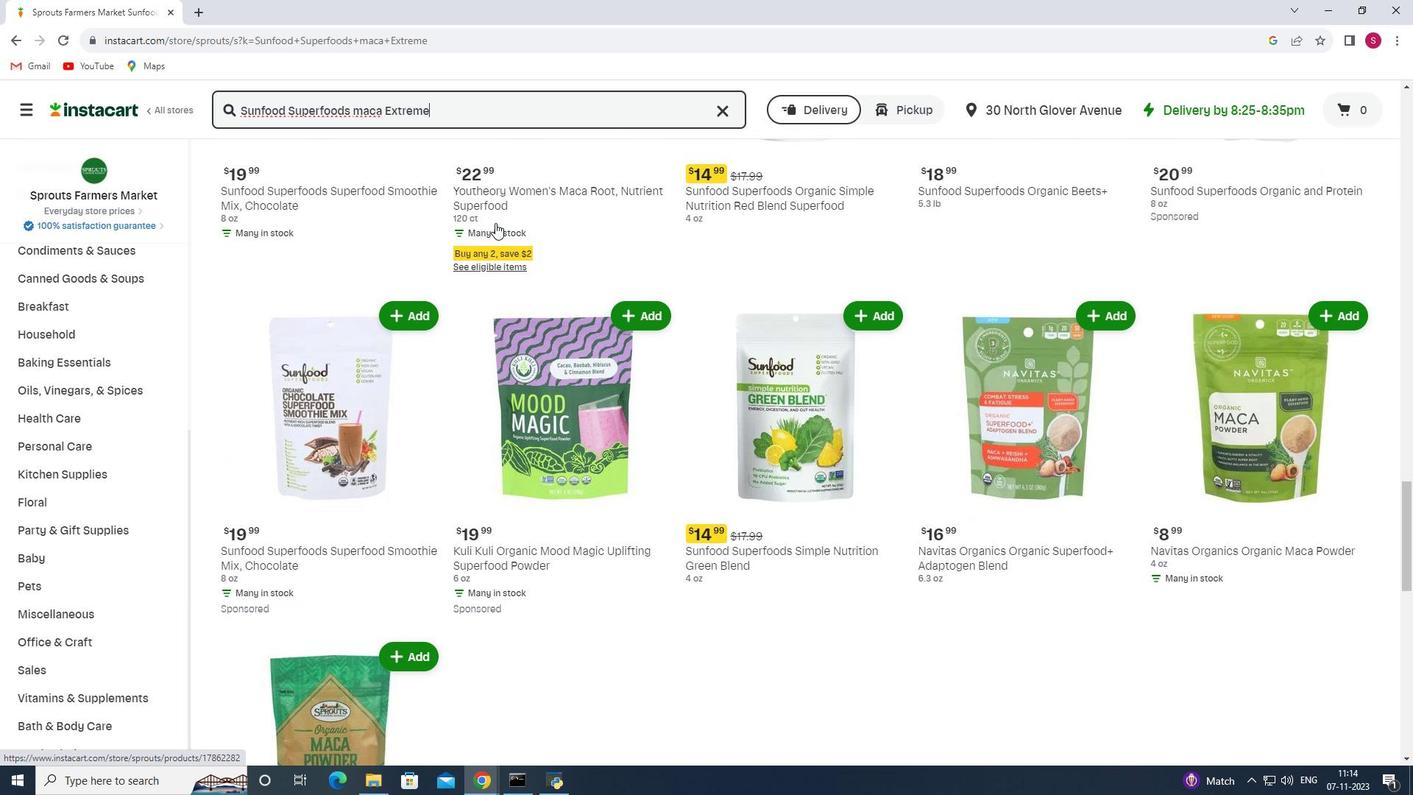 
Action: Mouse scrolled (495, 222) with delta (0, 0)
Screenshot: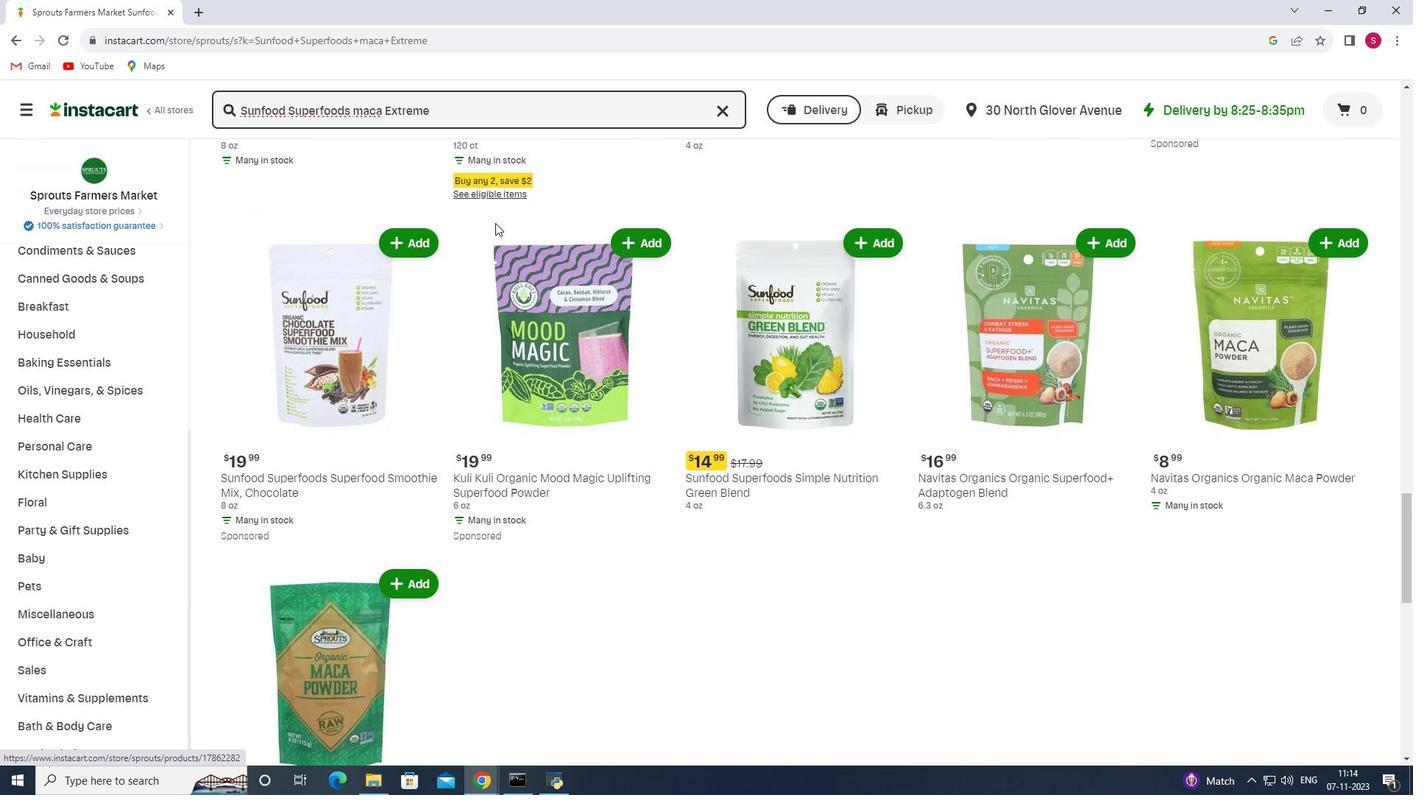 
Action: Mouse scrolled (495, 222) with delta (0, 0)
Screenshot: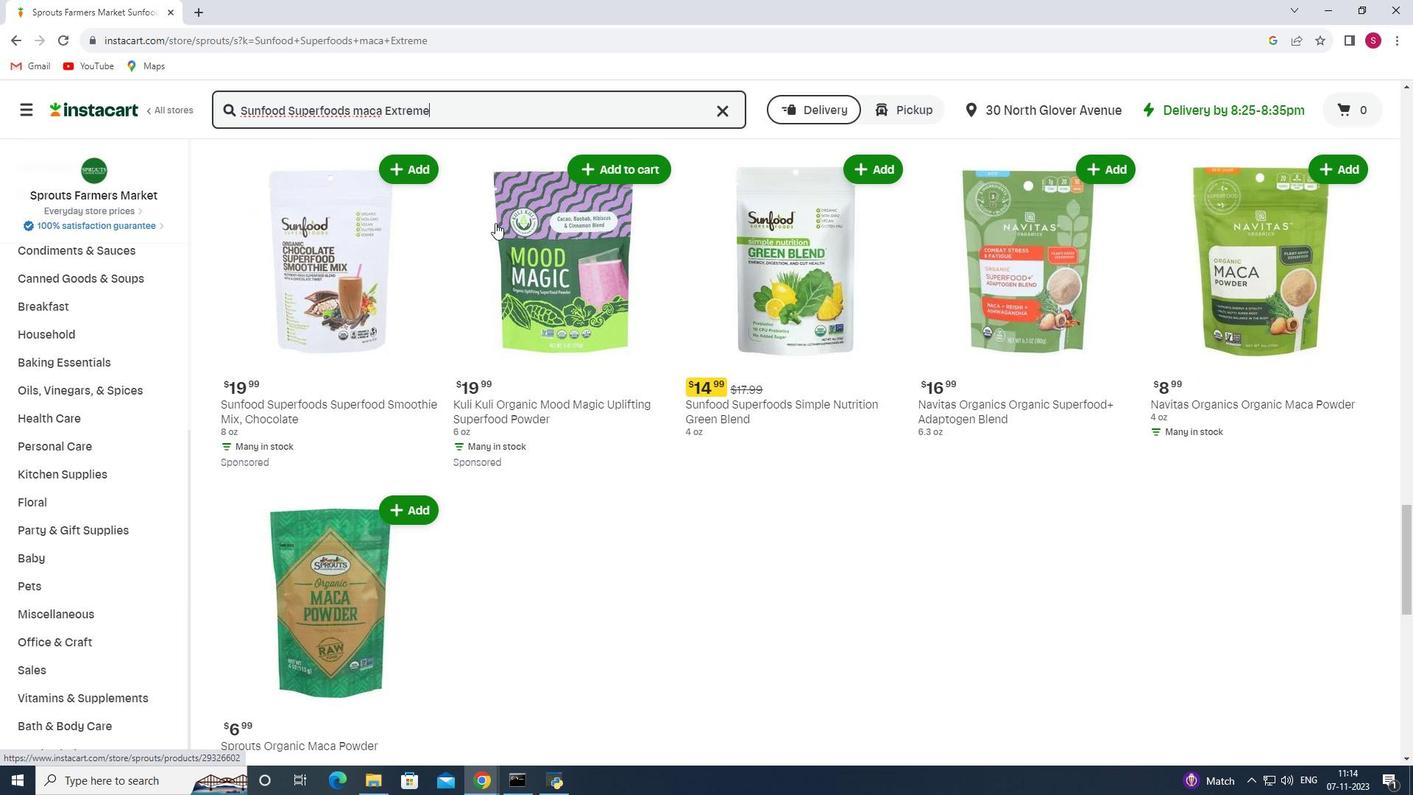 
Action: Mouse scrolled (495, 222) with delta (0, 0)
Screenshot: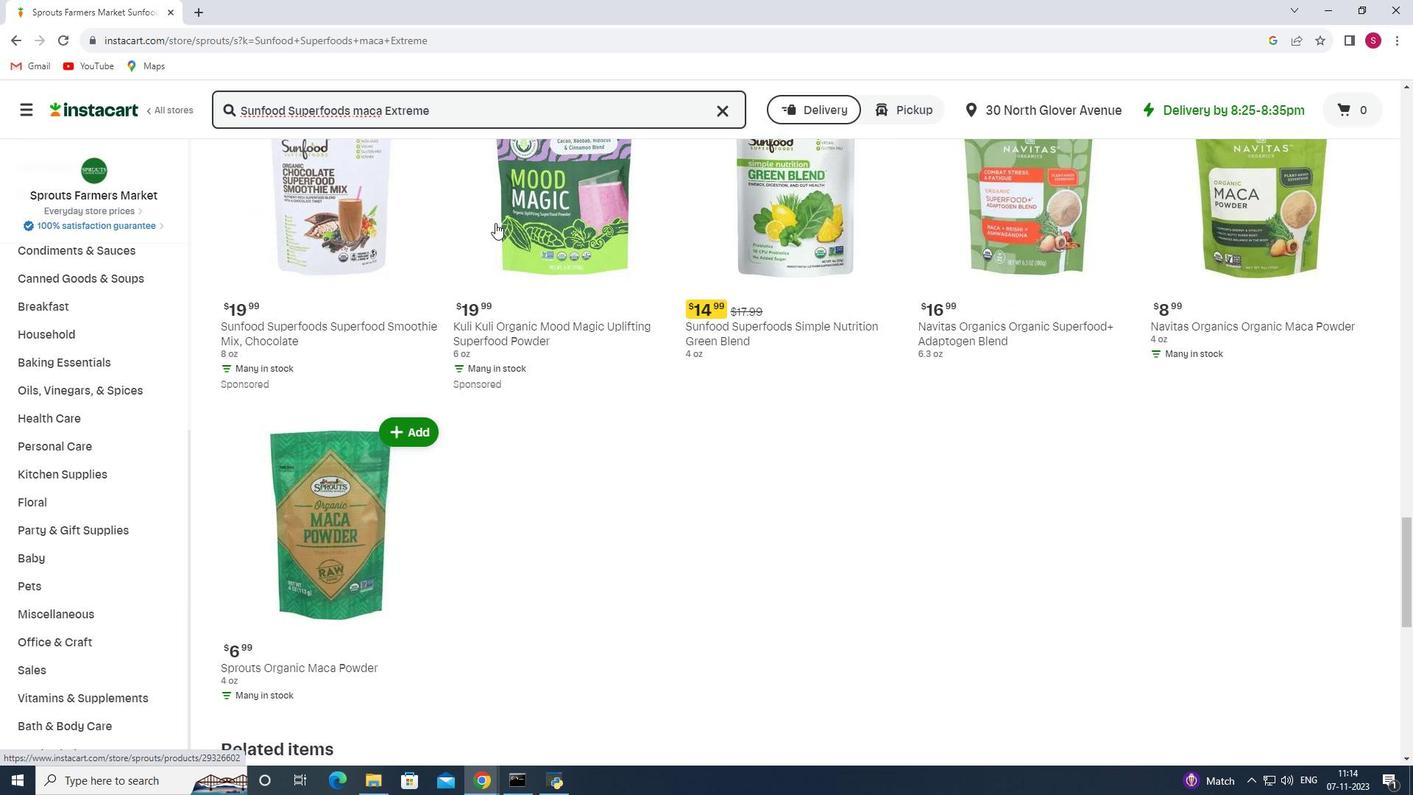 
Action: Mouse scrolled (495, 222) with delta (0, 0)
Screenshot: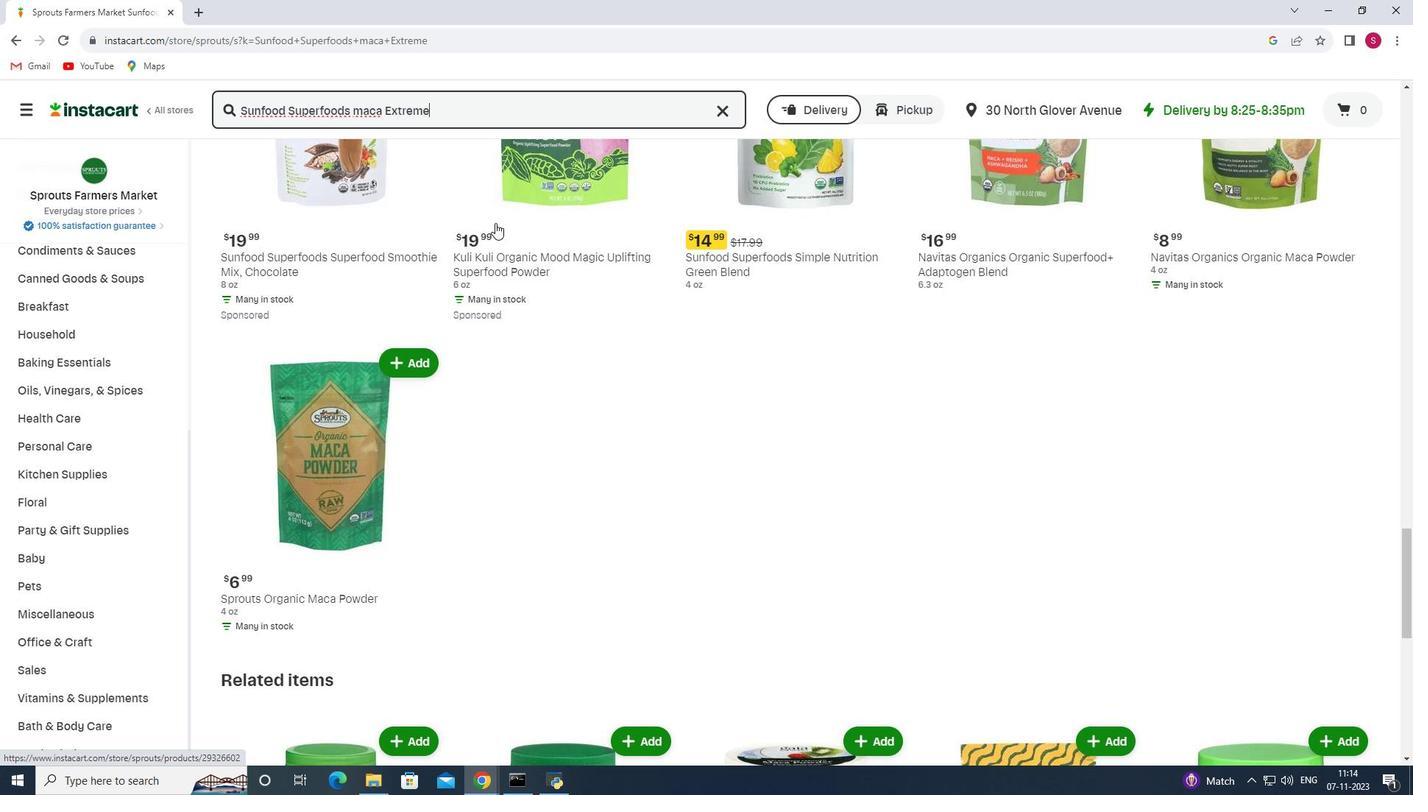 
Action: Mouse scrolled (495, 222) with delta (0, 0)
Screenshot: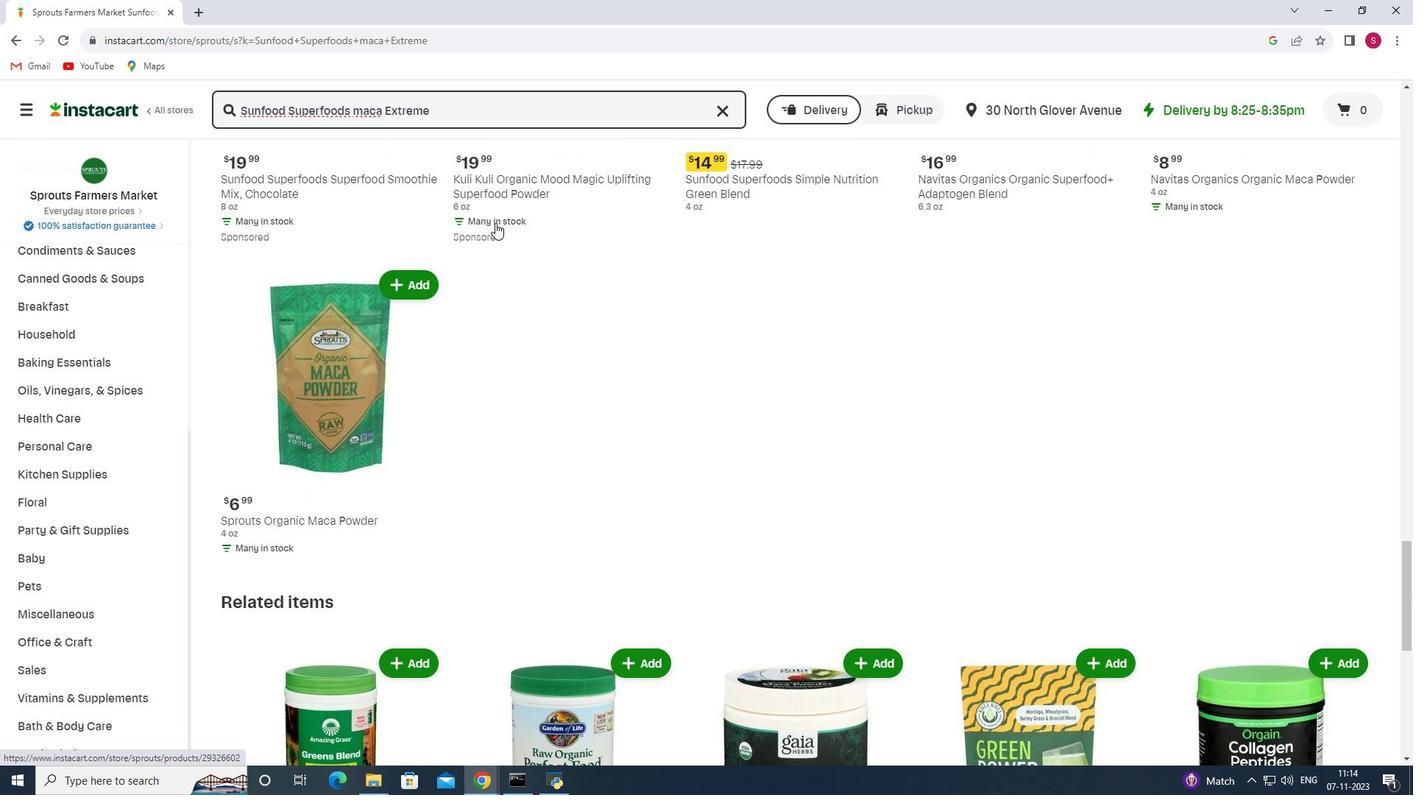 
Action: Mouse scrolled (495, 222) with delta (0, 0)
Screenshot: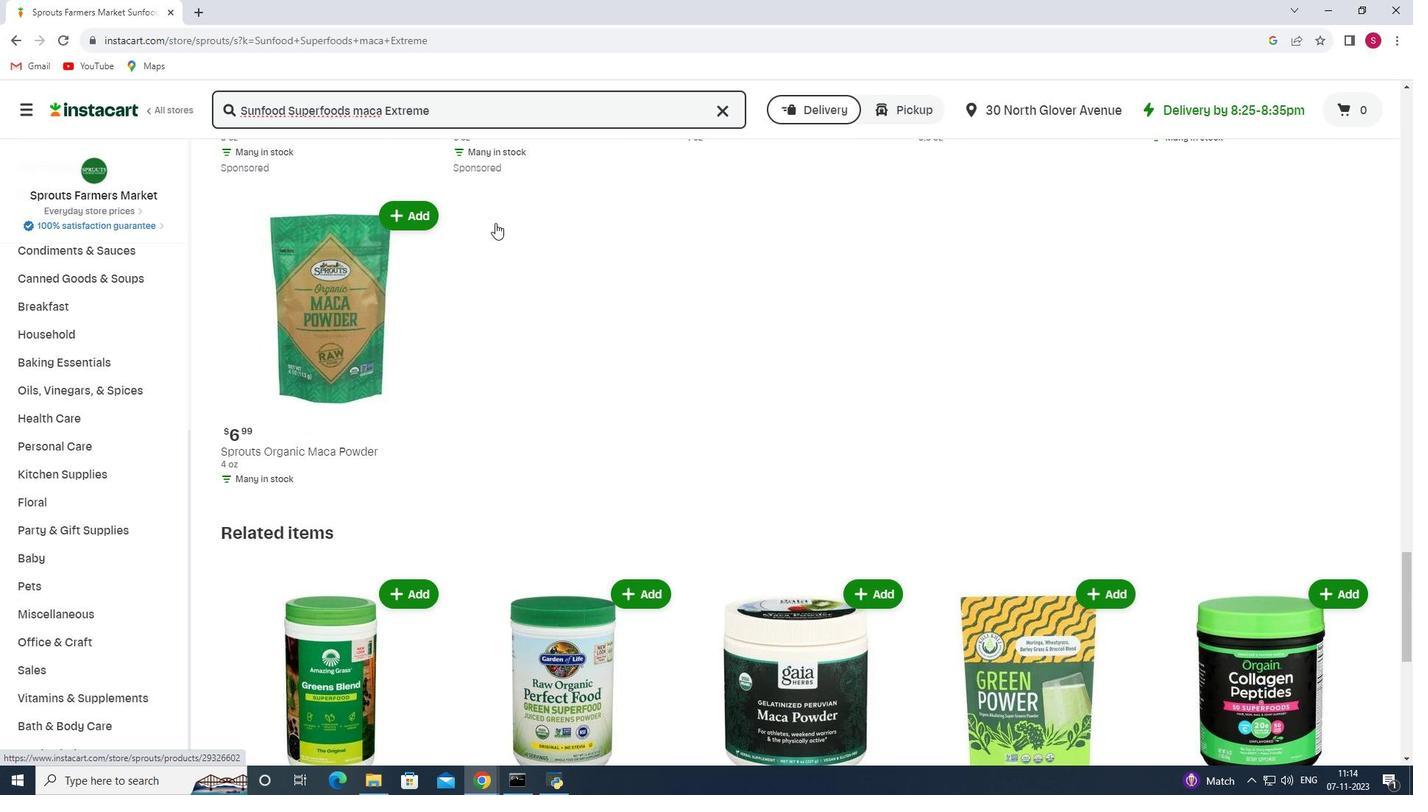 
Action: Mouse scrolled (495, 222) with delta (0, 0)
Screenshot: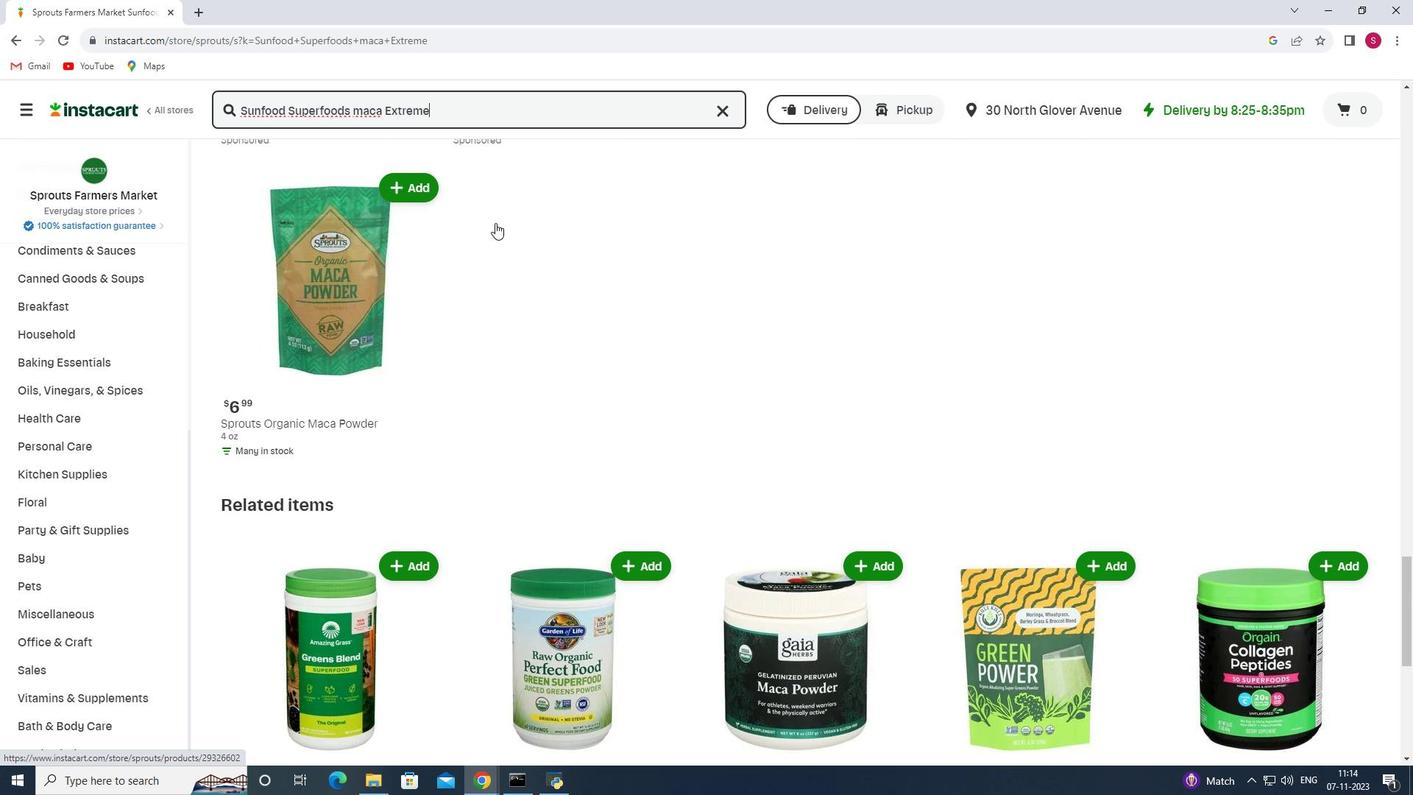 
Action: Mouse scrolled (495, 222) with delta (0, 0)
Screenshot: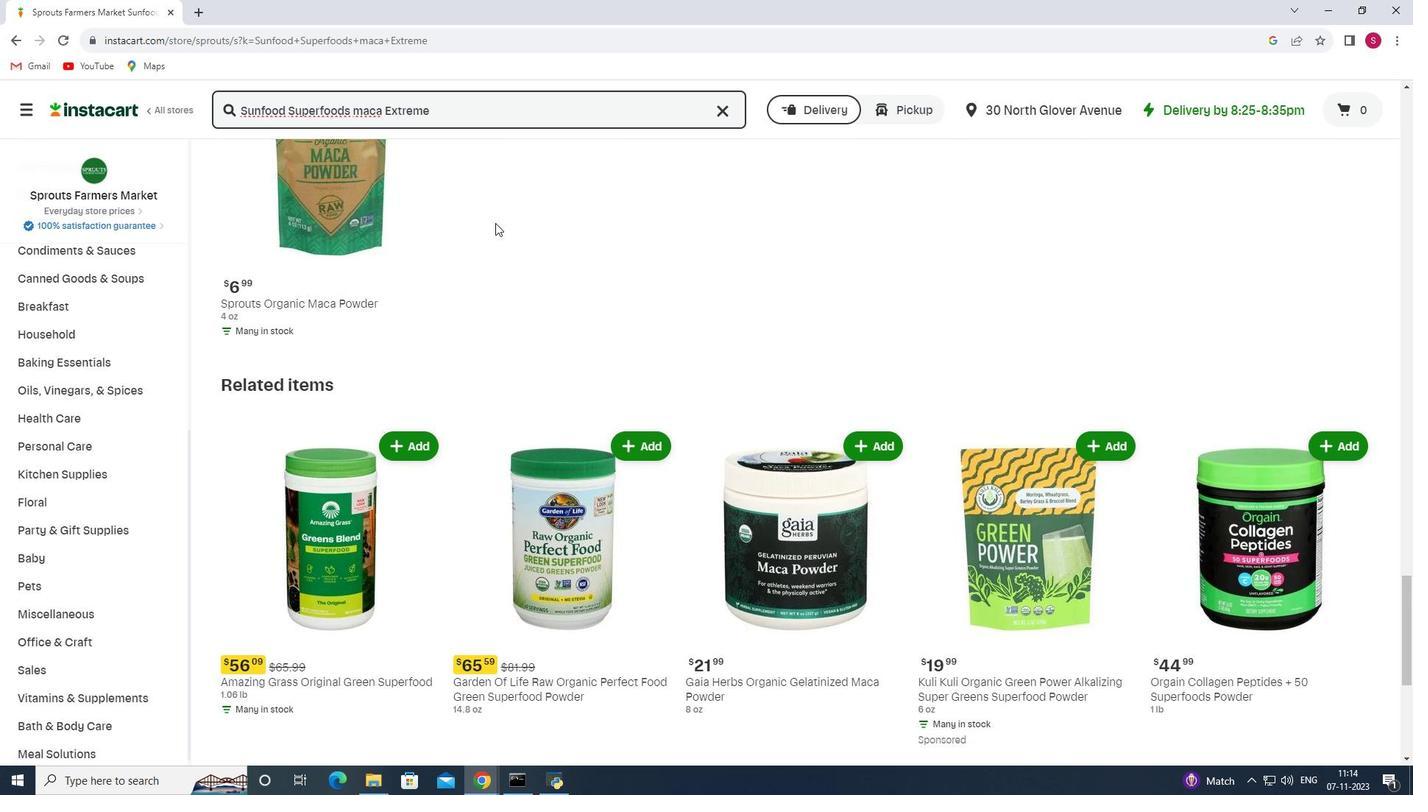 
Action: Mouse scrolled (495, 222) with delta (0, 0)
Screenshot: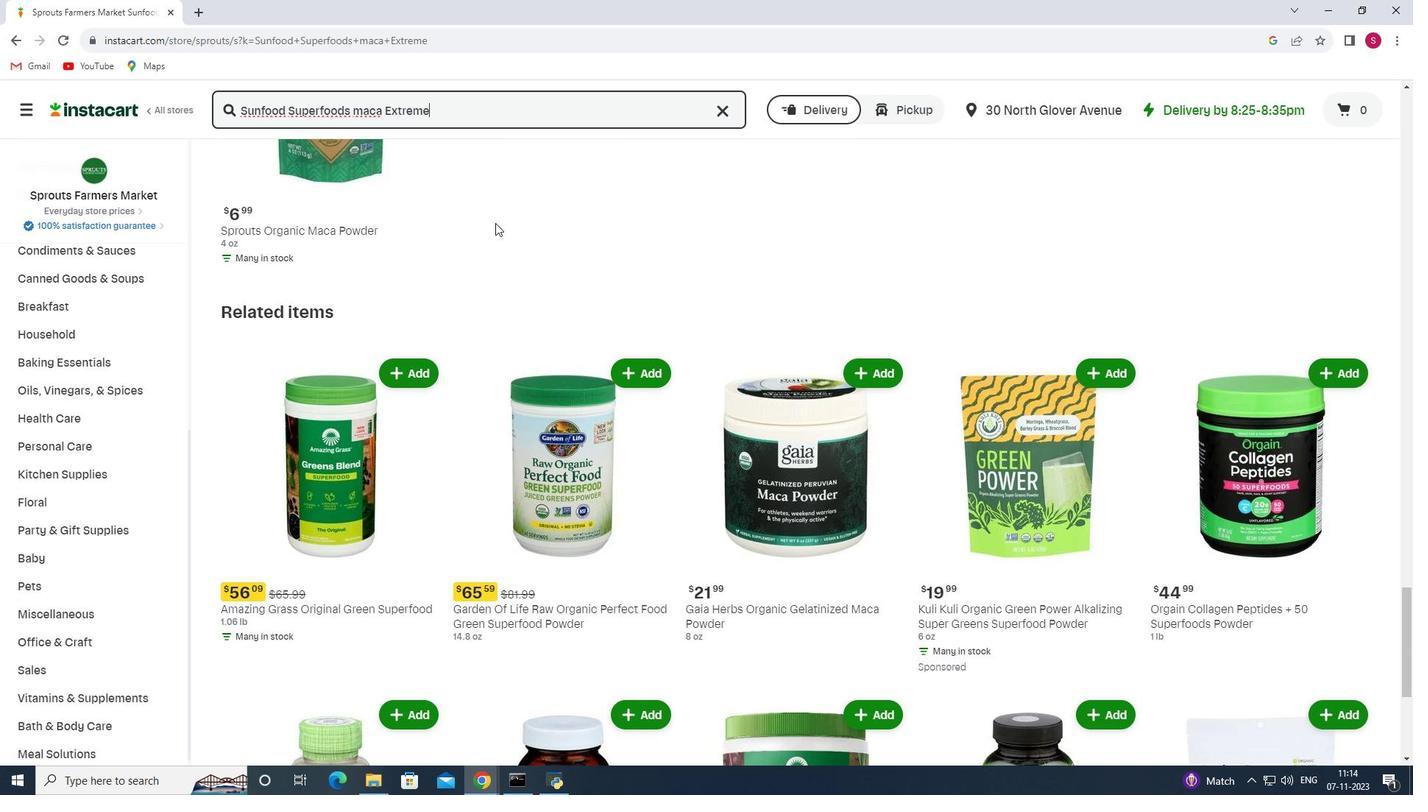 
Action: Mouse scrolled (495, 222) with delta (0, 0)
Screenshot: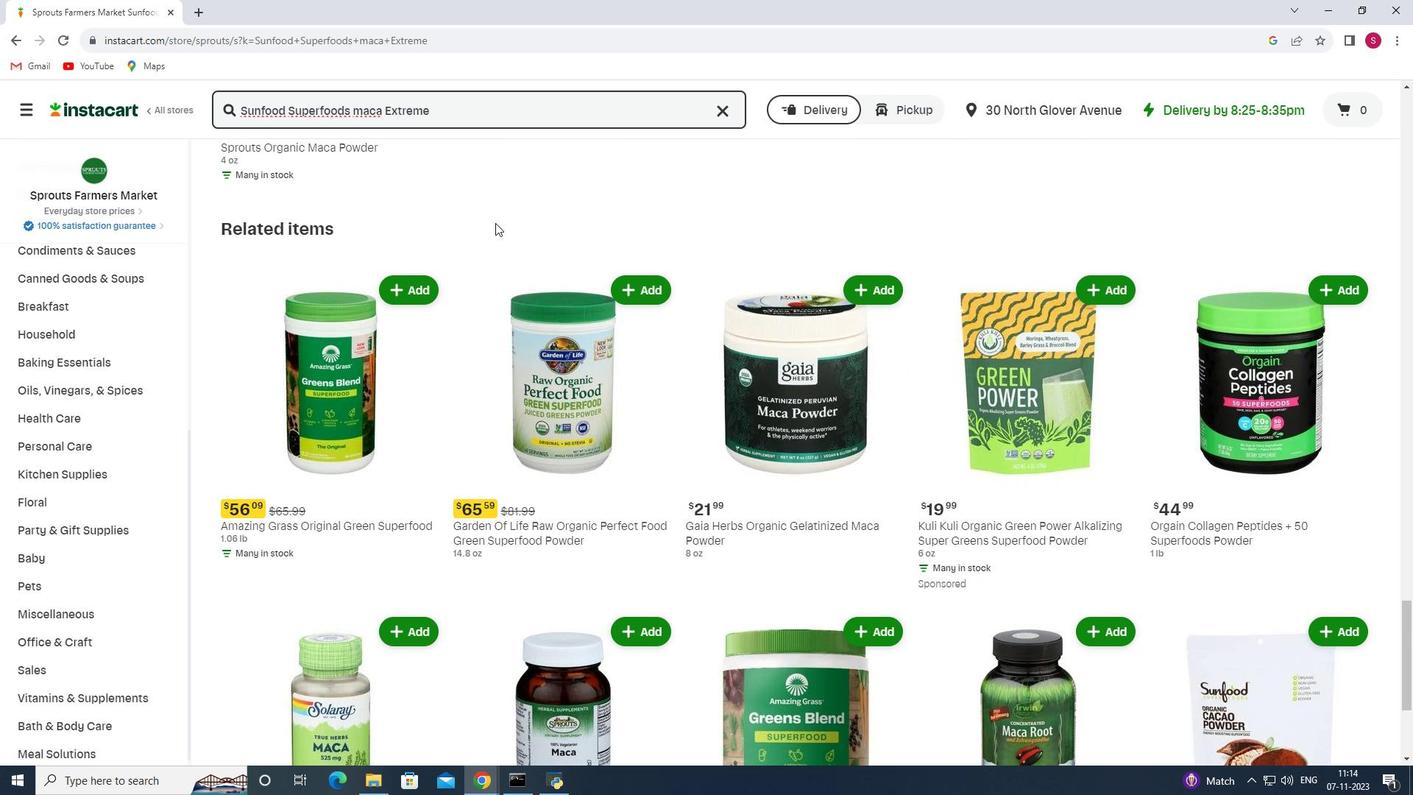 
Action: Mouse scrolled (495, 222) with delta (0, 0)
Screenshot: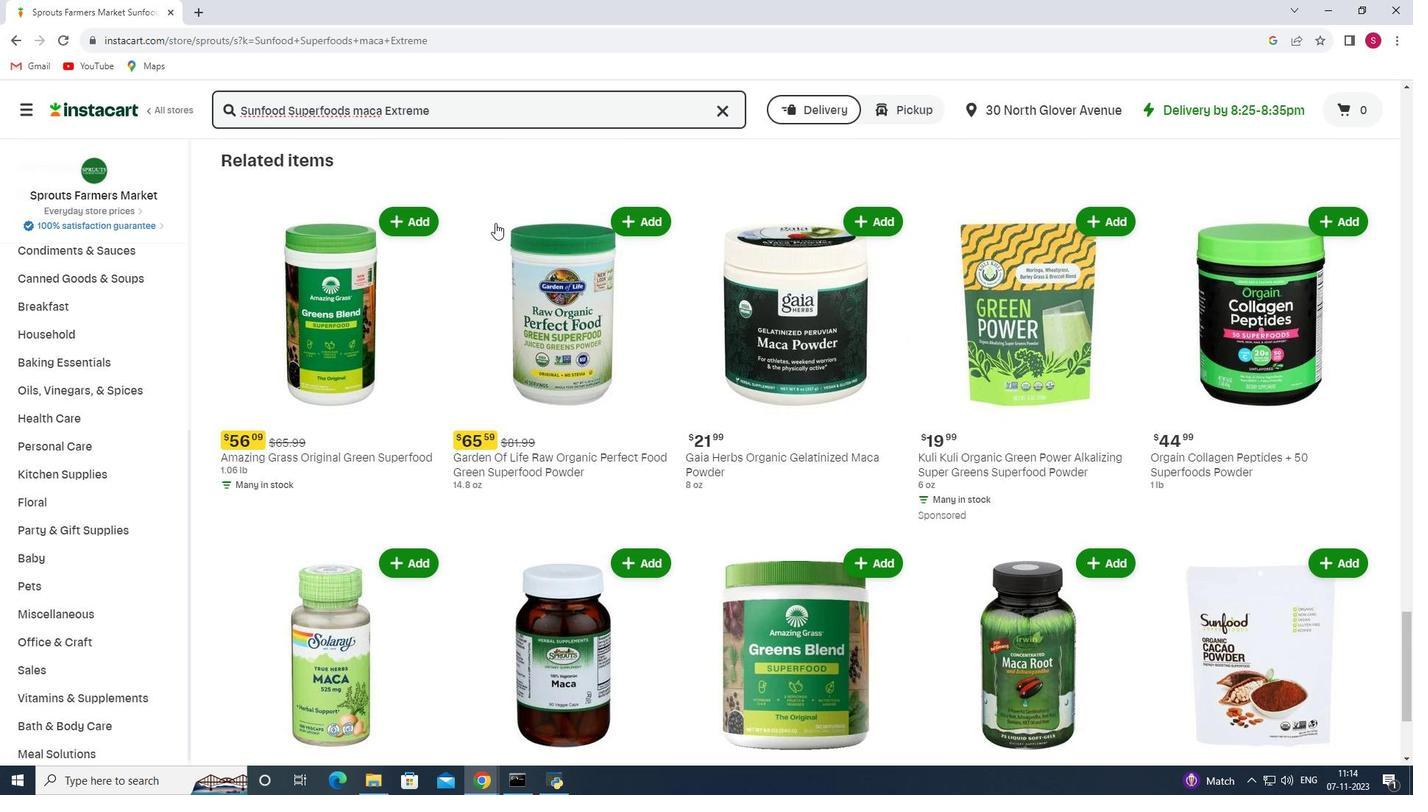 
Action: Mouse scrolled (495, 222) with delta (0, 0)
Screenshot: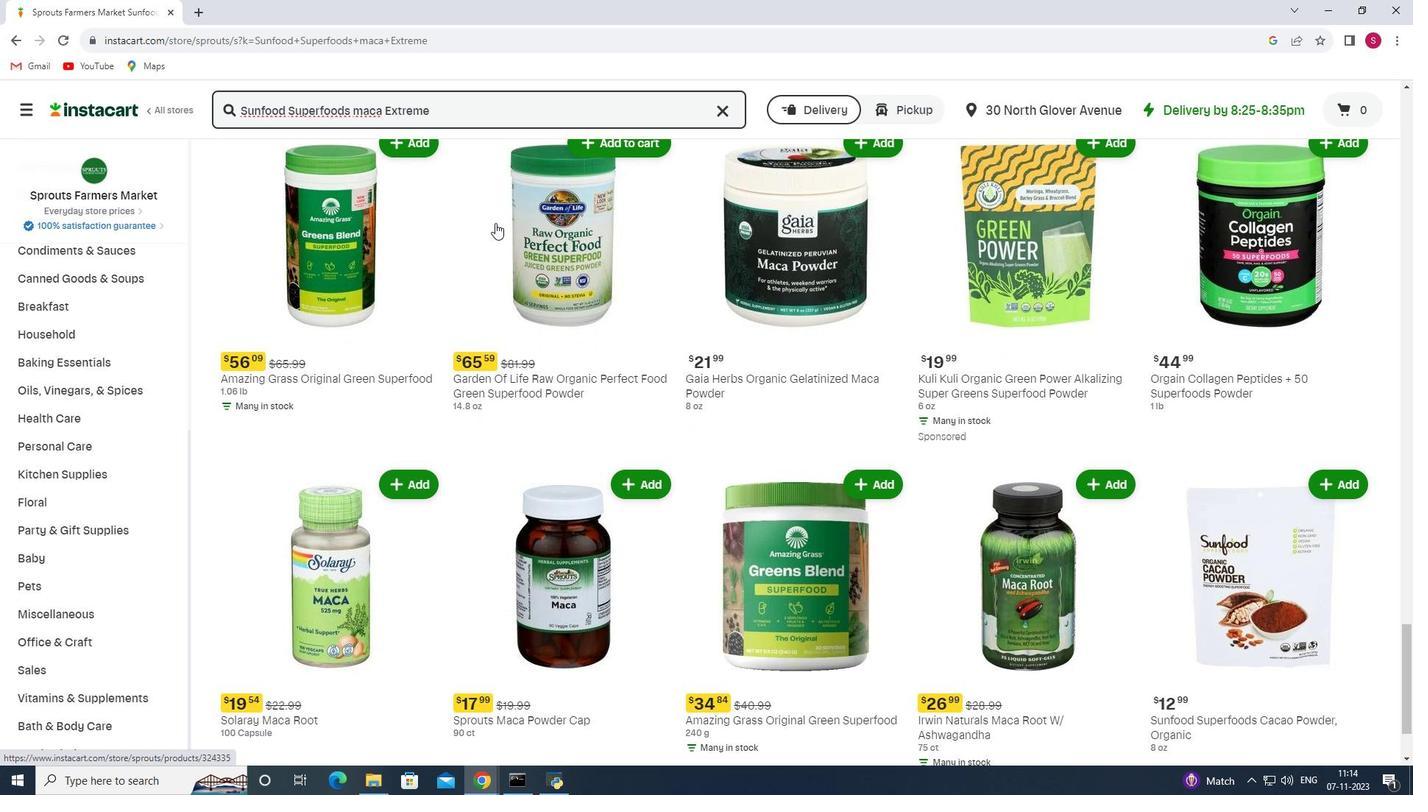 
Action: Mouse scrolled (495, 222) with delta (0, 0)
Screenshot: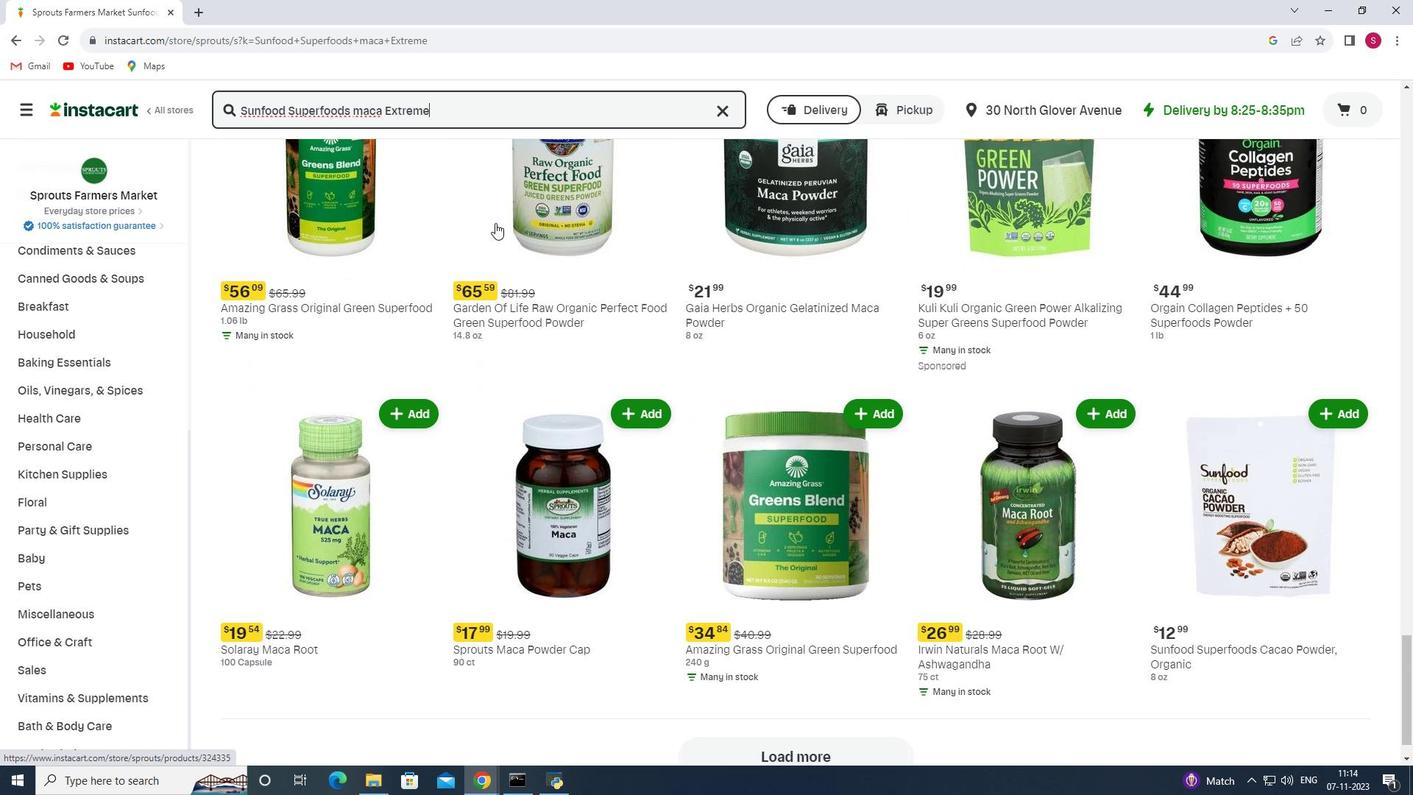 
Action: Mouse scrolled (495, 222) with delta (0, 0)
Screenshot: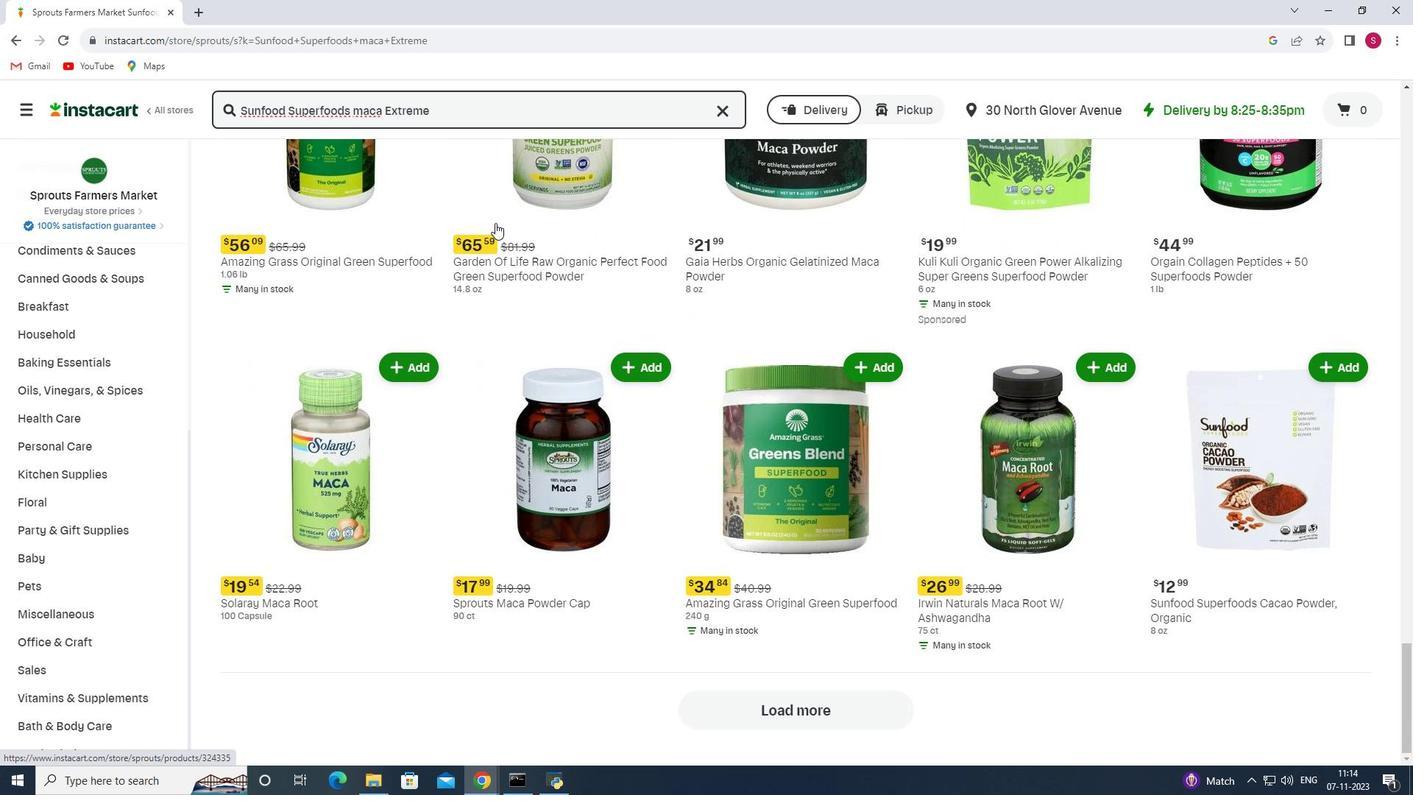 
Action: Mouse scrolled (495, 222) with delta (0, 0)
Screenshot: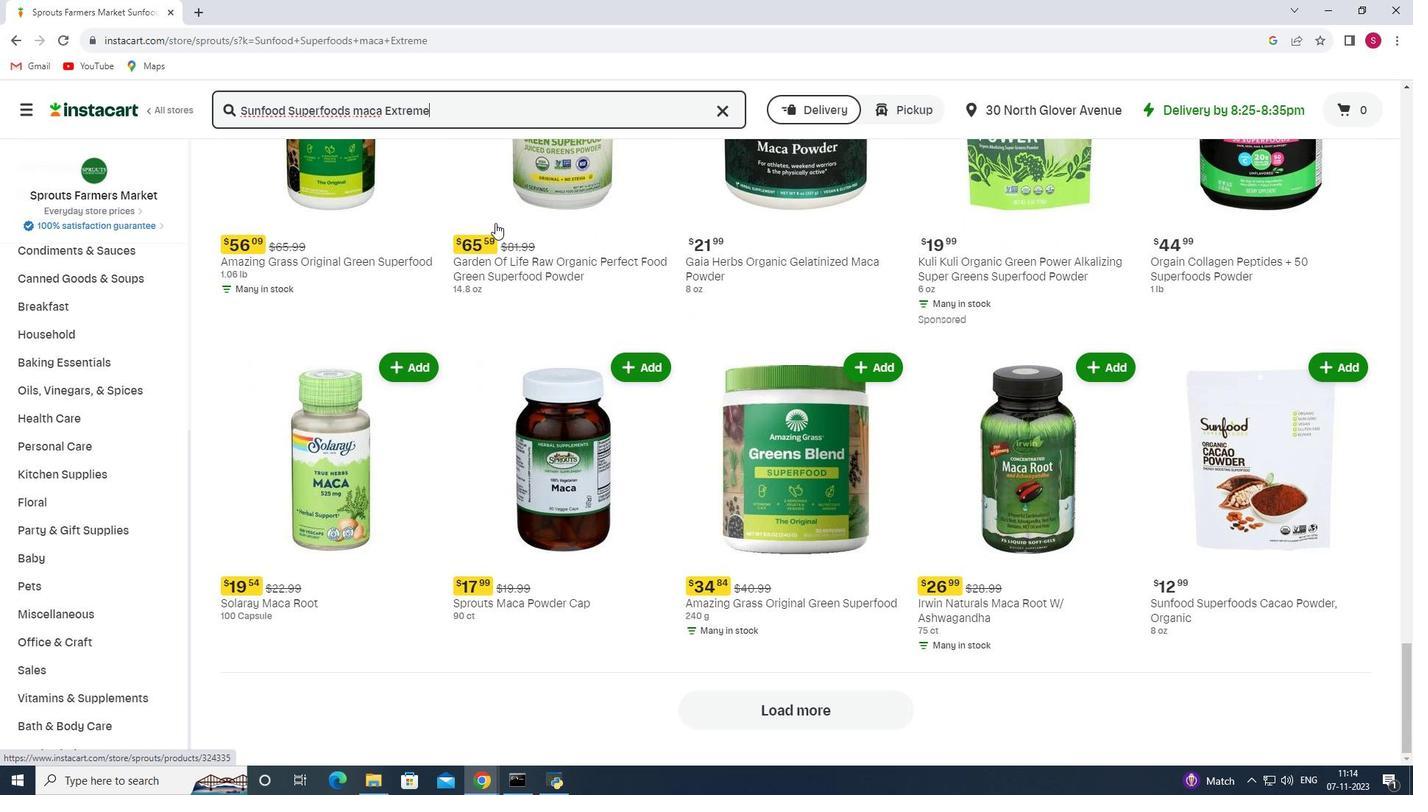 
Action: Mouse scrolled (495, 222) with delta (0, 0)
Screenshot: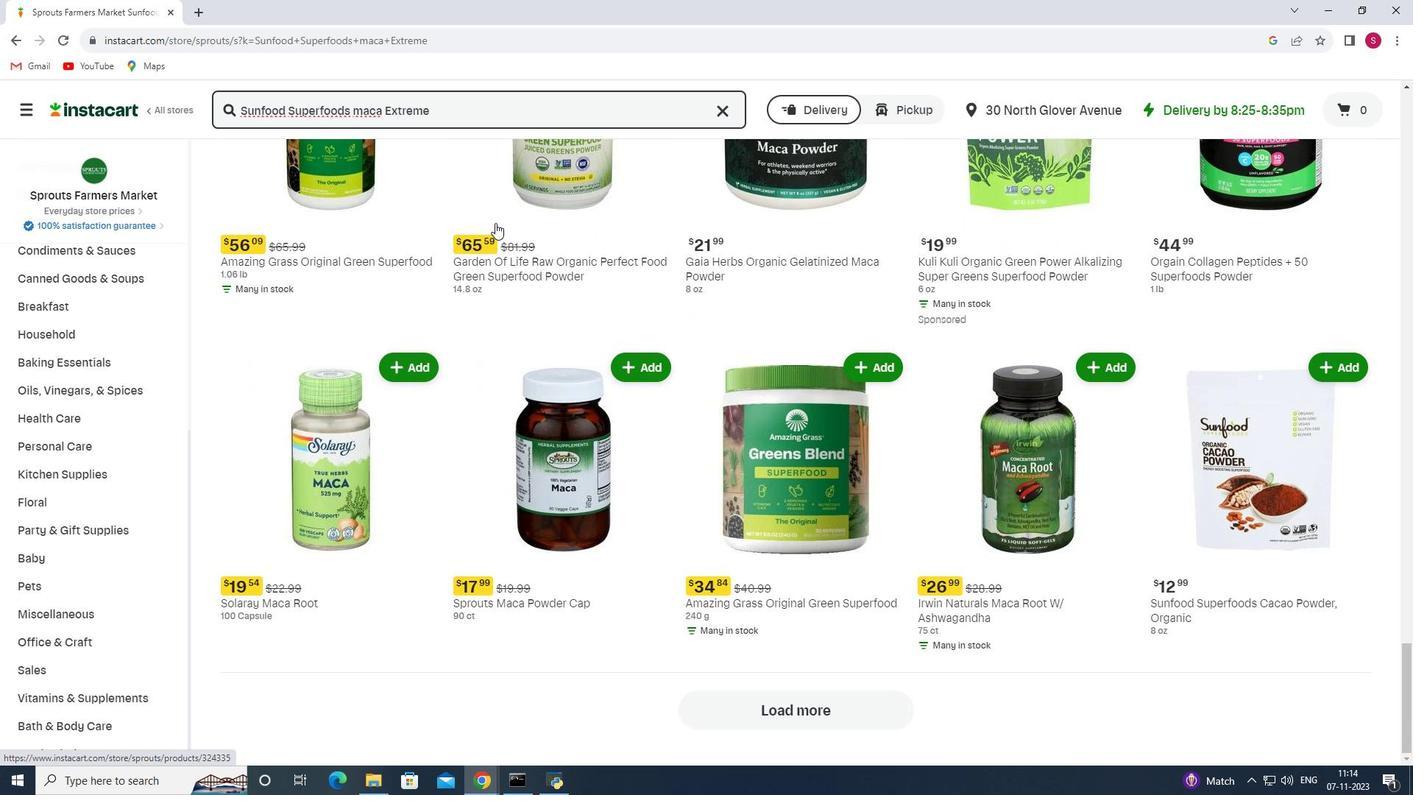 
Action: Mouse moved to (495, 222)
Screenshot: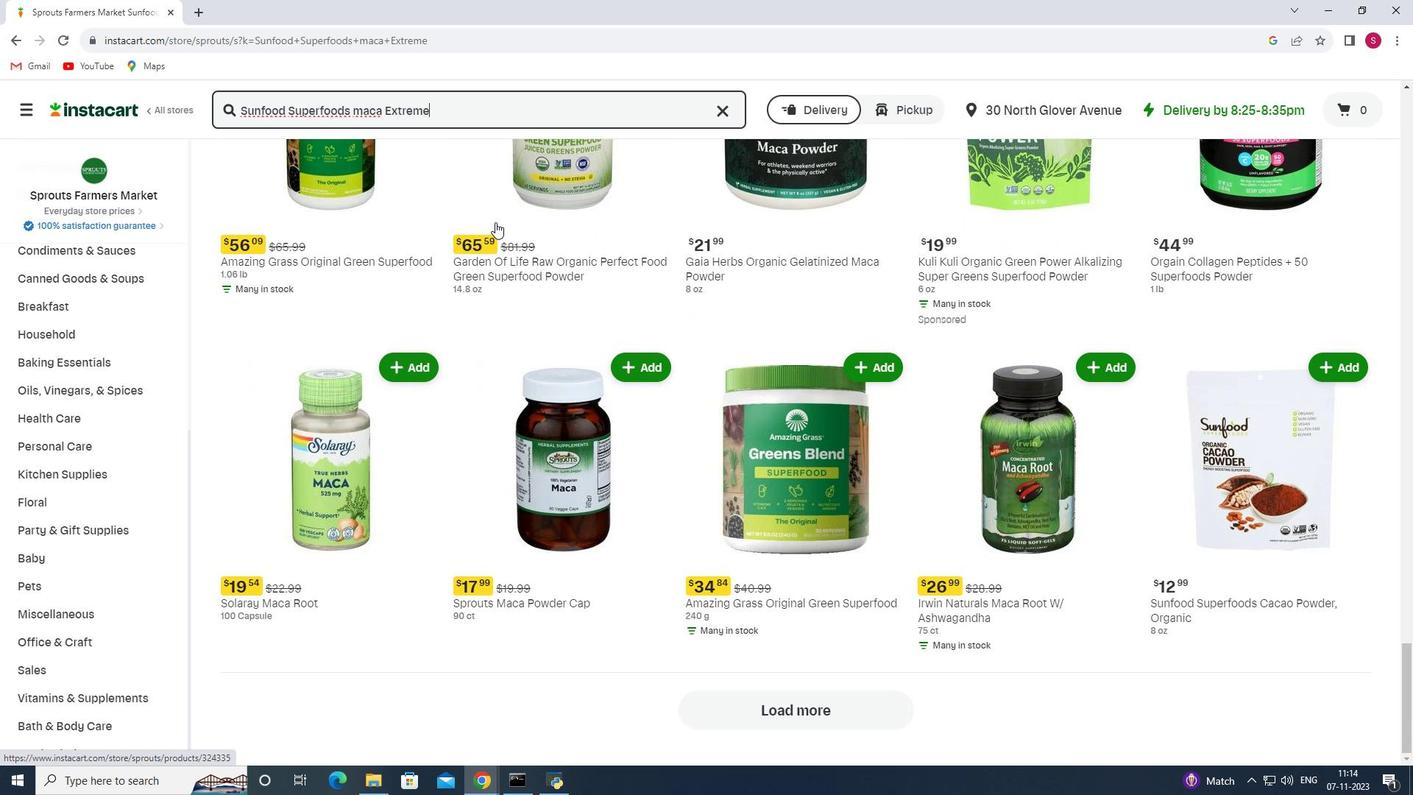 
